 Task: Find connections with filter location Yerba Buena with filter topic #stayhomewith filter profile language German with filter current company Meesho with filter school Uttrakhand Technical University, Dehradun with filter industry Architectural and Structural Metal Manufacturing with filter service category Information Security with filter keywords title Electrical Engineer
Action: Mouse moved to (555, 109)
Screenshot: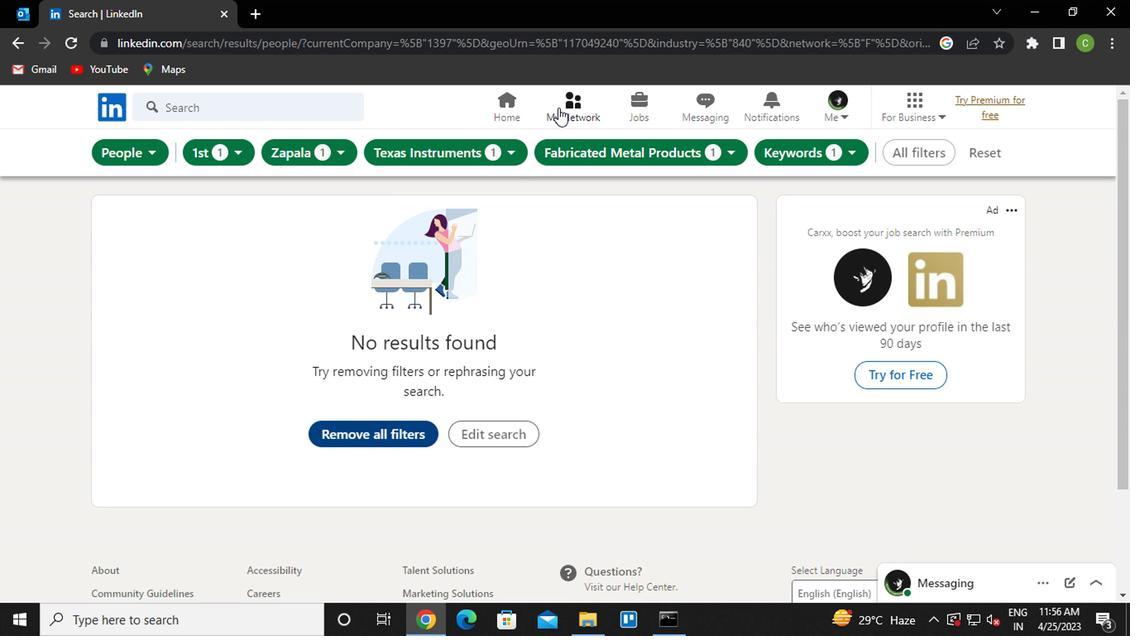 
Action: Mouse pressed left at (555, 109)
Screenshot: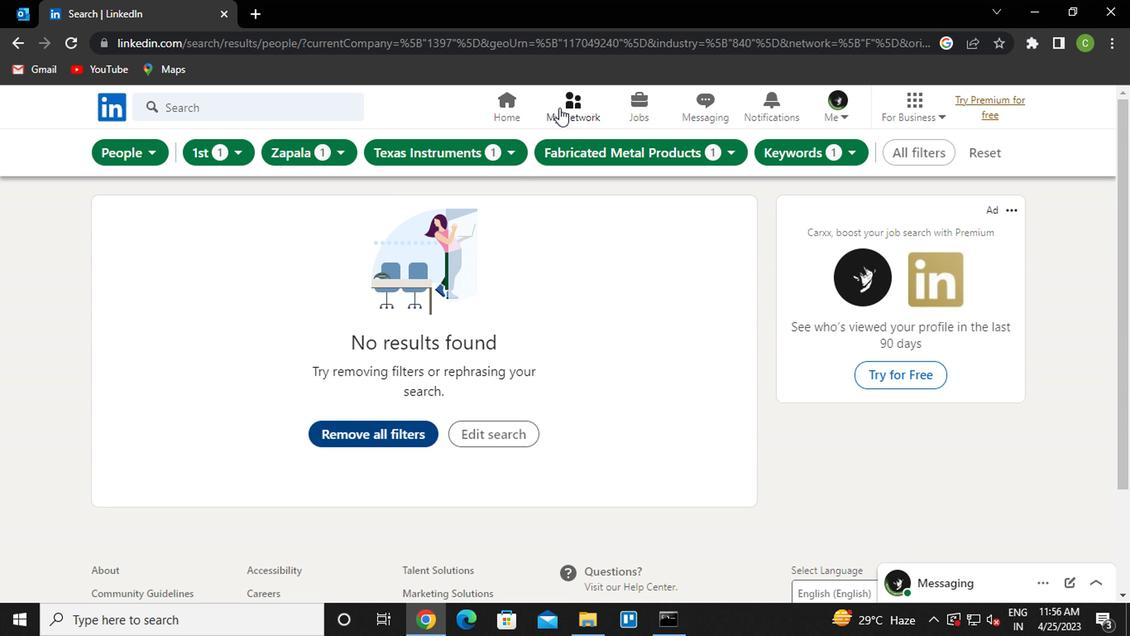 
Action: Mouse moved to (214, 211)
Screenshot: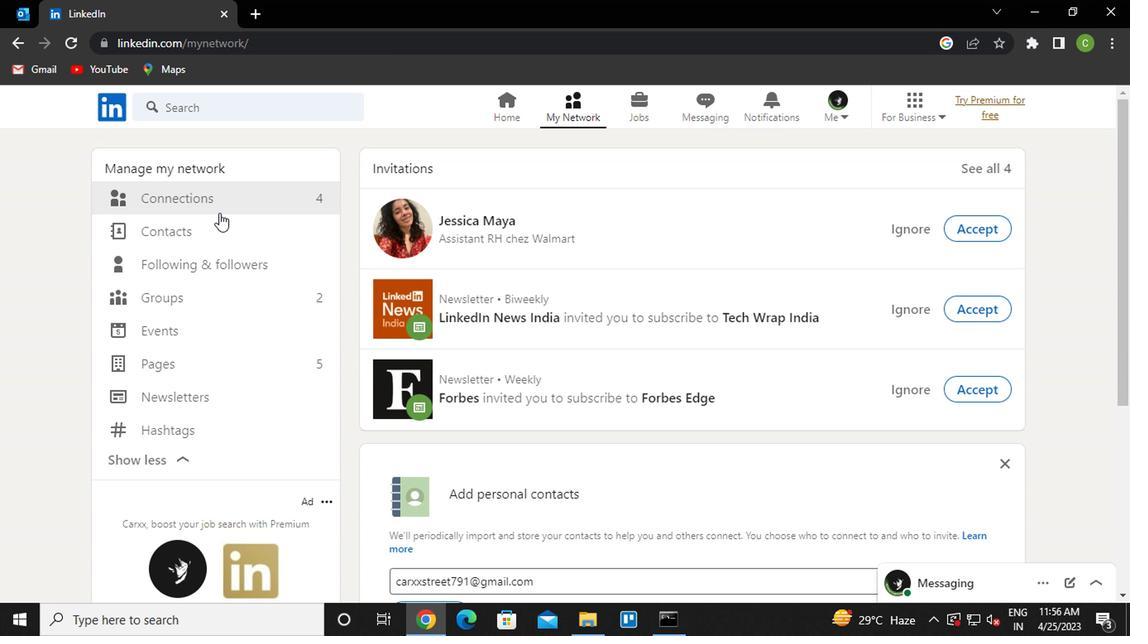 
Action: Mouse pressed left at (214, 211)
Screenshot: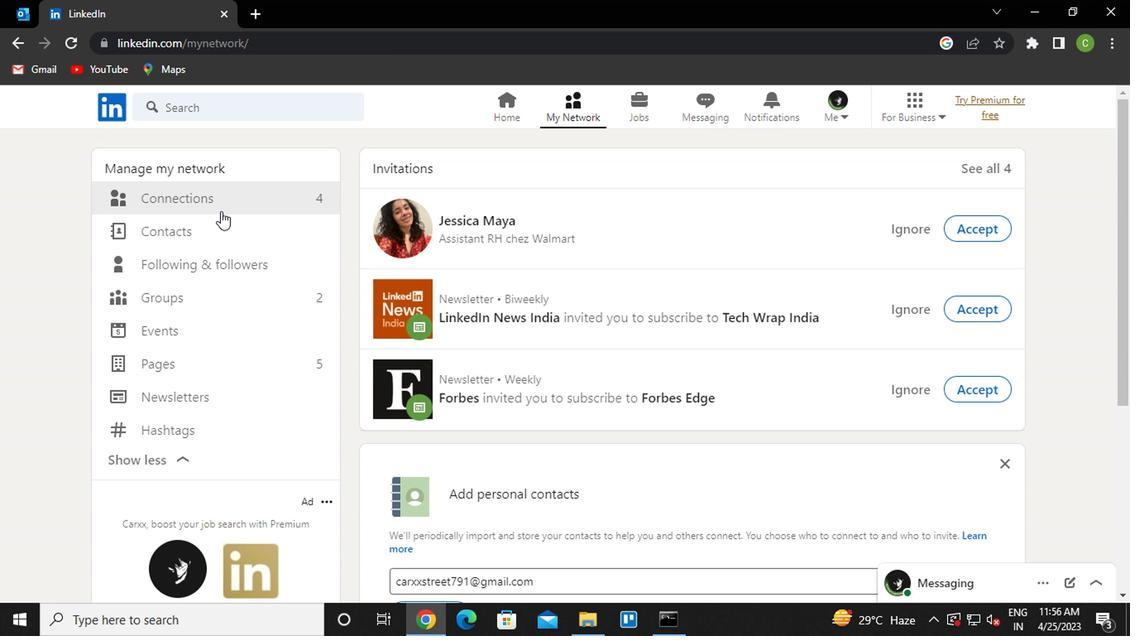 
Action: Mouse moved to (303, 206)
Screenshot: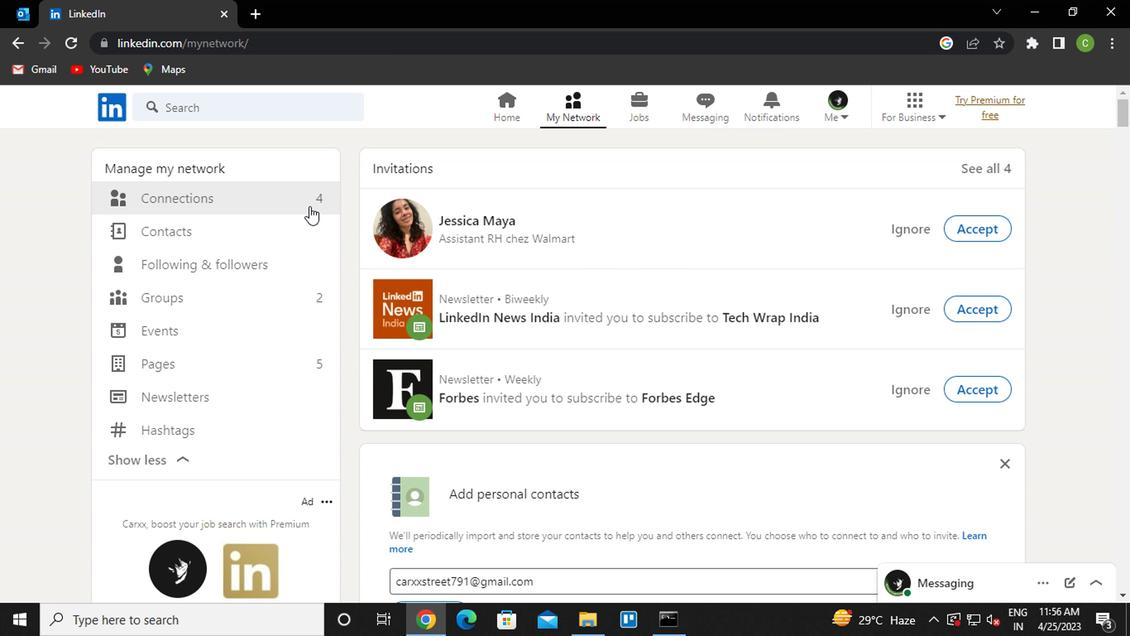
Action: Mouse pressed left at (303, 206)
Screenshot: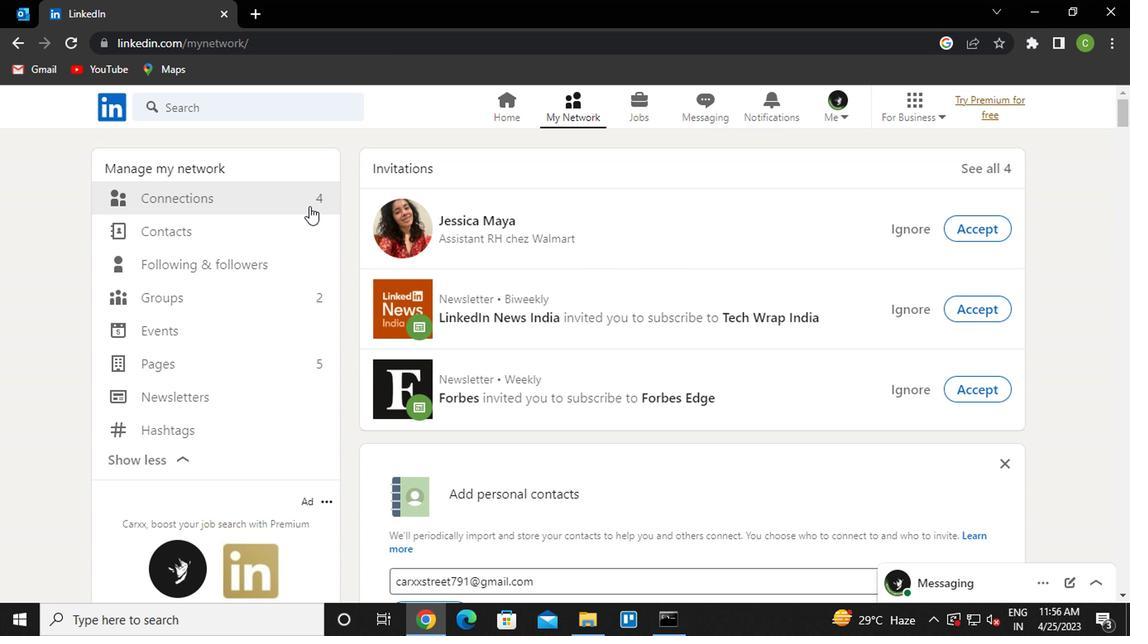 
Action: Mouse moved to (671, 193)
Screenshot: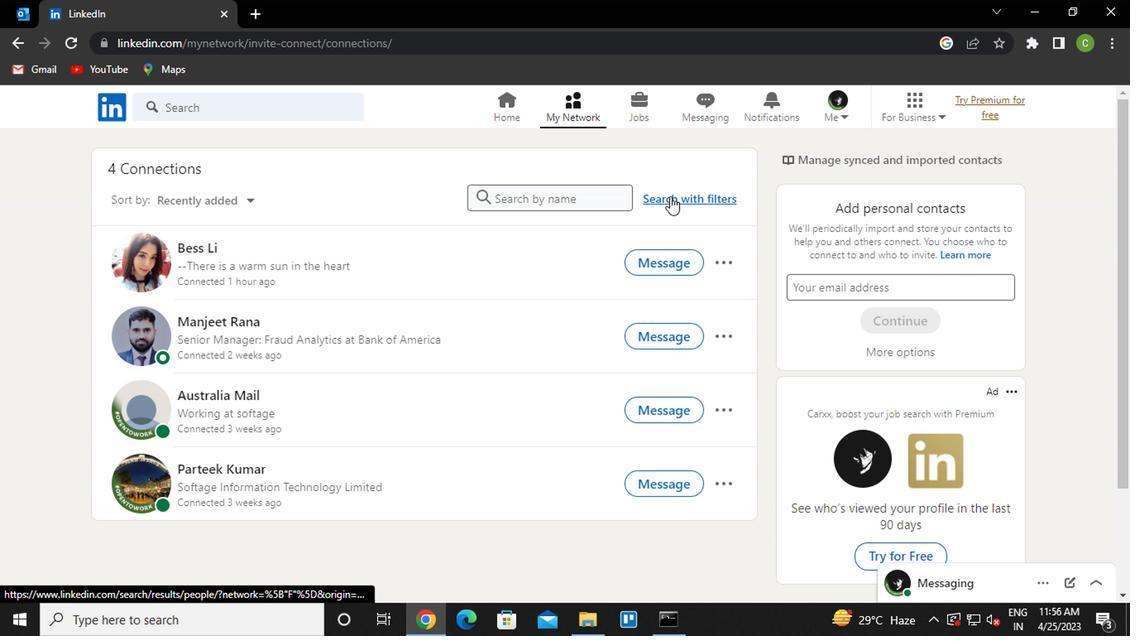 
Action: Mouse pressed left at (671, 193)
Screenshot: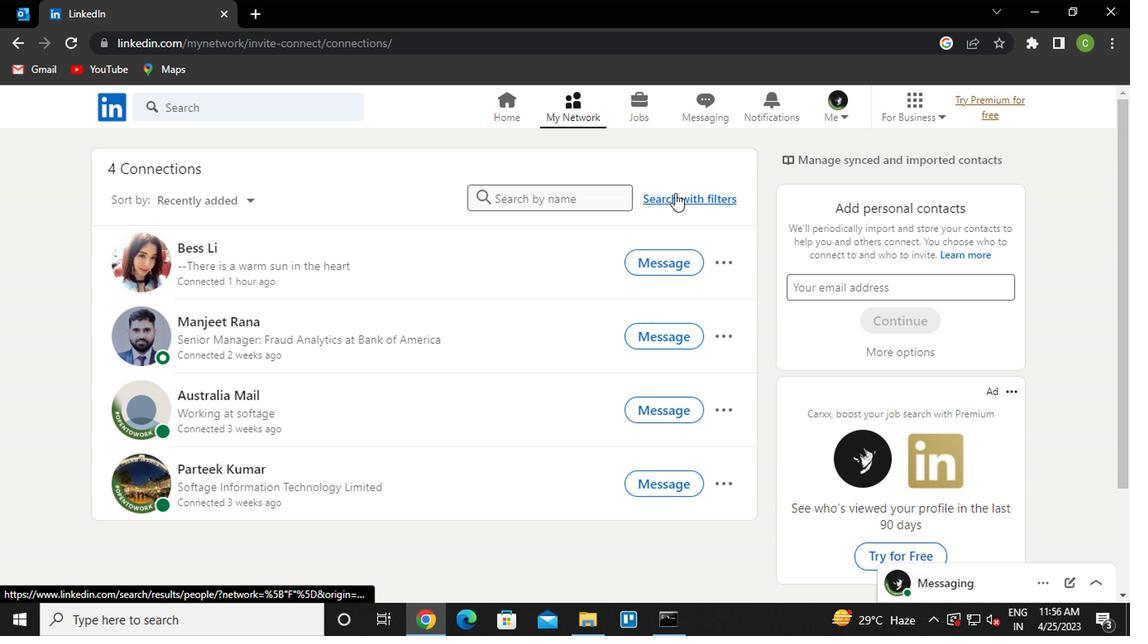 
Action: Mouse moved to (549, 160)
Screenshot: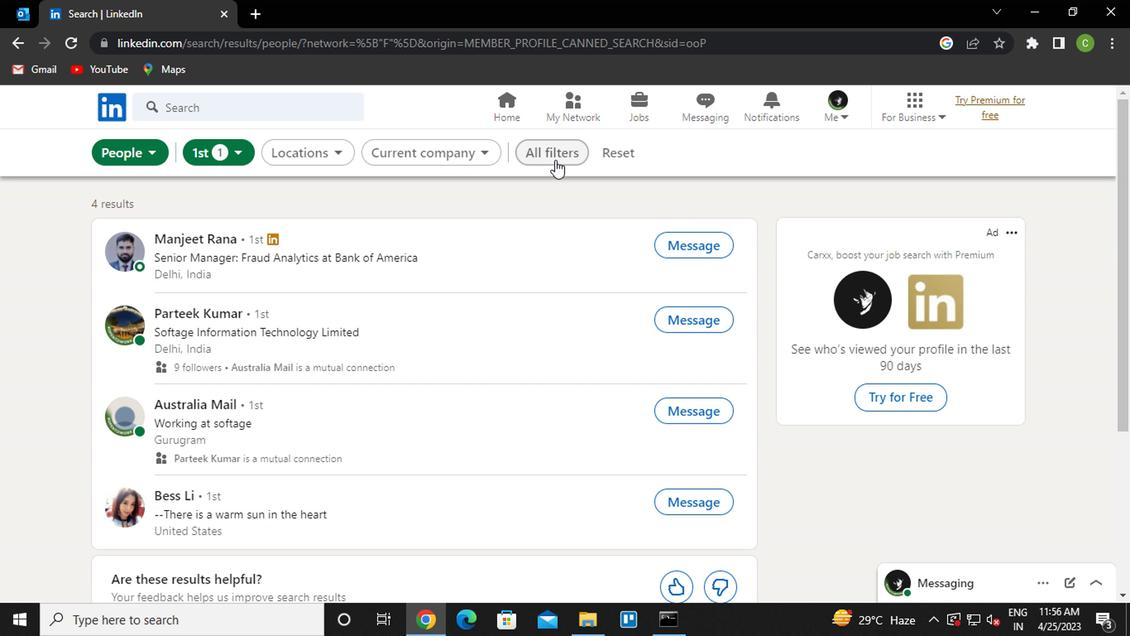 
Action: Mouse pressed left at (549, 160)
Screenshot: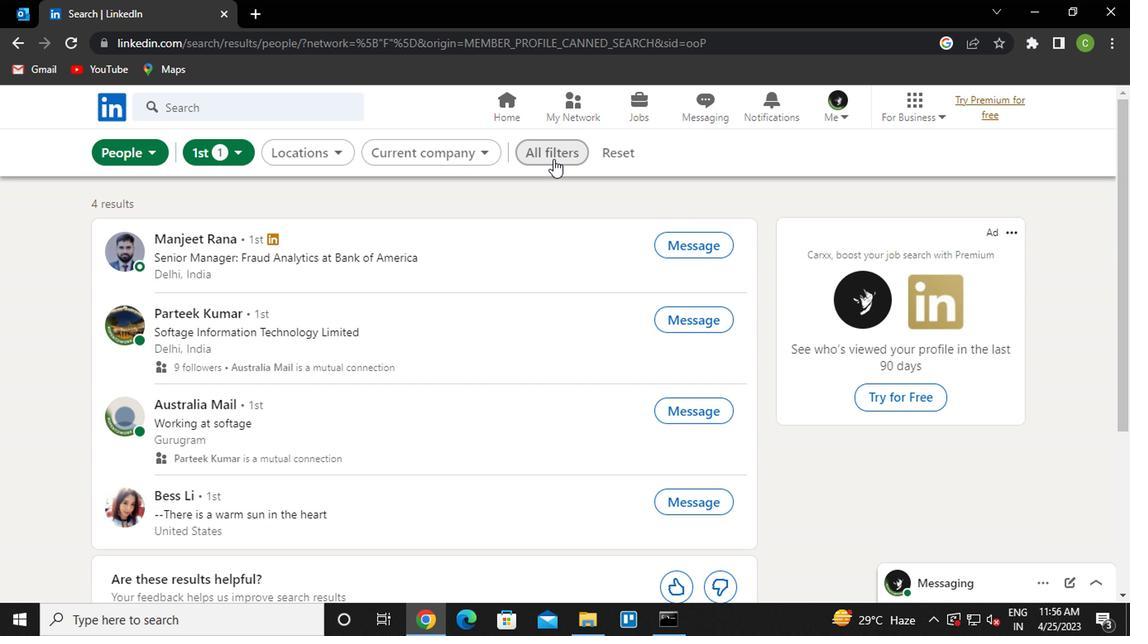 
Action: Mouse moved to (914, 429)
Screenshot: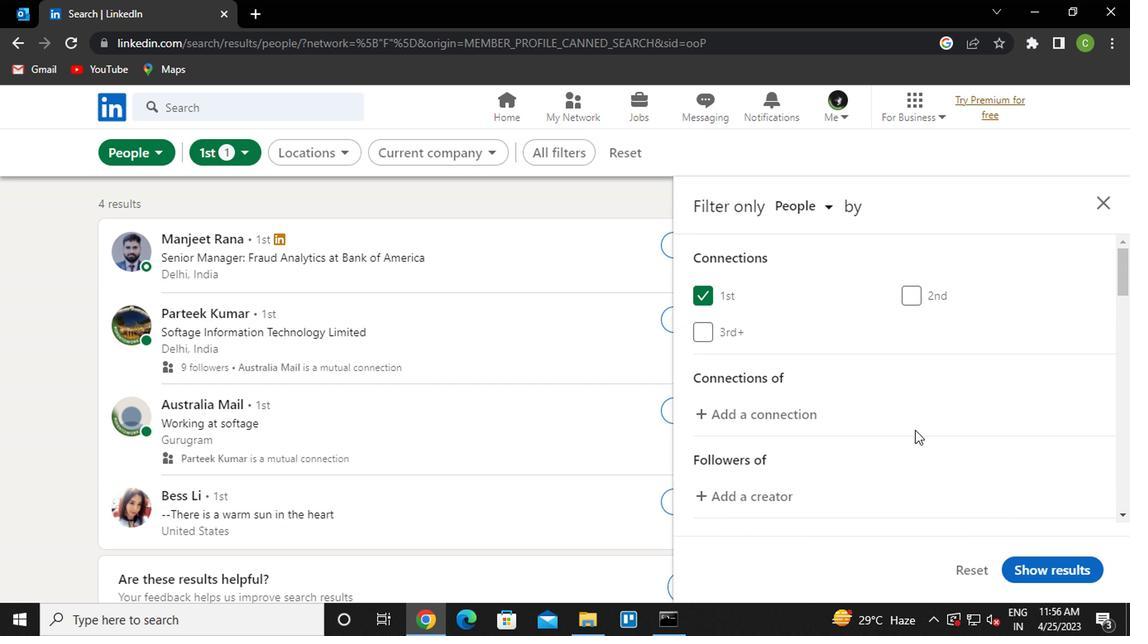 
Action: Mouse scrolled (914, 428) with delta (0, -1)
Screenshot: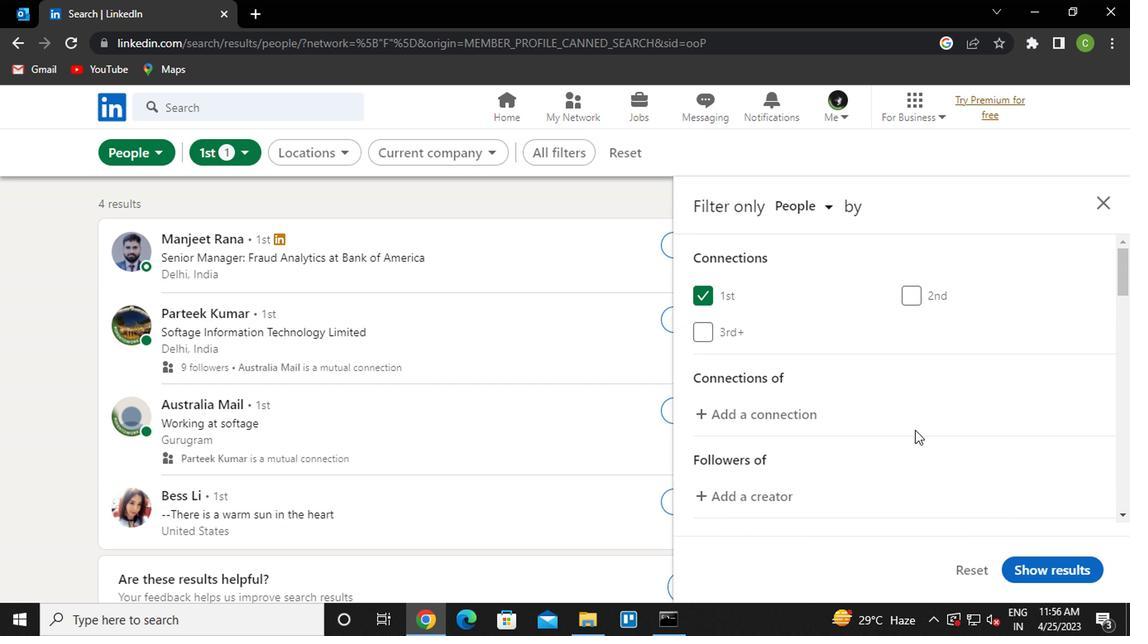 
Action: Mouse moved to (916, 434)
Screenshot: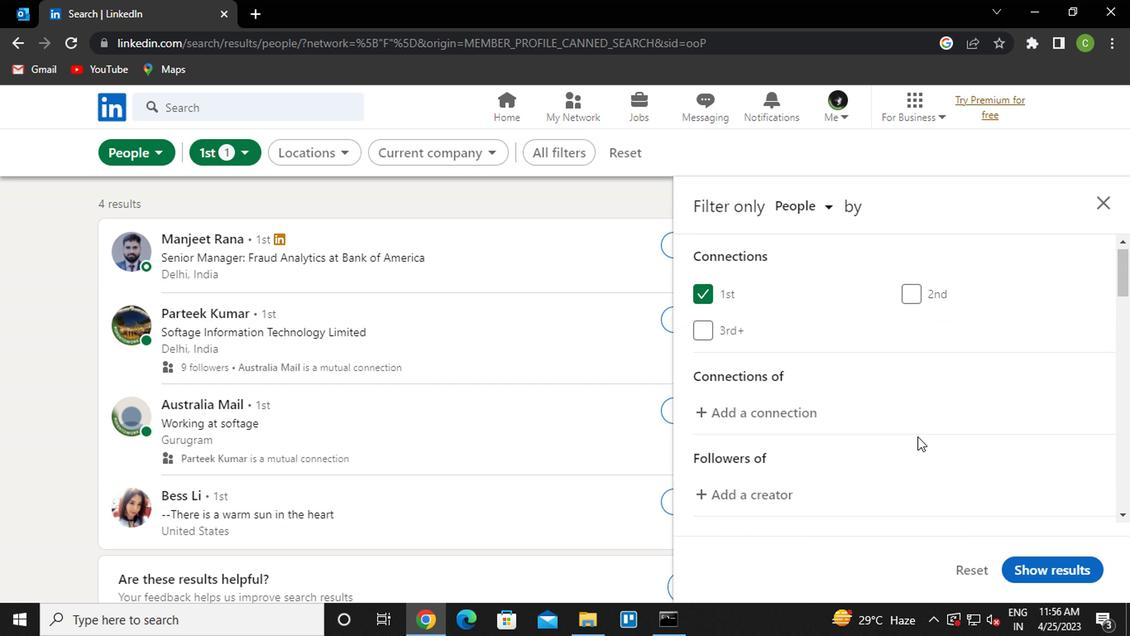 
Action: Mouse scrolled (916, 433) with delta (0, -1)
Screenshot: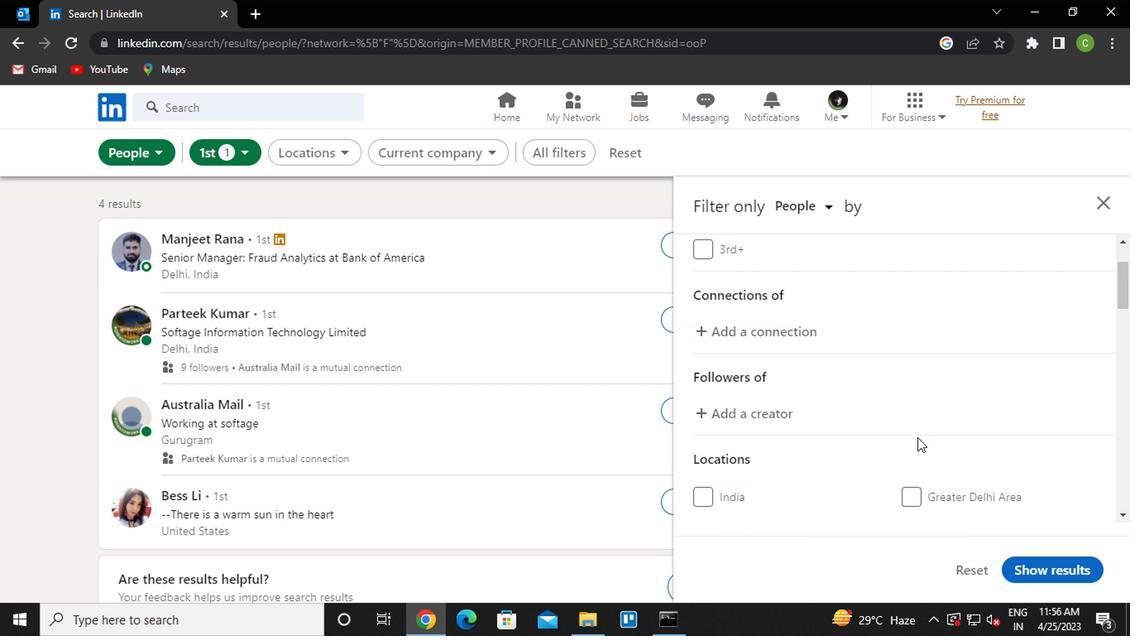 
Action: Mouse moved to (922, 464)
Screenshot: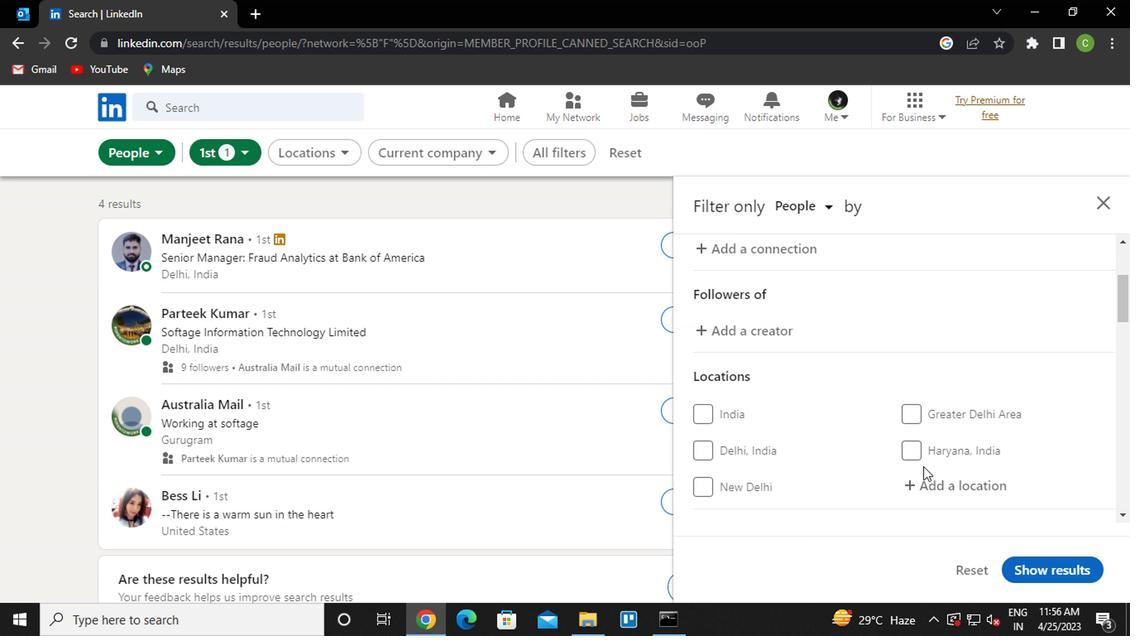 
Action: Mouse scrolled (922, 462) with delta (0, -1)
Screenshot: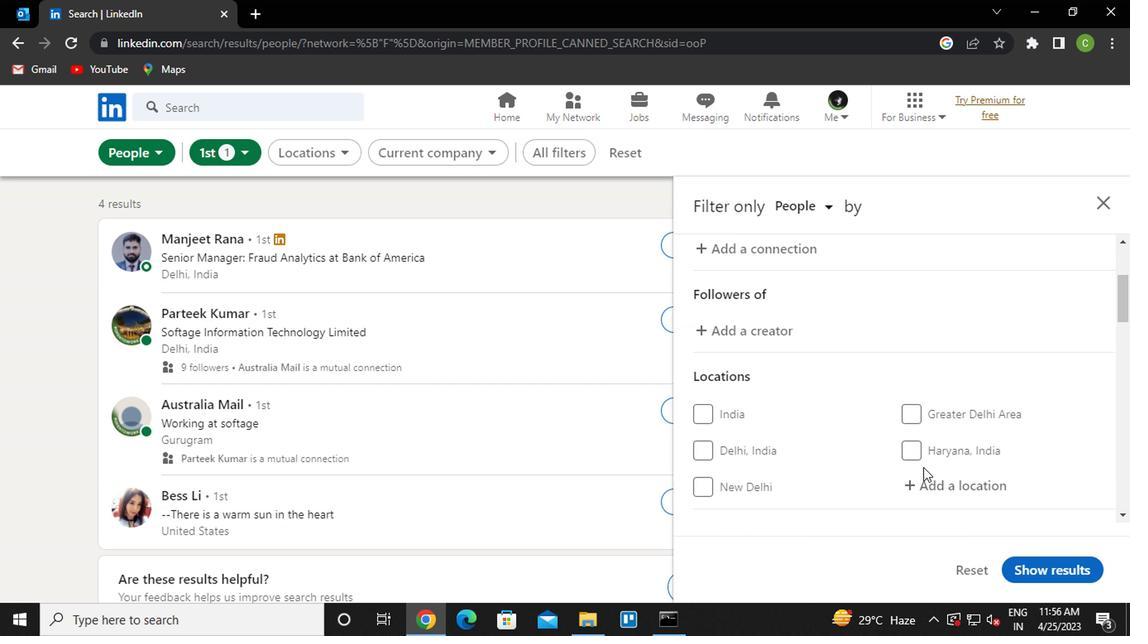 
Action: Mouse moved to (942, 397)
Screenshot: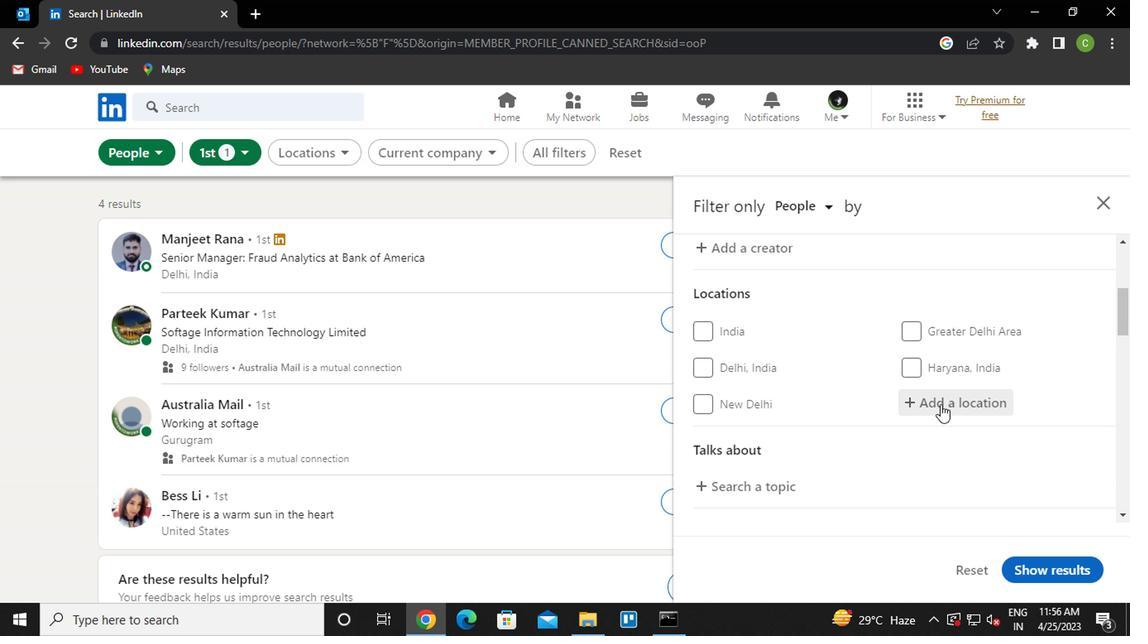 
Action: Mouse pressed left at (942, 397)
Screenshot: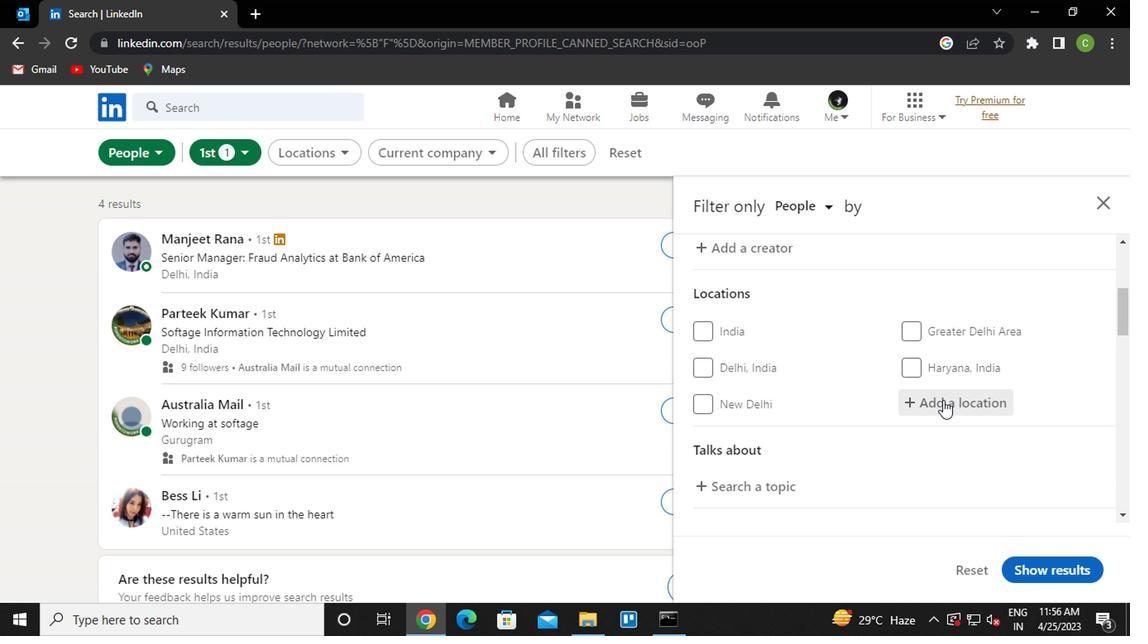 
Action: Key pressed <Key.caps_lock><Key.caps_lock>y<Key.caps_lock>erba
Screenshot: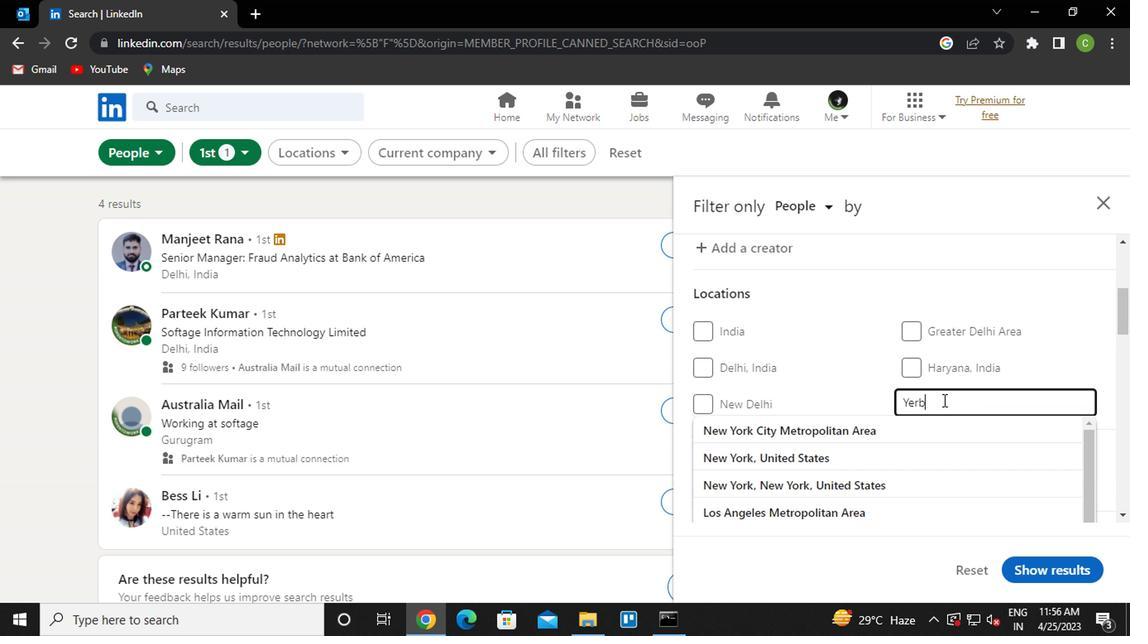 
Action: Mouse moved to (925, 424)
Screenshot: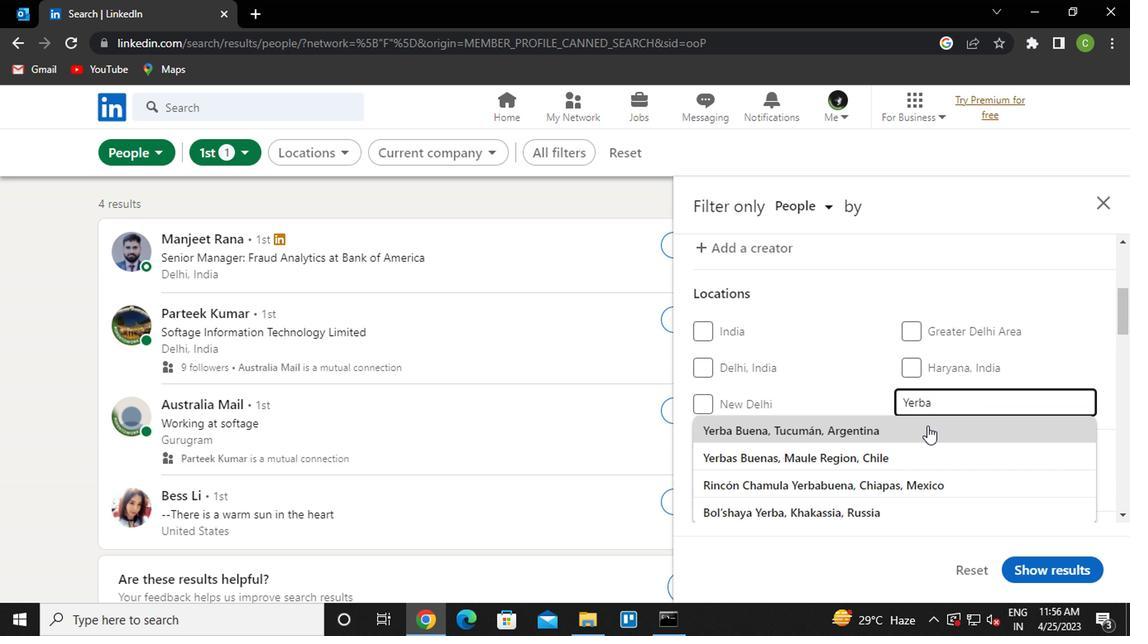 
Action: Mouse pressed left at (925, 424)
Screenshot: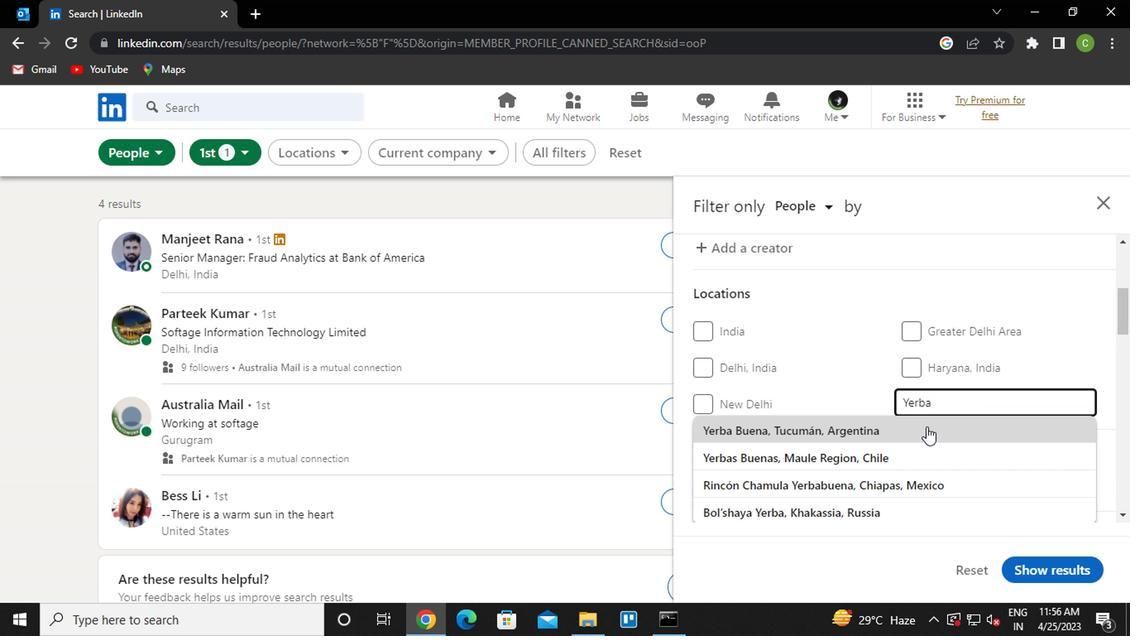 
Action: Mouse moved to (919, 409)
Screenshot: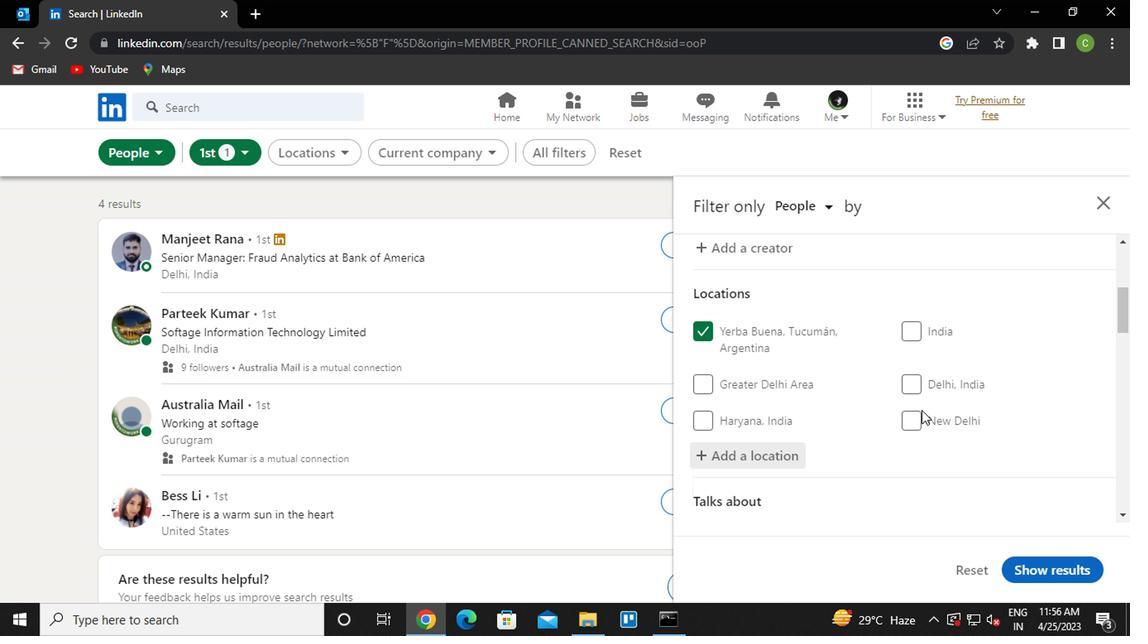 
Action: Mouse scrolled (919, 408) with delta (0, -1)
Screenshot: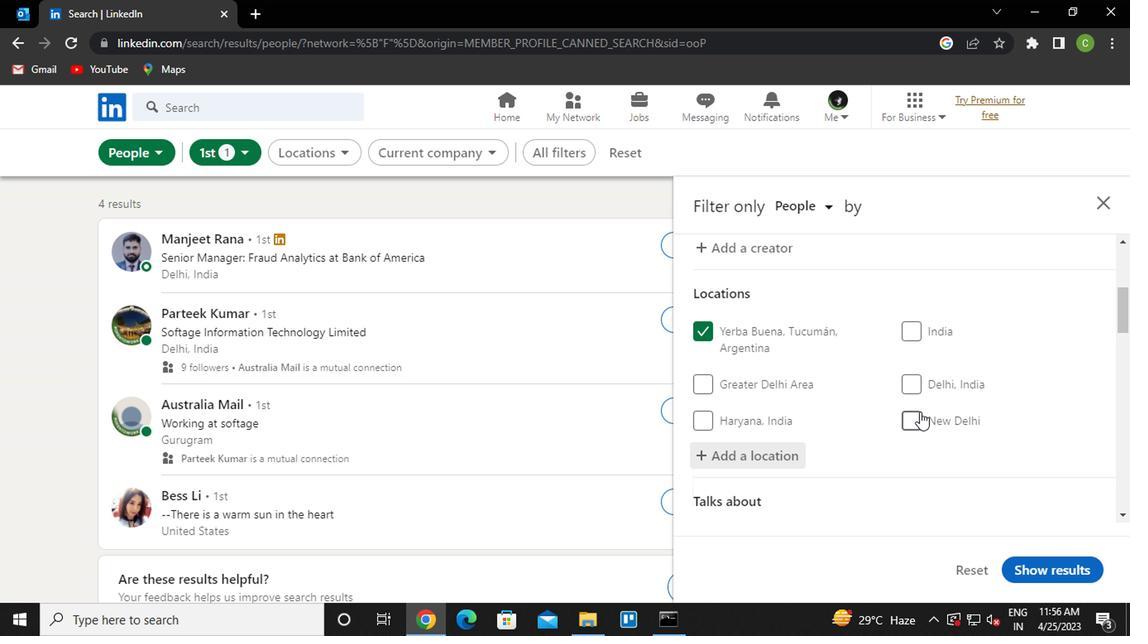
Action: Mouse moved to (742, 455)
Screenshot: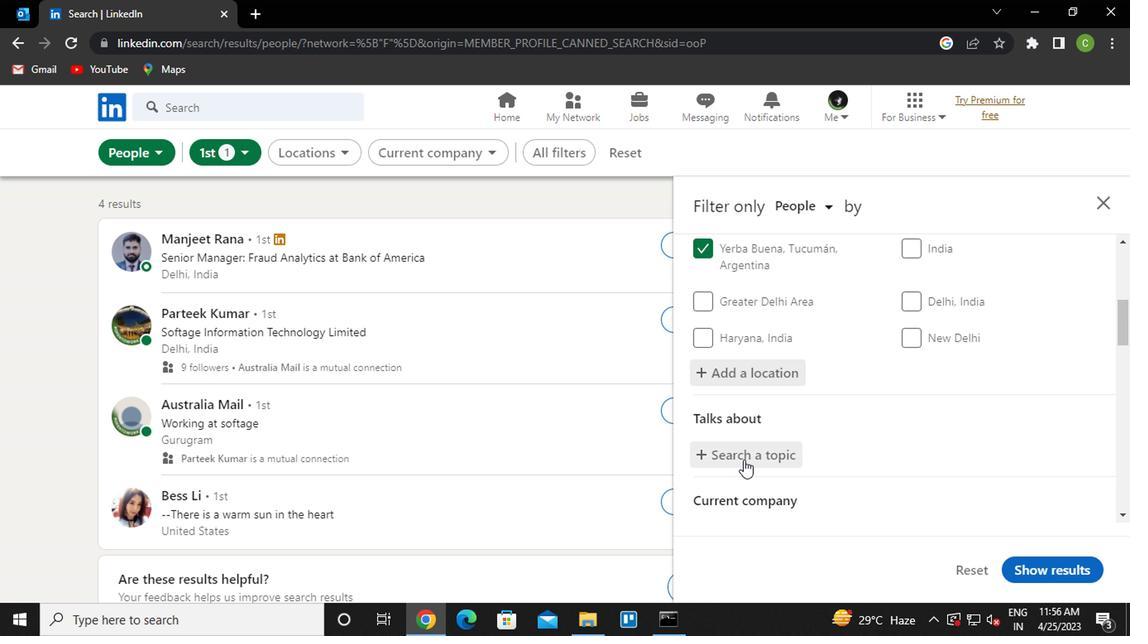 
Action: Mouse pressed left at (742, 455)
Screenshot: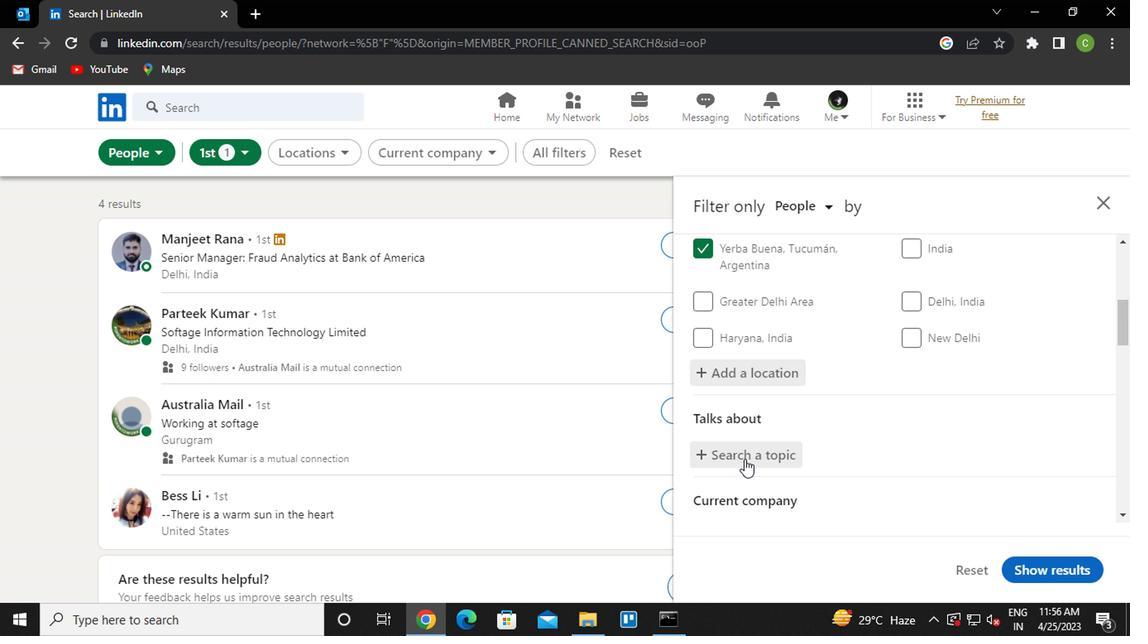 
Action: Key pressed <Key.caps_lock><Key.shift><Key.shift><Key.shift><Key.shift><Key.shift>#<Key.caps_lock>STAYHOME
Screenshot: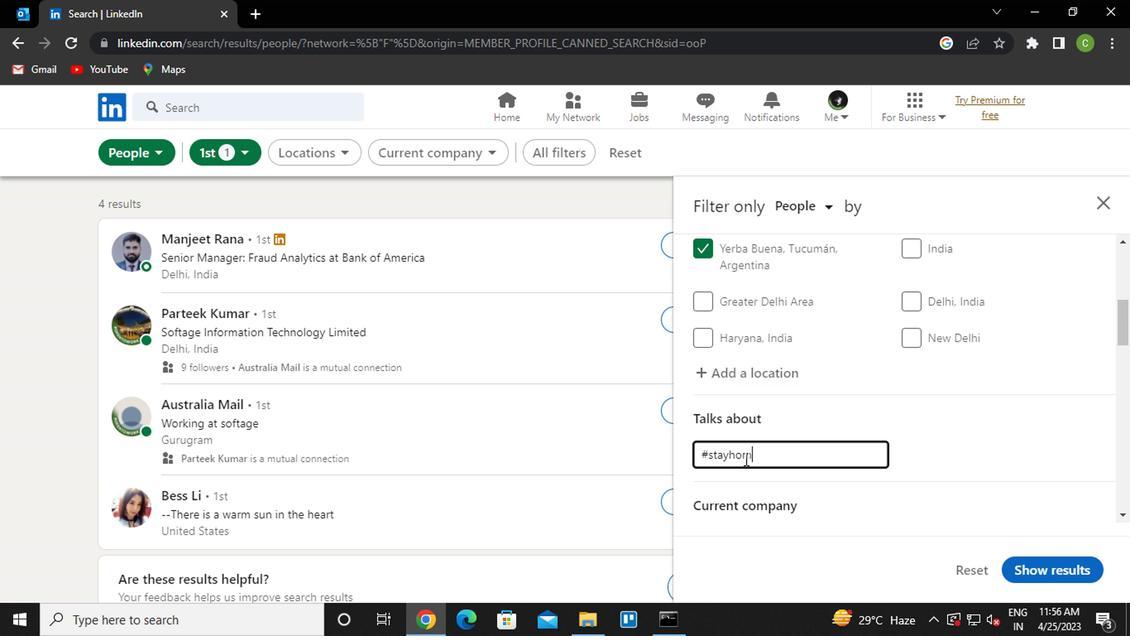 
Action: Mouse moved to (822, 439)
Screenshot: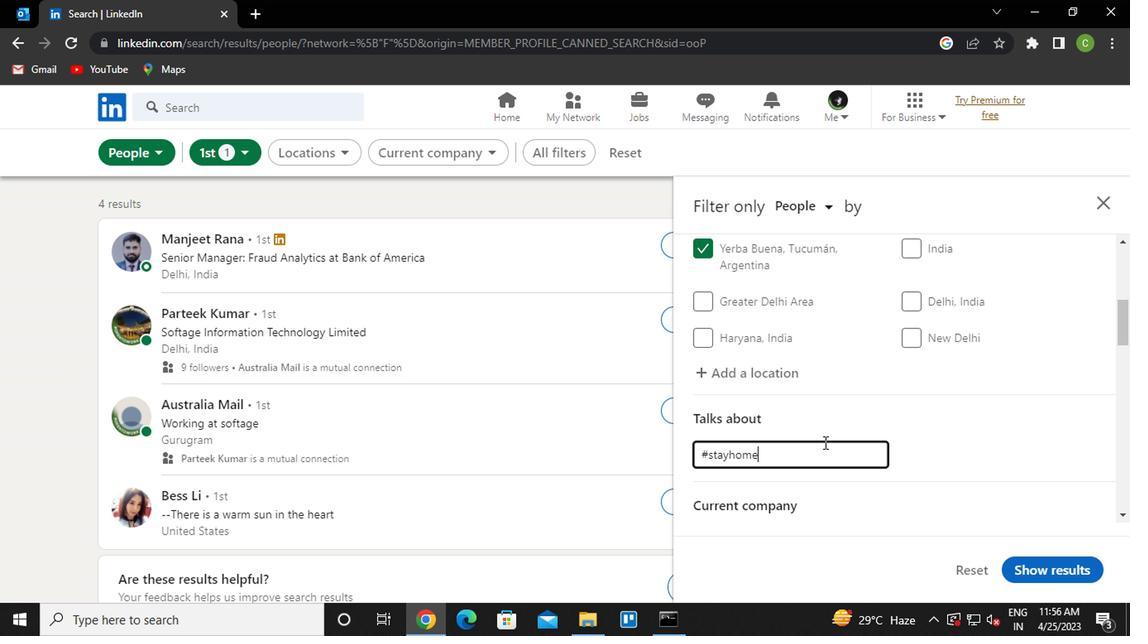 
Action: Mouse scrolled (822, 438) with delta (0, 0)
Screenshot: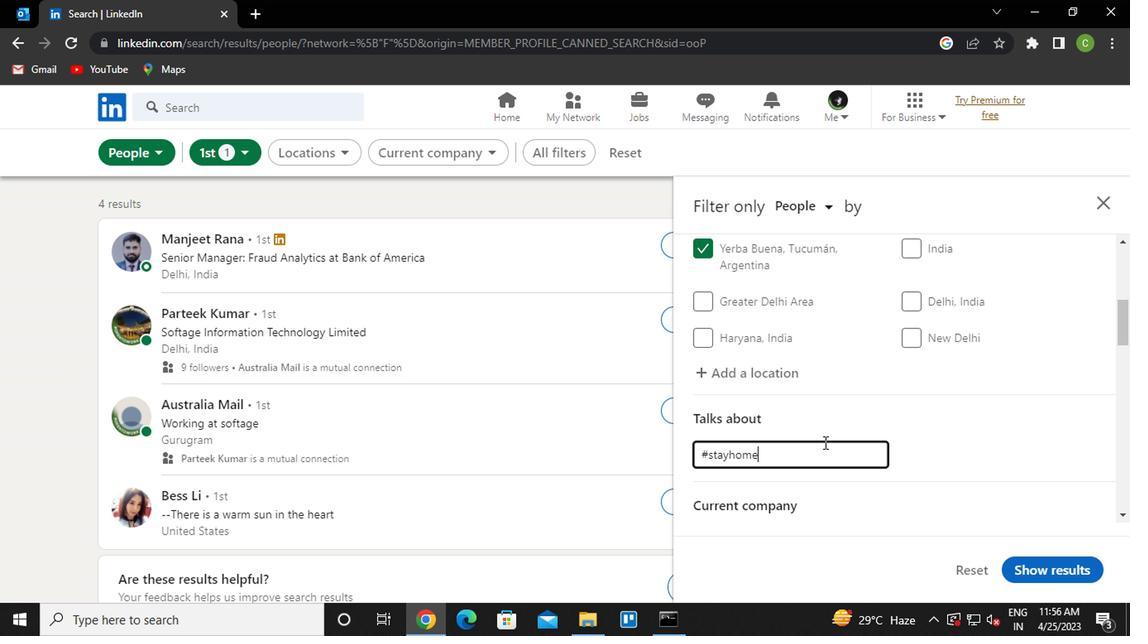 
Action: Mouse moved to (812, 445)
Screenshot: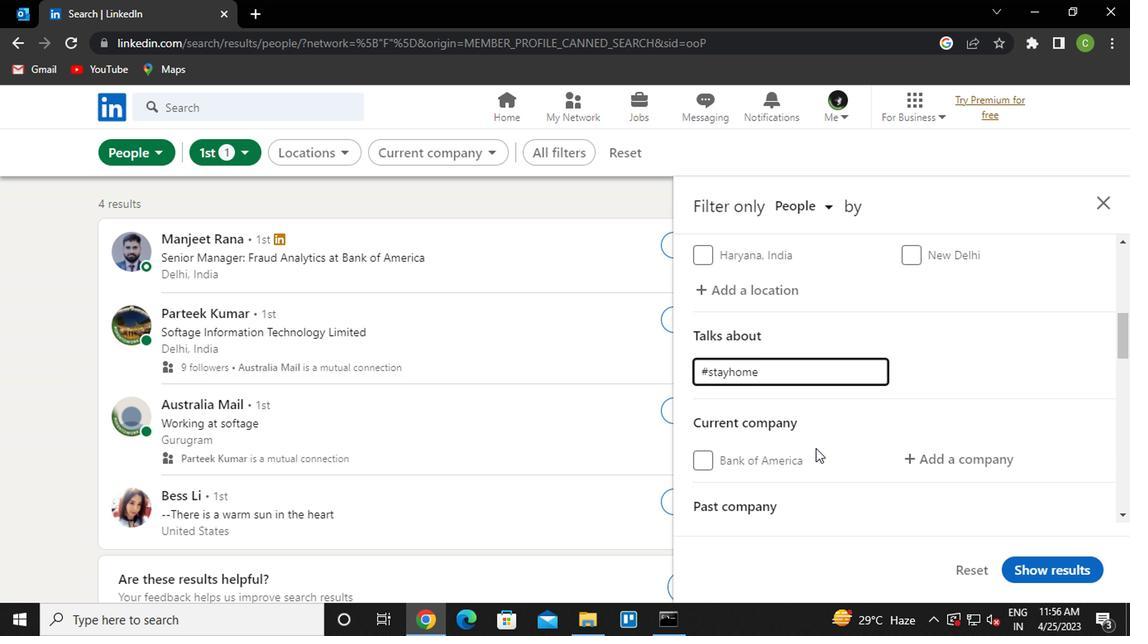 
Action: Mouse scrolled (812, 445) with delta (0, 0)
Screenshot: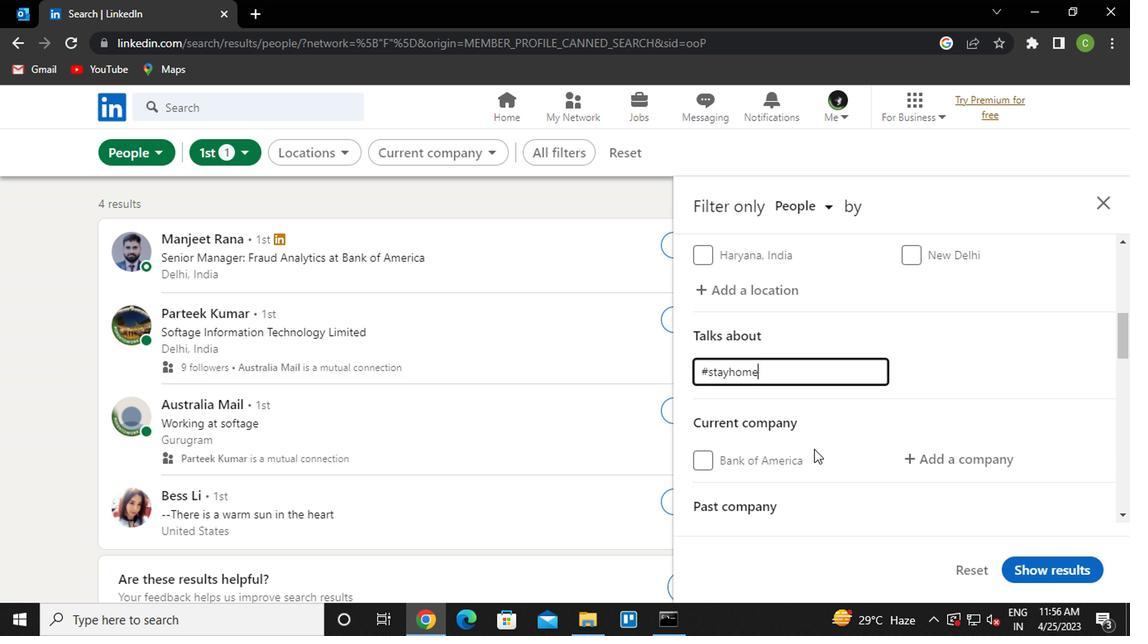 
Action: Mouse moved to (945, 373)
Screenshot: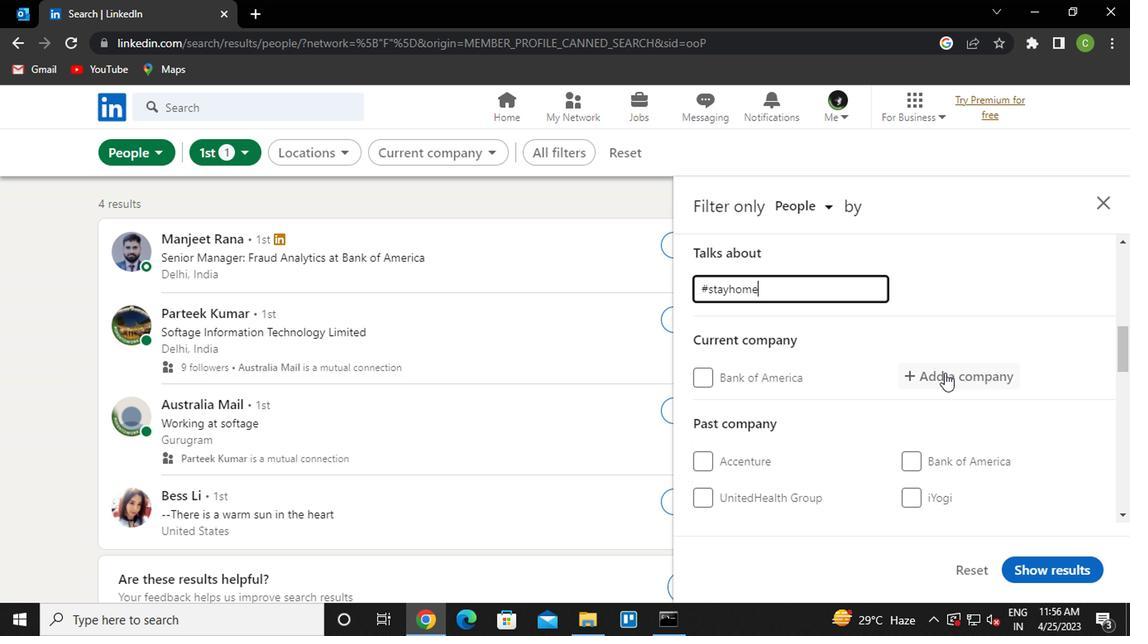 
Action: Mouse pressed left at (945, 373)
Screenshot: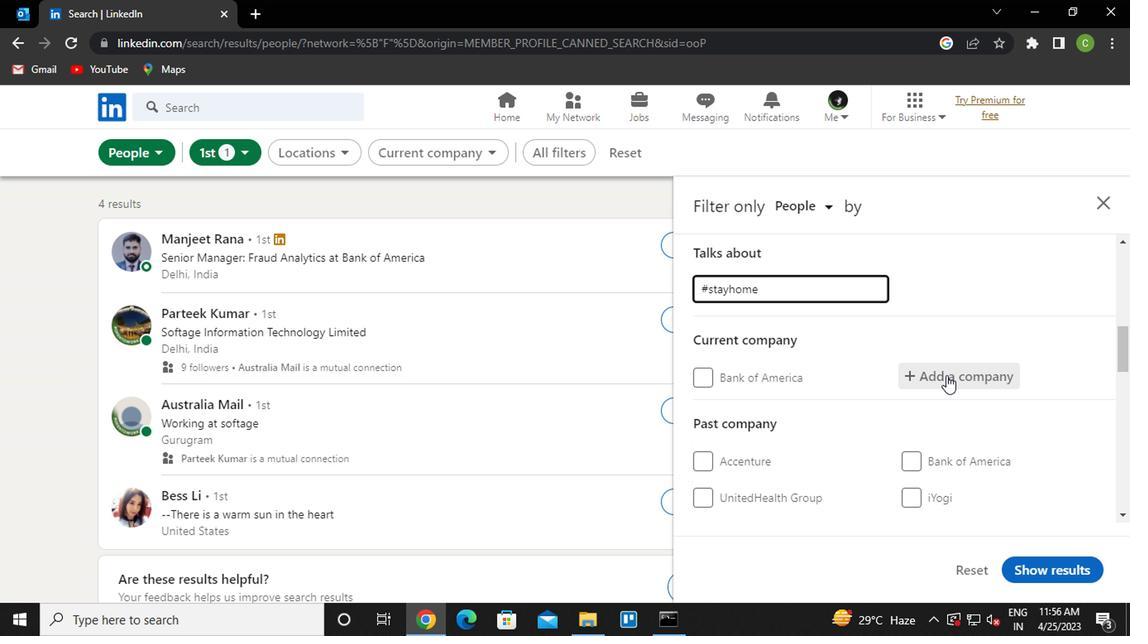 
Action: Key pressed <Key.caps_lock>M<Key.caps_lock>EESHO
Screenshot: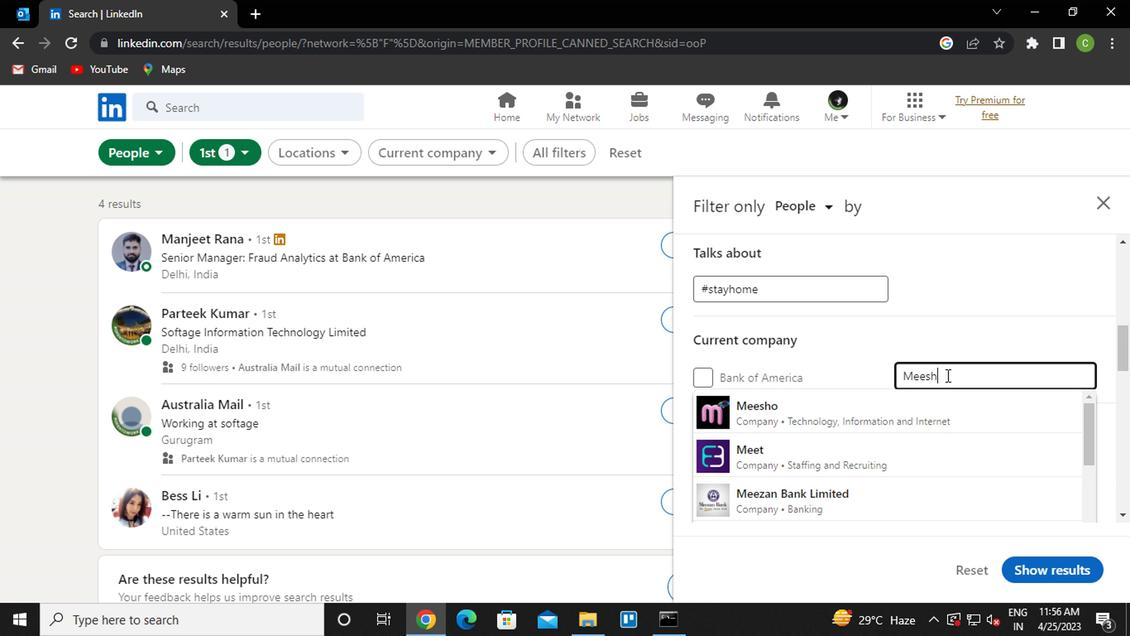 
Action: Mouse moved to (904, 401)
Screenshot: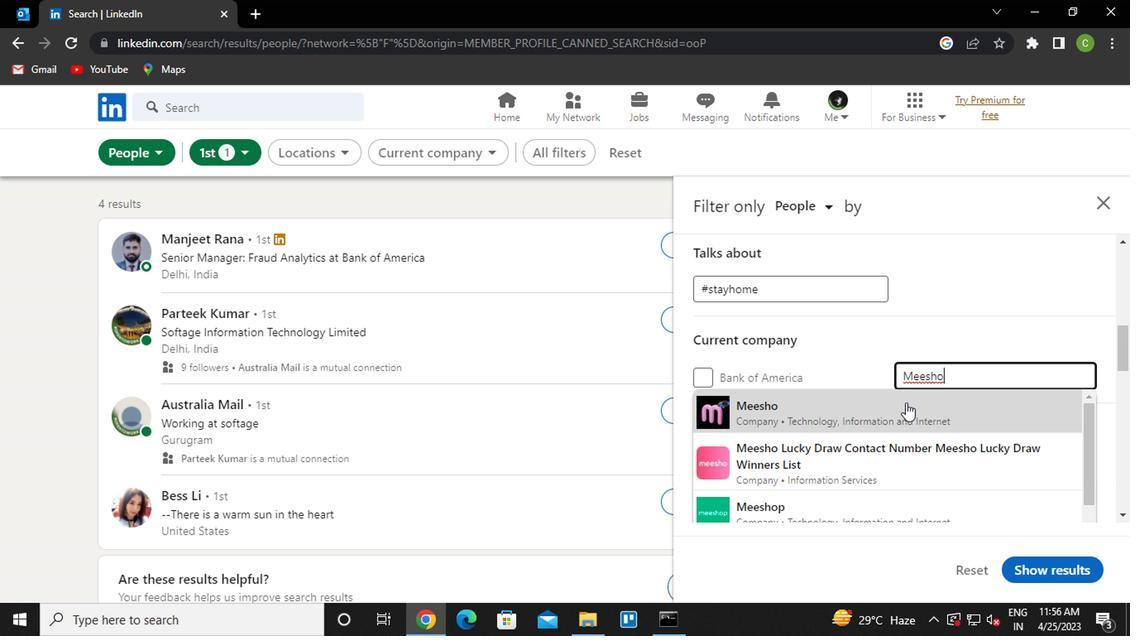 
Action: Mouse pressed left at (904, 401)
Screenshot: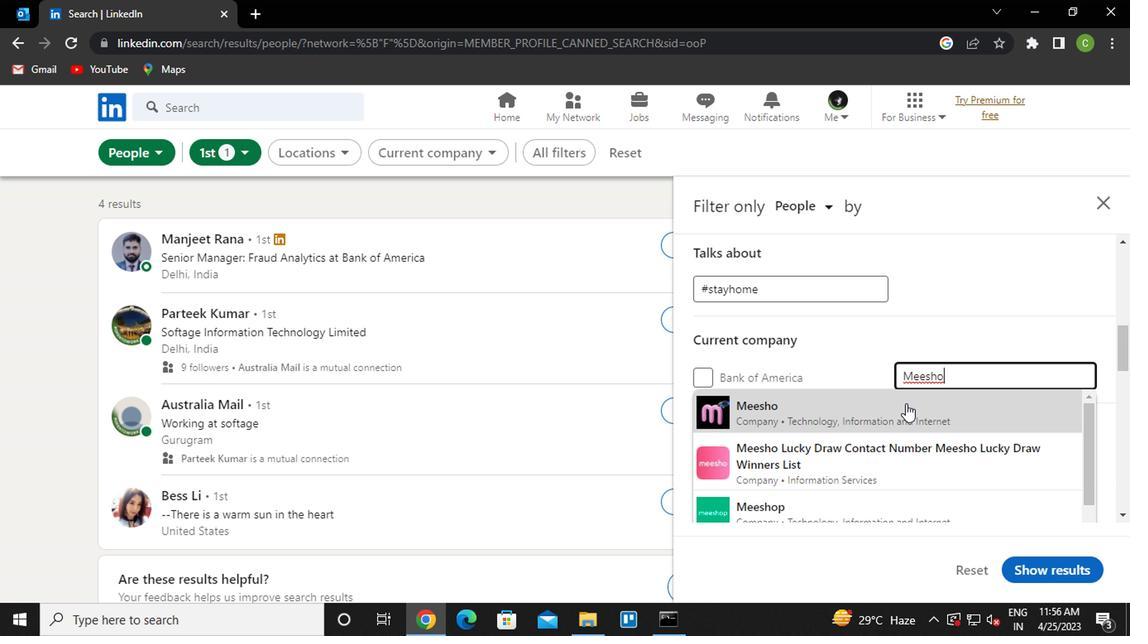 
Action: Mouse moved to (903, 401)
Screenshot: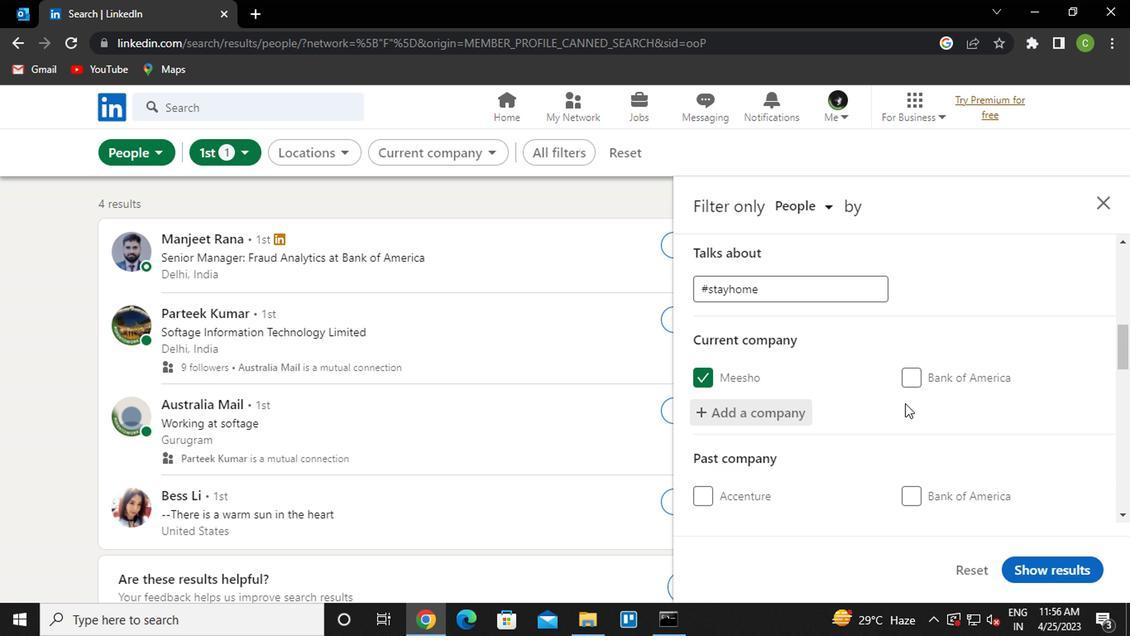 
Action: Mouse scrolled (903, 401) with delta (0, 0)
Screenshot: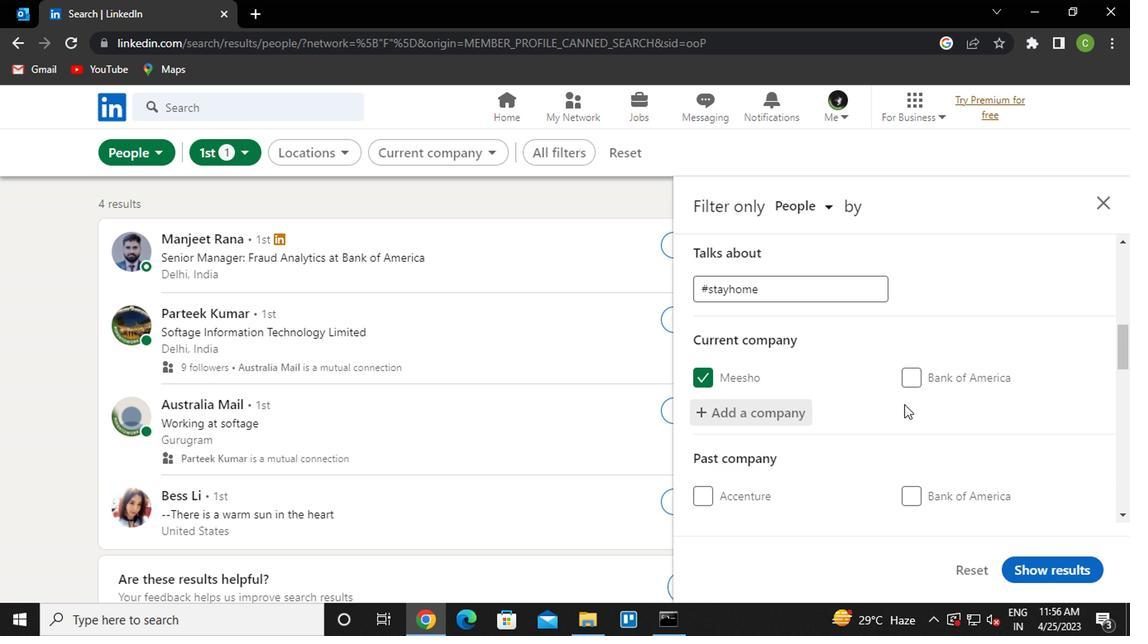 
Action: Mouse moved to (900, 403)
Screenshot: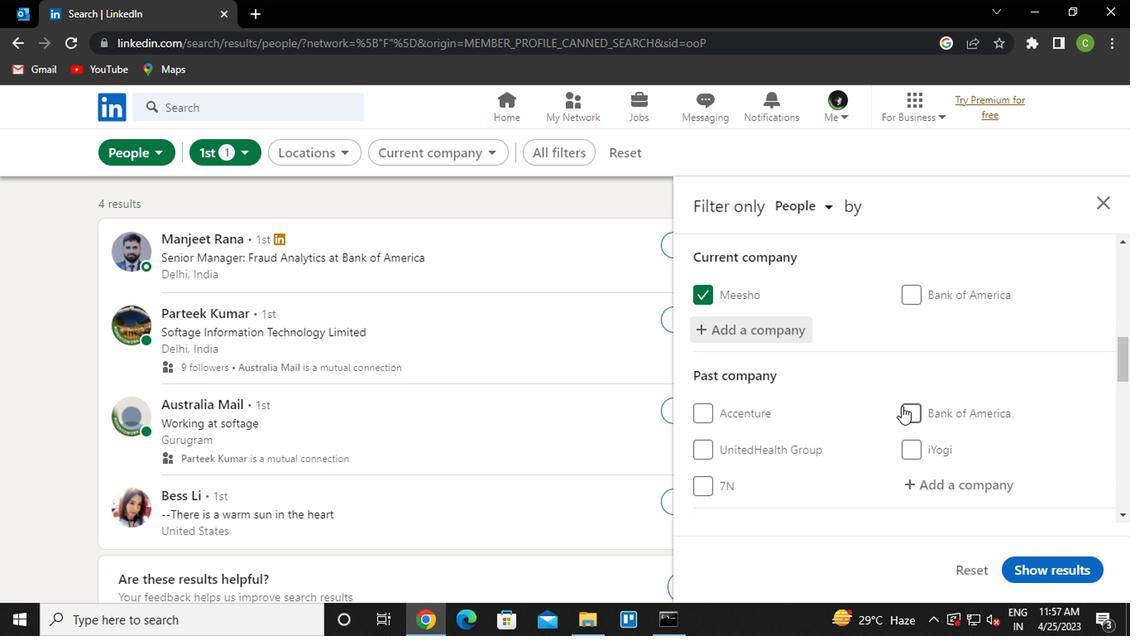 
Action: Mouse scrolled (900, 402) with delta (0, 0)
Screenshot: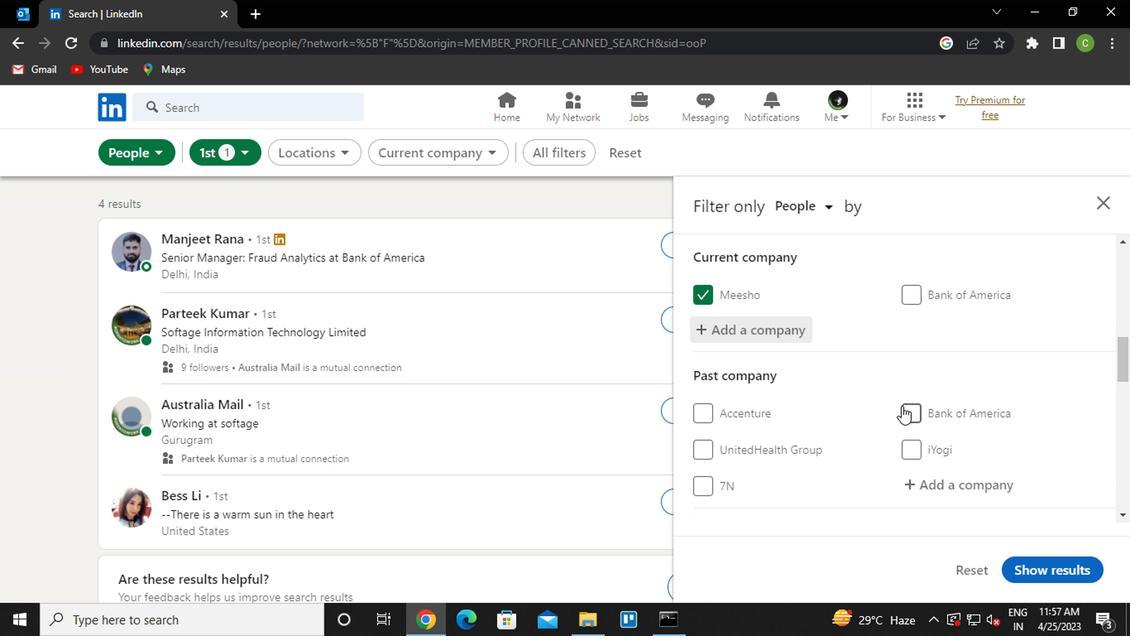 
Action: Mouse moved to (807, 381)
Screenshot: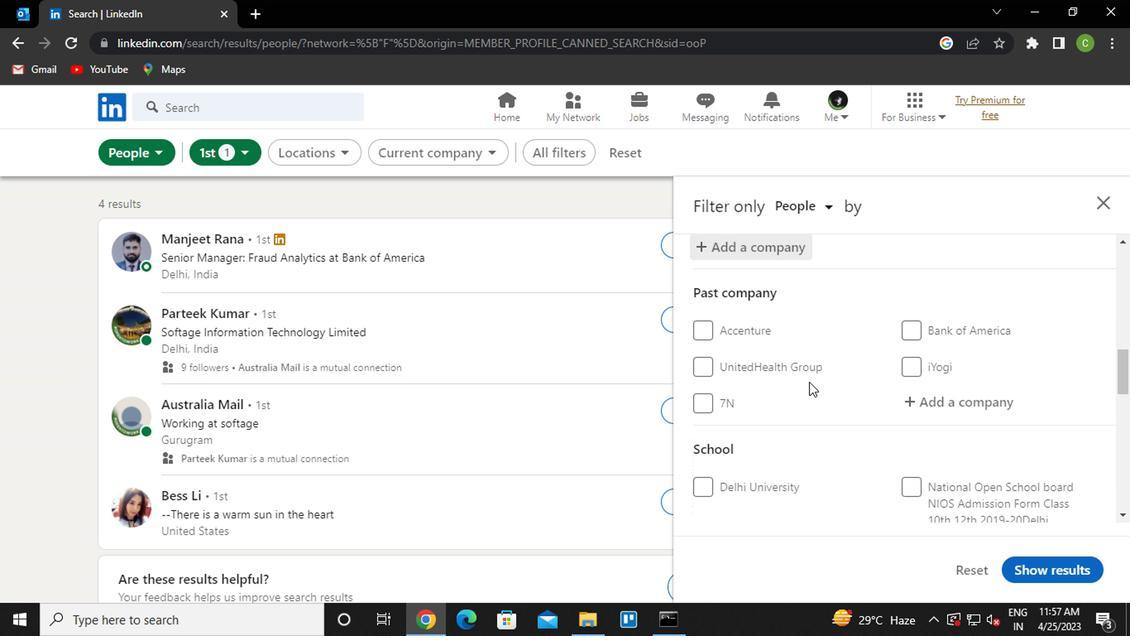 
Action: Mouse scrolled (807, 380) with delta (0, -1)
Screenshot: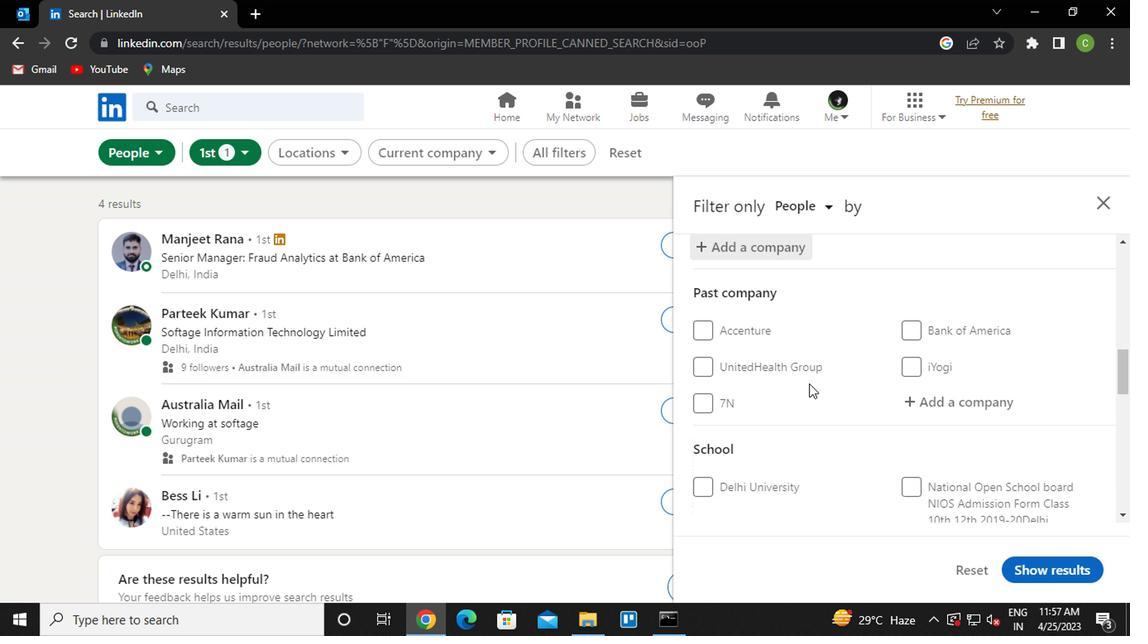 
Action: Mouse scrolled (807, 380) with delta (0, -1)
Screenshot: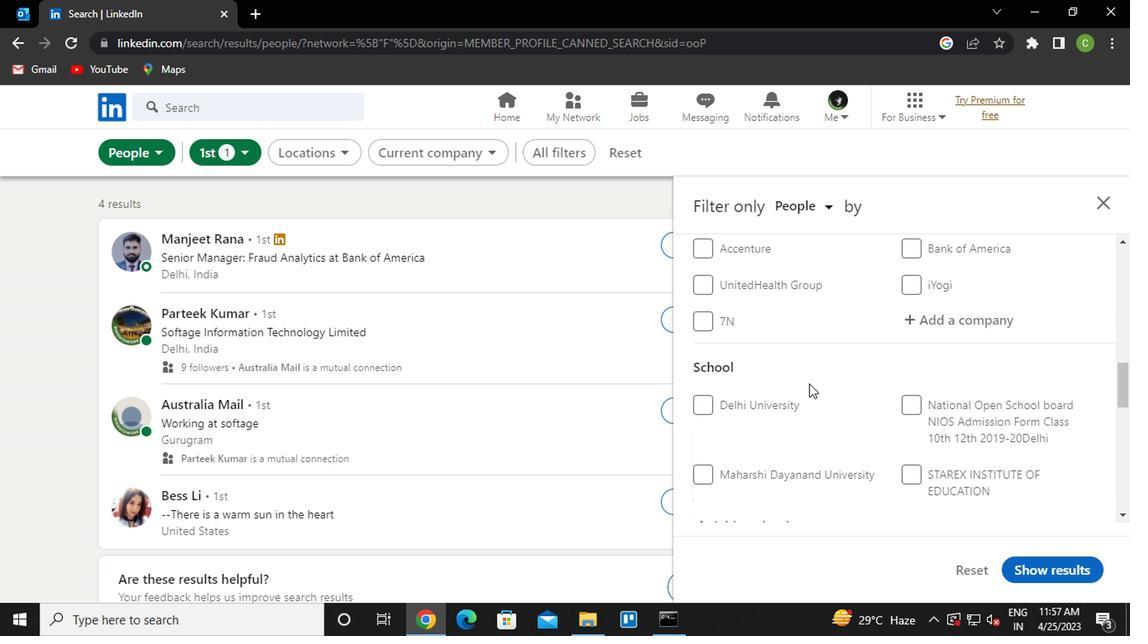 
Action: Mouse moved to (780, 438)
Screenshot: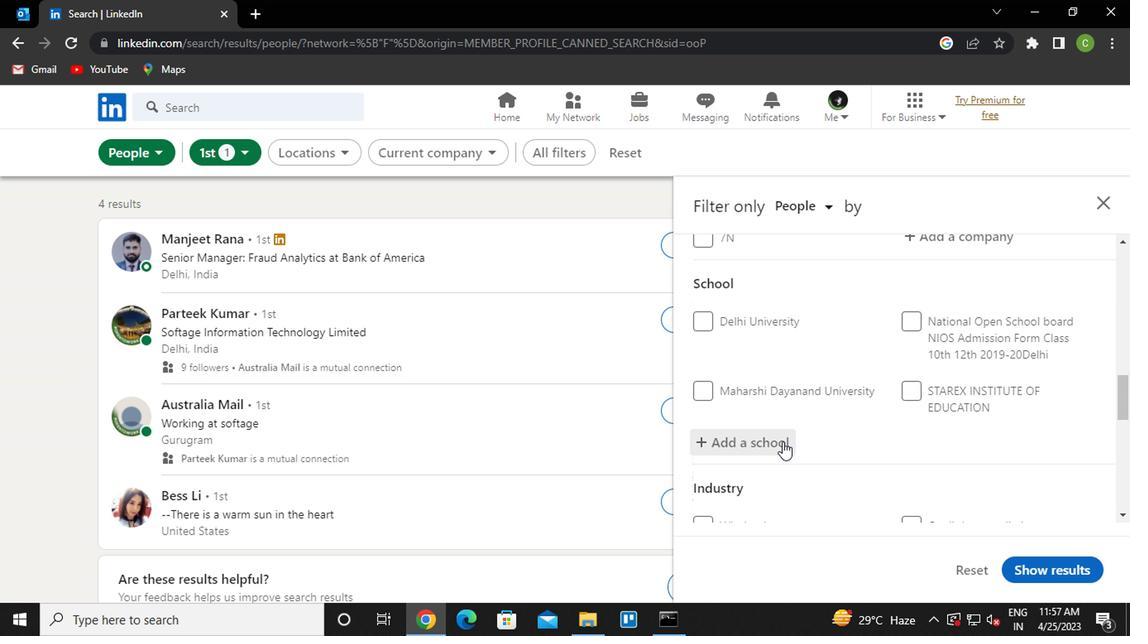 
Action: Mouse pressed left at (780, 438)
Screenshot: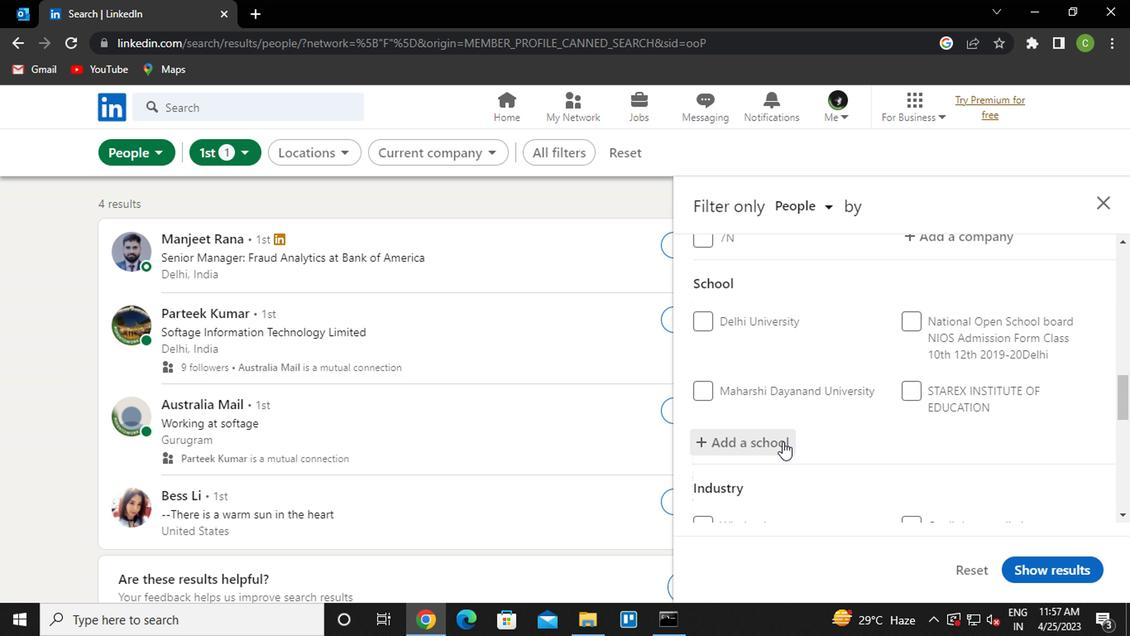 
Action: Mouse moved to (770, 443)
Screenshot: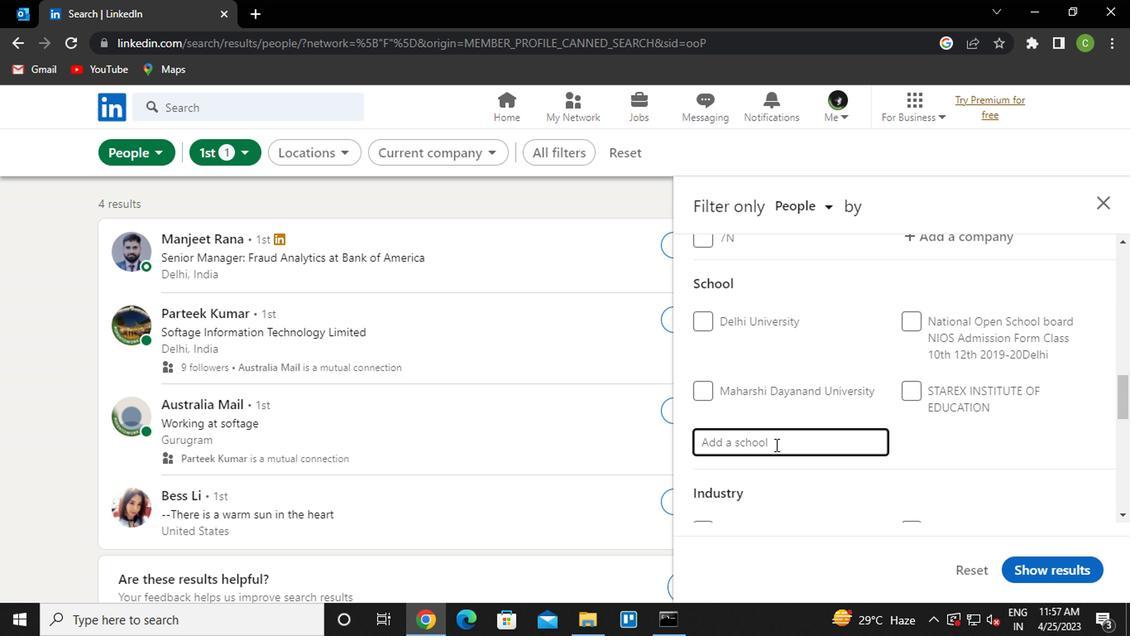 
Action: Key pressed <Key.caps_lock>U<Key.caps_lock>TTAR
Screenshot: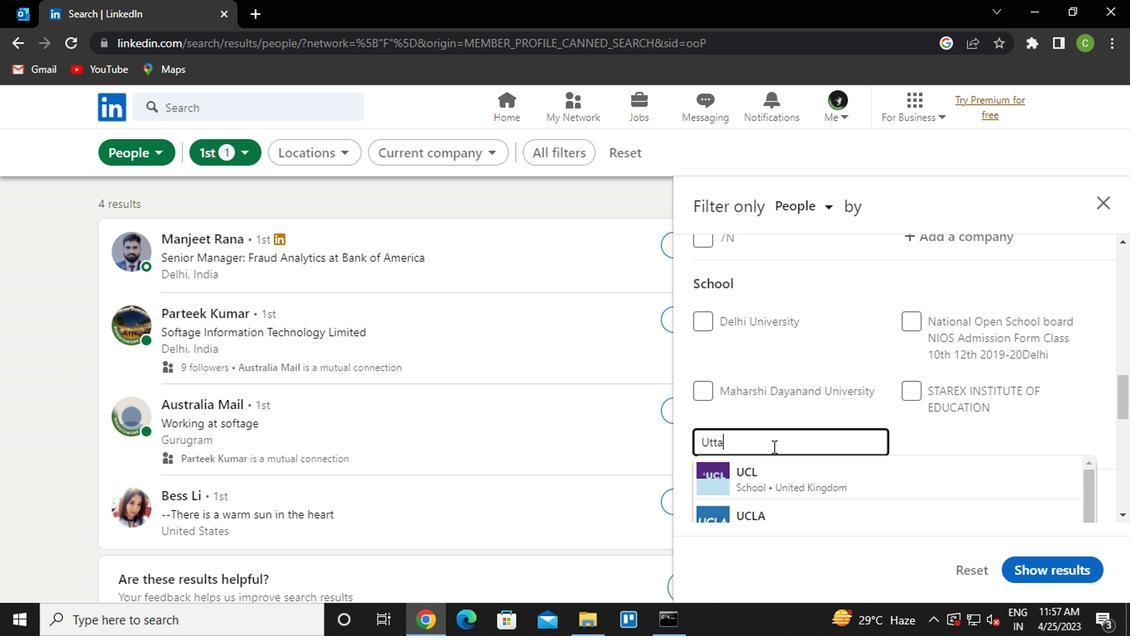 
Action: Mouse moved to (762, 434)
Screenshot: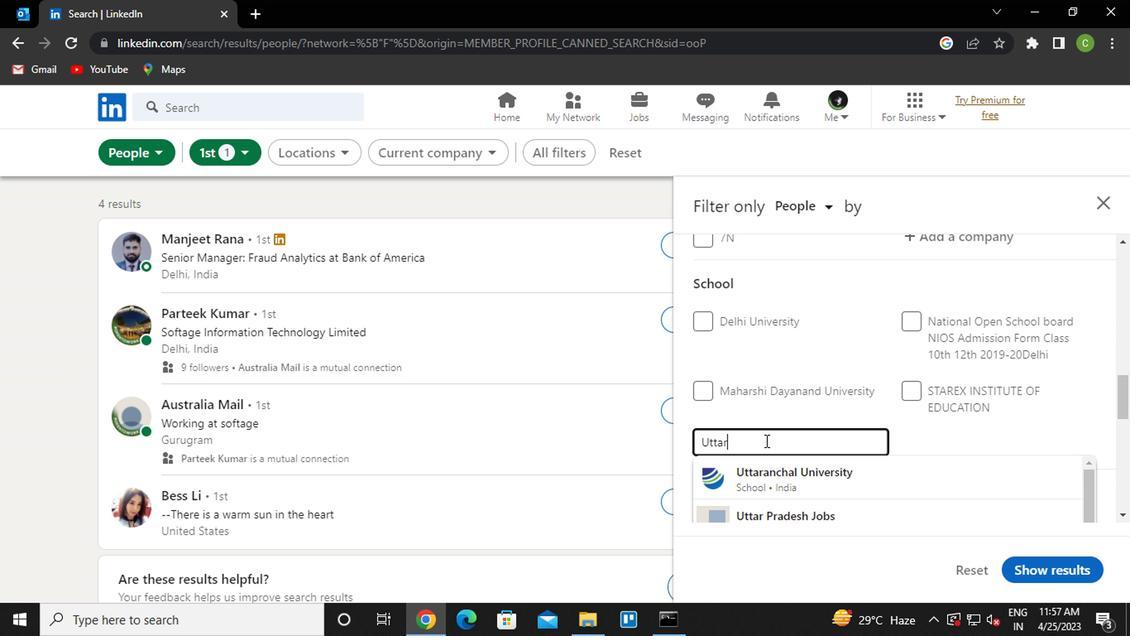 
Action: Mouse scrolled (762, 433) with delta (0, -1)
Screenshot: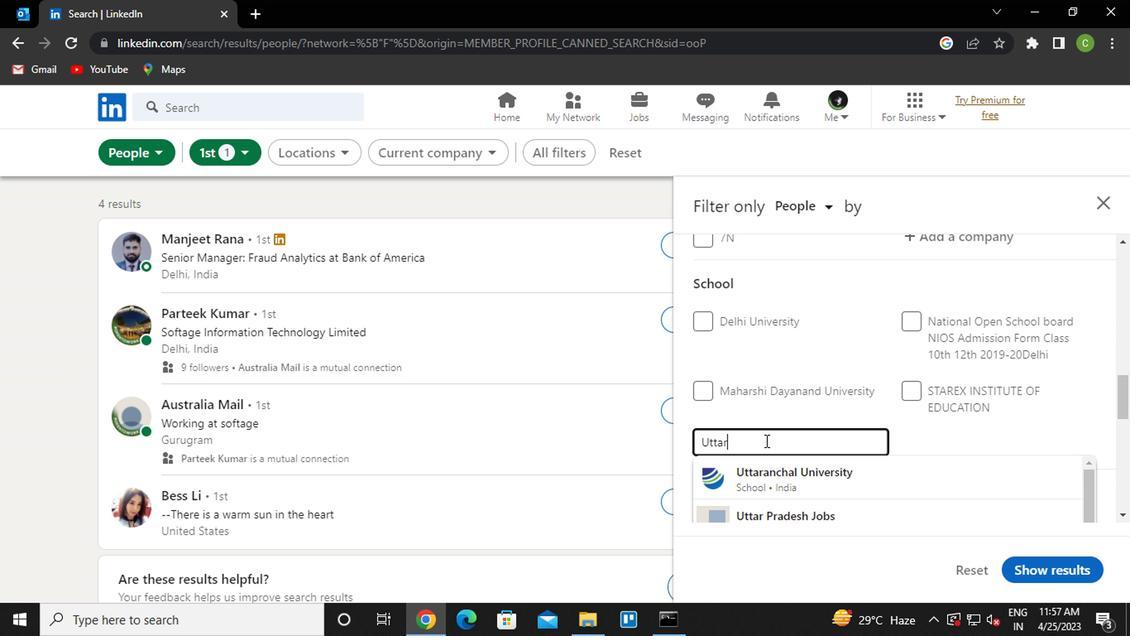 
Action: Mouse moved to (755, 417)
Screenshot: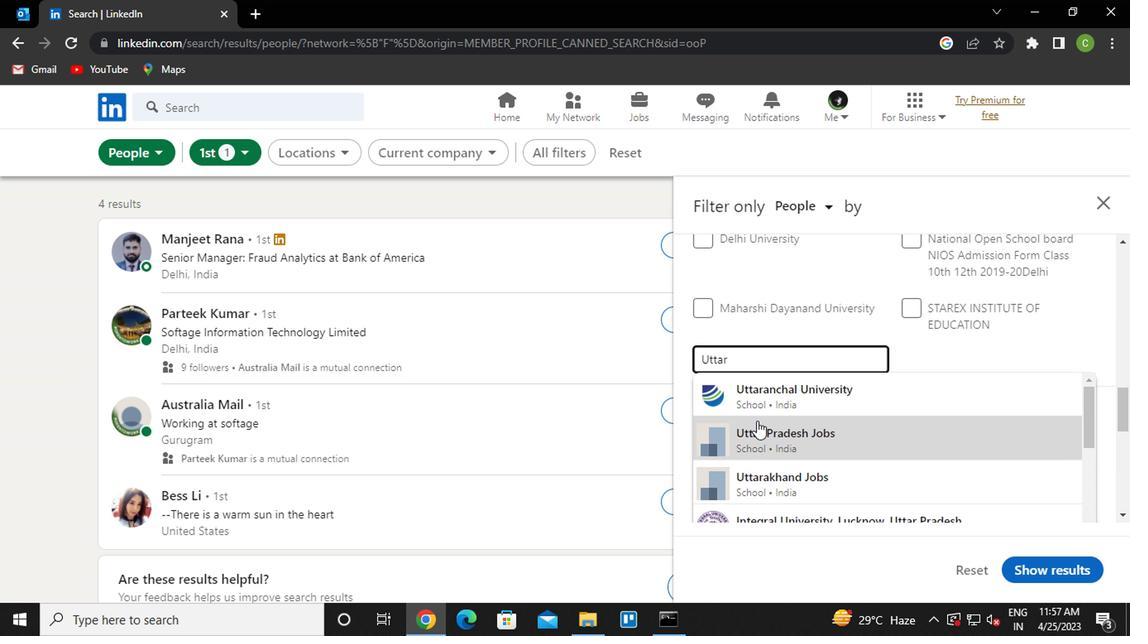 
Action: Mouse scrolled (755, 416) with delta (0, -1)
Screenshot: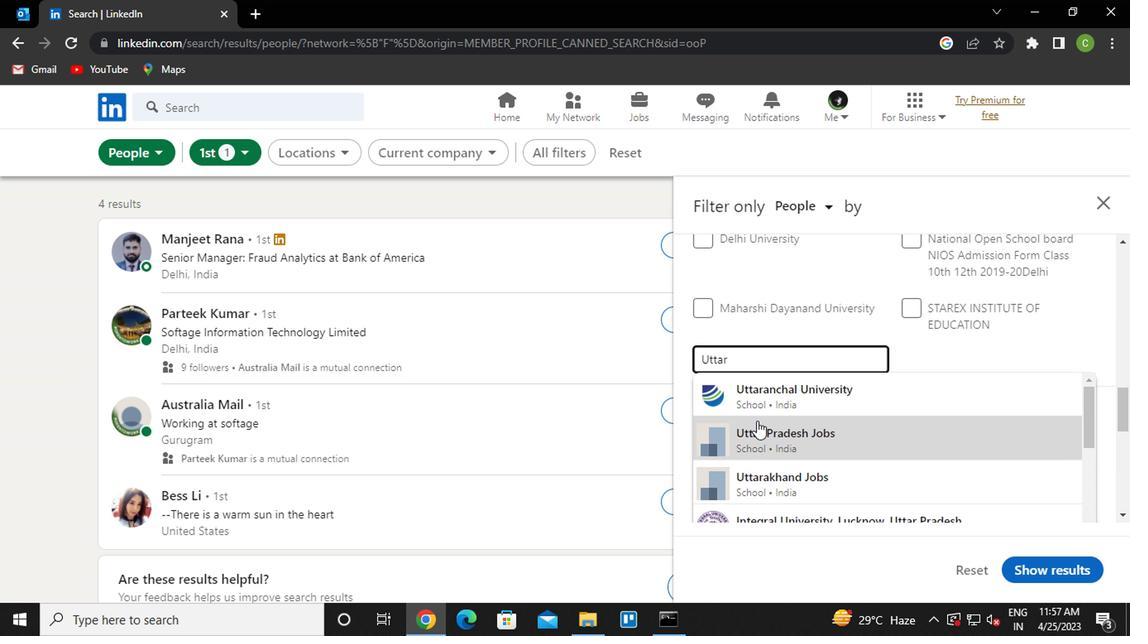 
Action: Mouse moved to (808, 310)
Screenshot: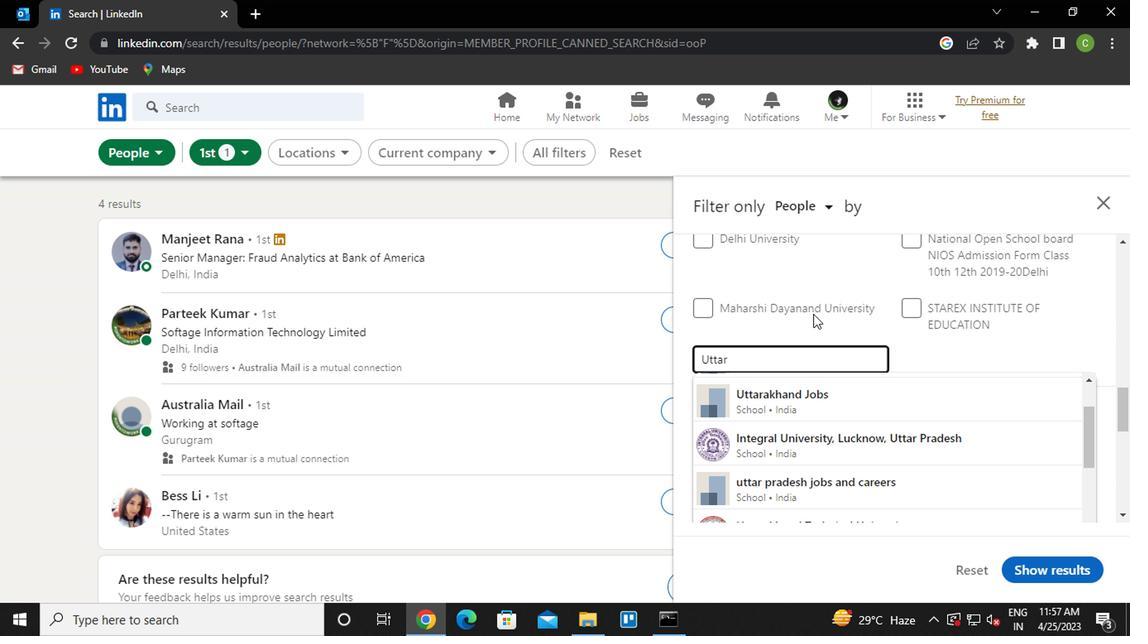 
Action: Mouse scrolled (808, 312) with delta (0, 1)
Screenshot: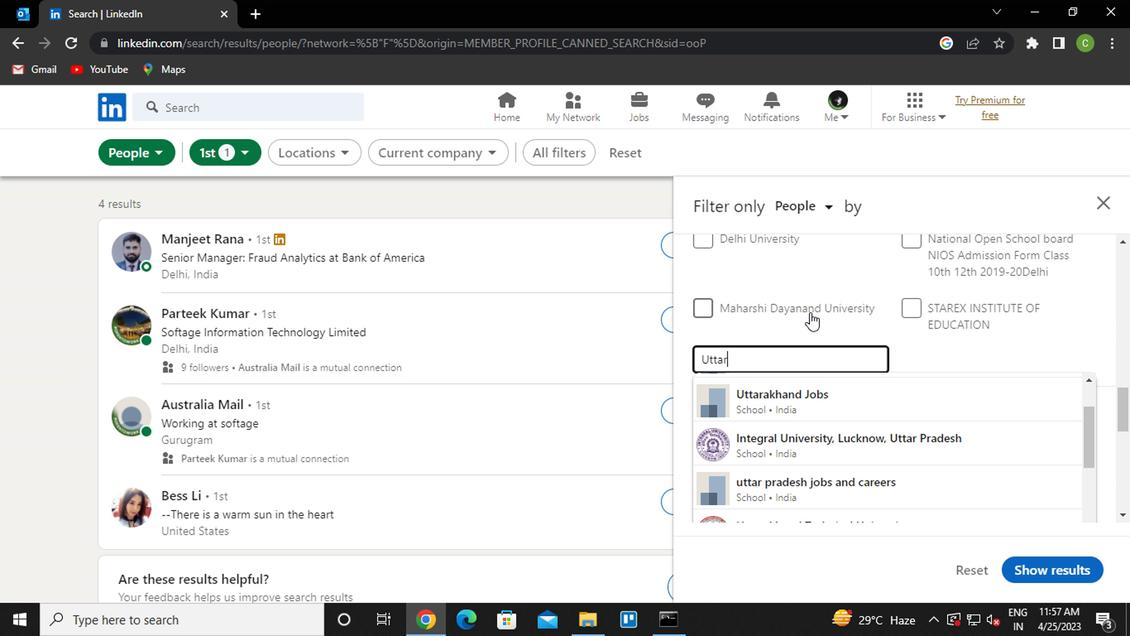 
Action: Mouse scrolled (808, 312) with delta (0, 1)
Screenshot: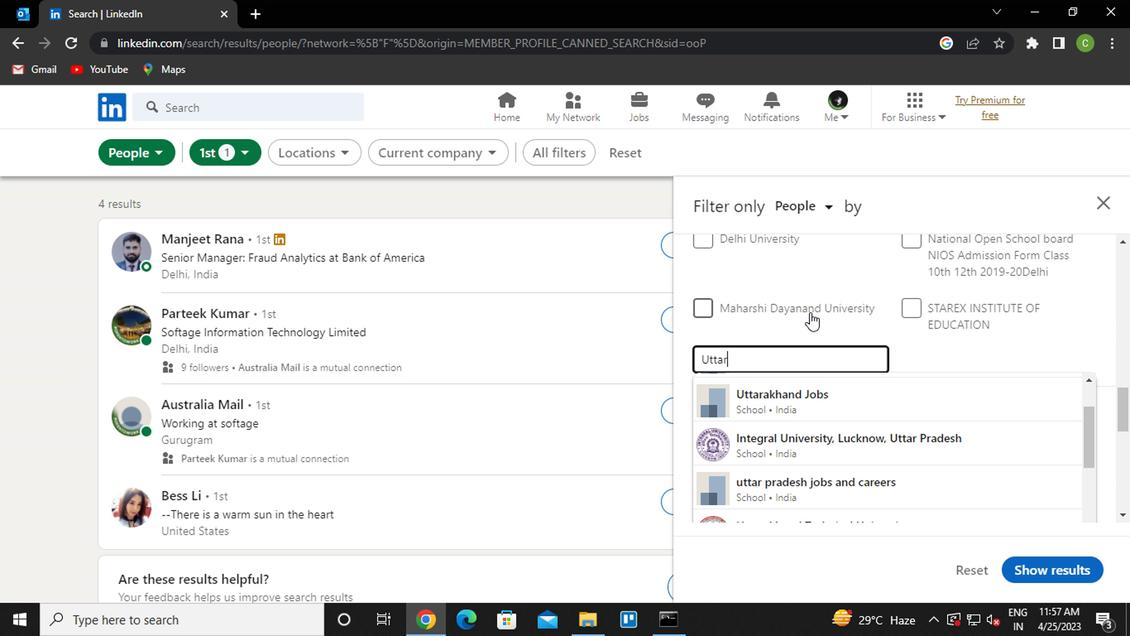 
Action: Mouse moved to (809, 397)
Screenshot: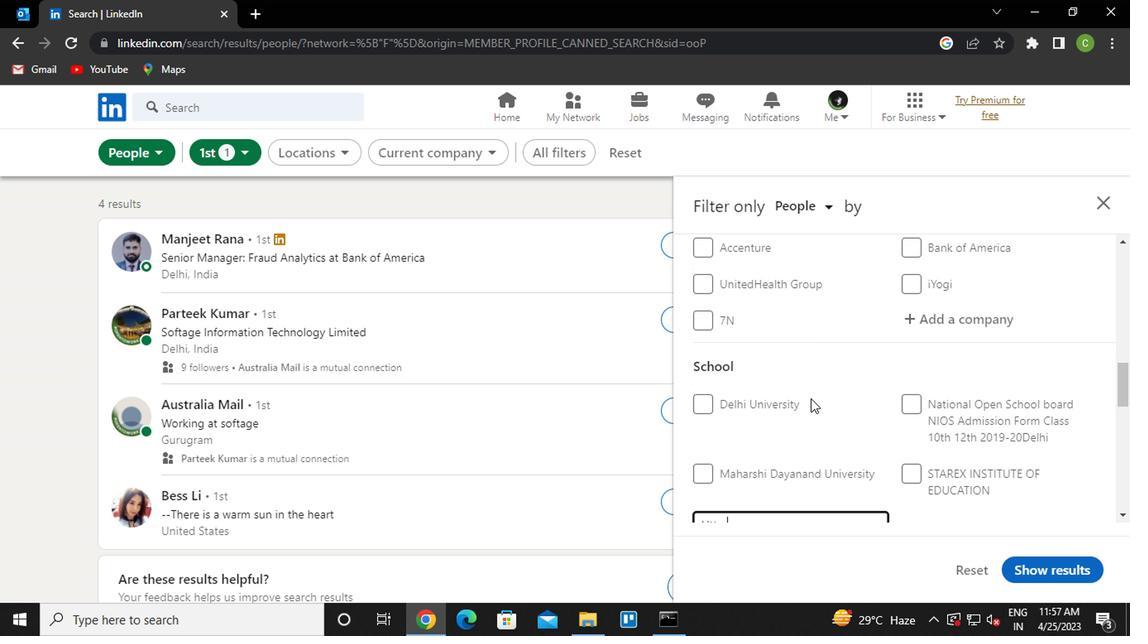 
Action: Mouse scrolled (809, 396) with delta (0, 0)
Screenshot: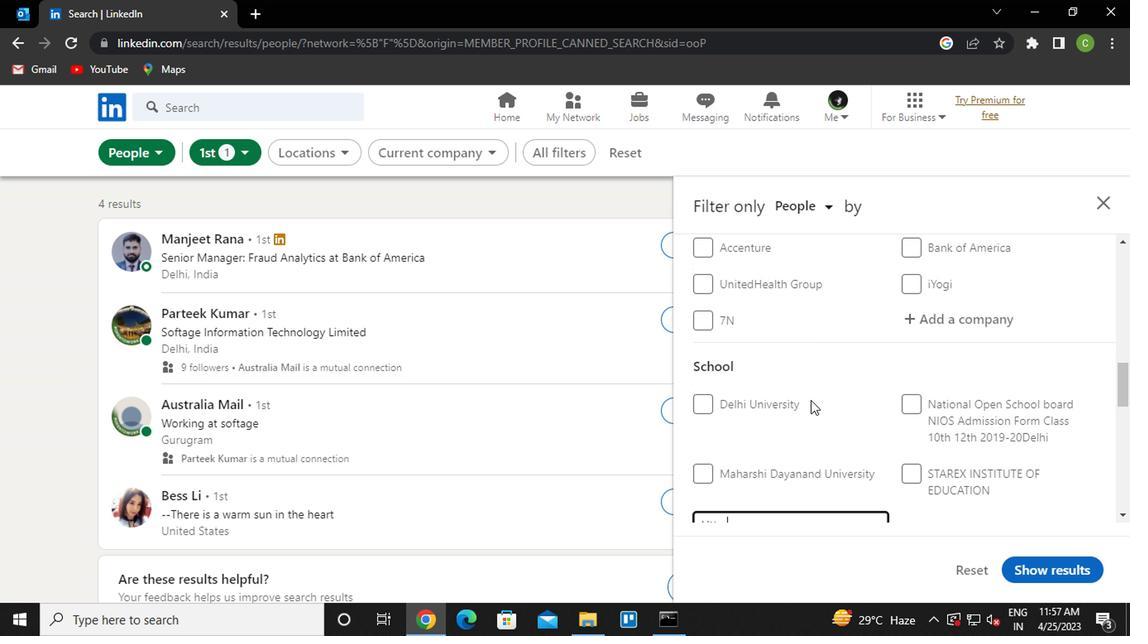 
Action: Mouse moved to (783, 432)
Screenshot: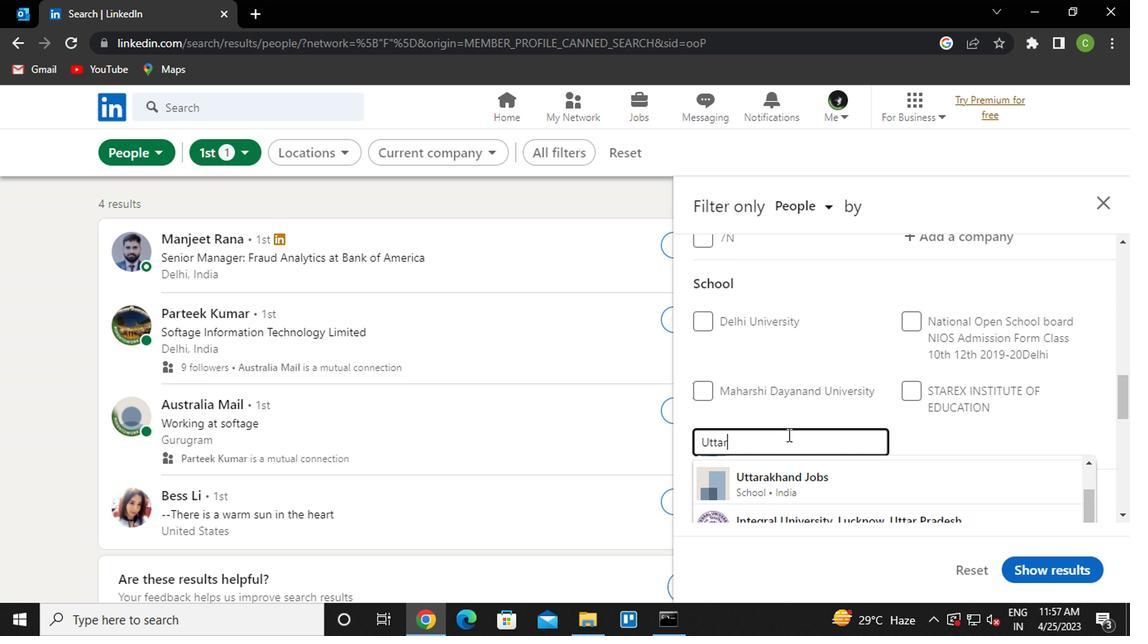 
Action: Key pressed <Key.backspace><Key.backspace>RAKAND
Screenshot: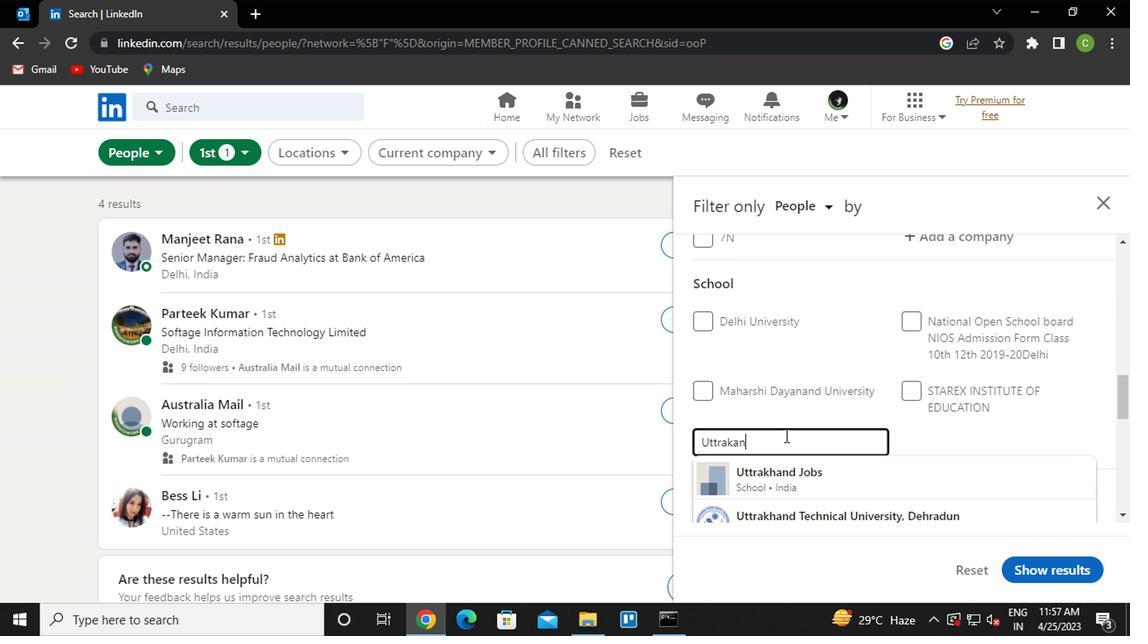 
Action: Mouse moved to (767, 436)
Screenshot: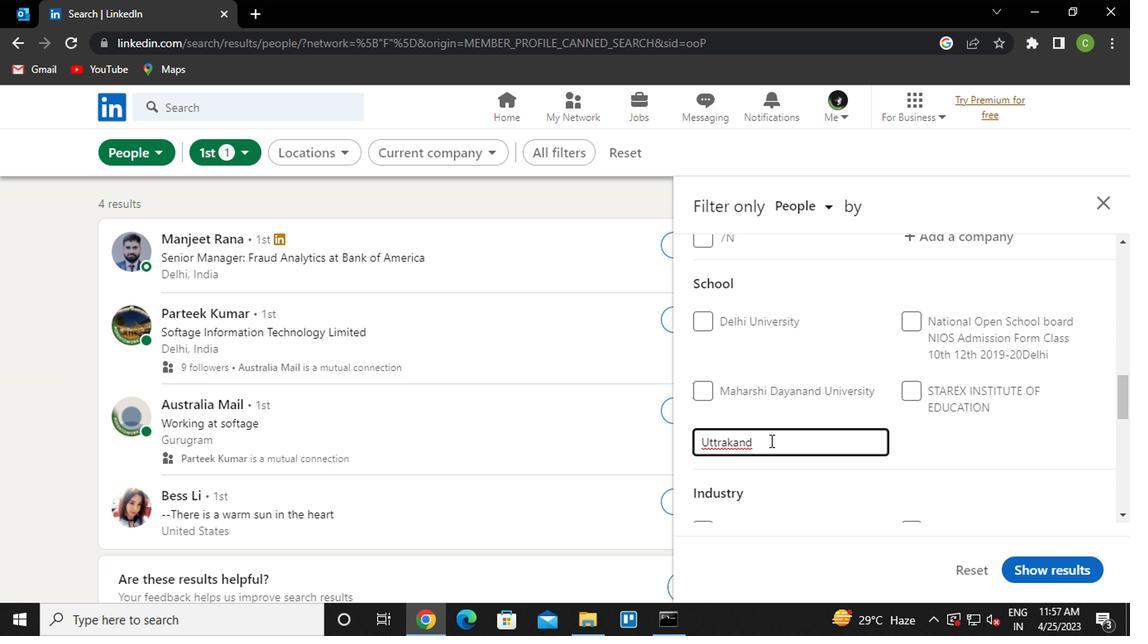 
Action: Mouse scrolled (767, 435) with delta (0, -1)
Screenshot: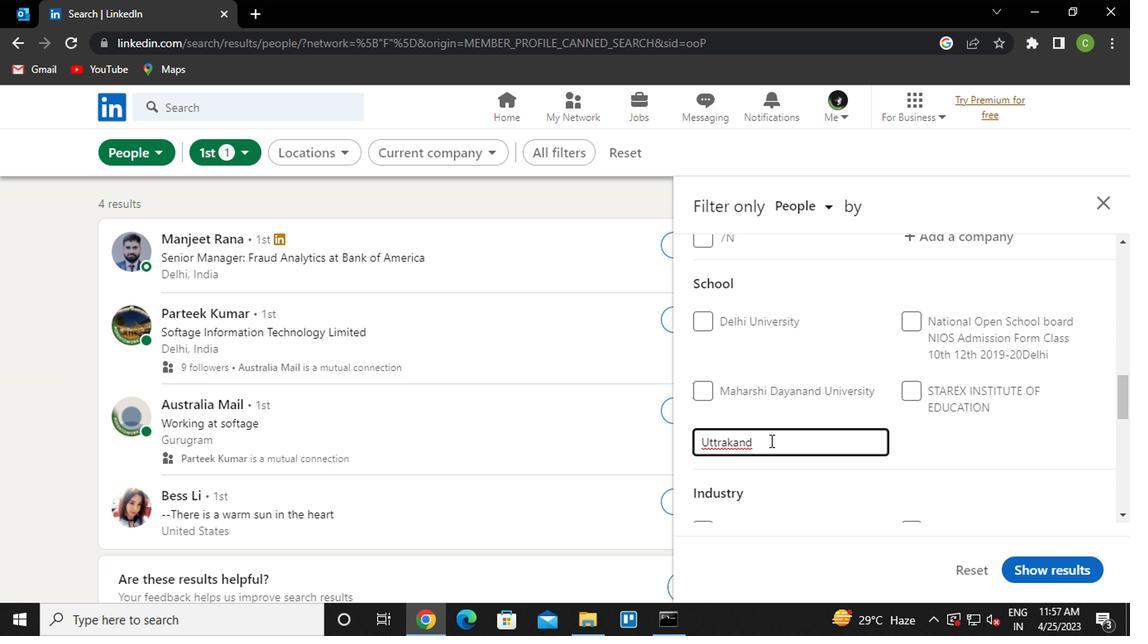
Action: Mouse moved to (733, 360)
Screenshot: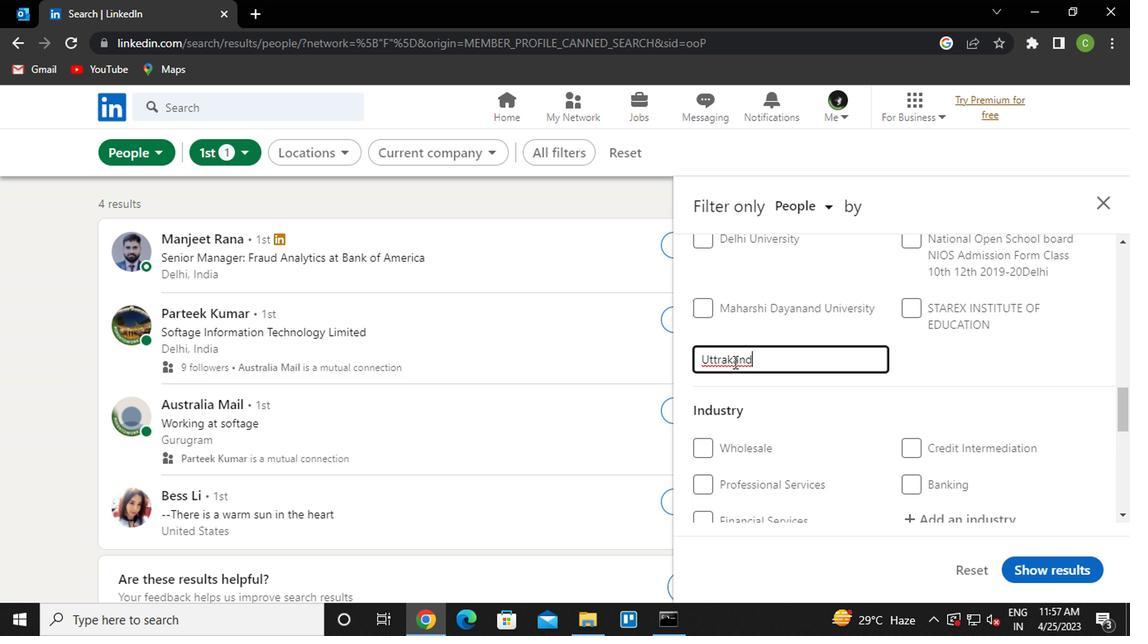 
Action: Mouse pressed left at (733, 360)
Screenshot: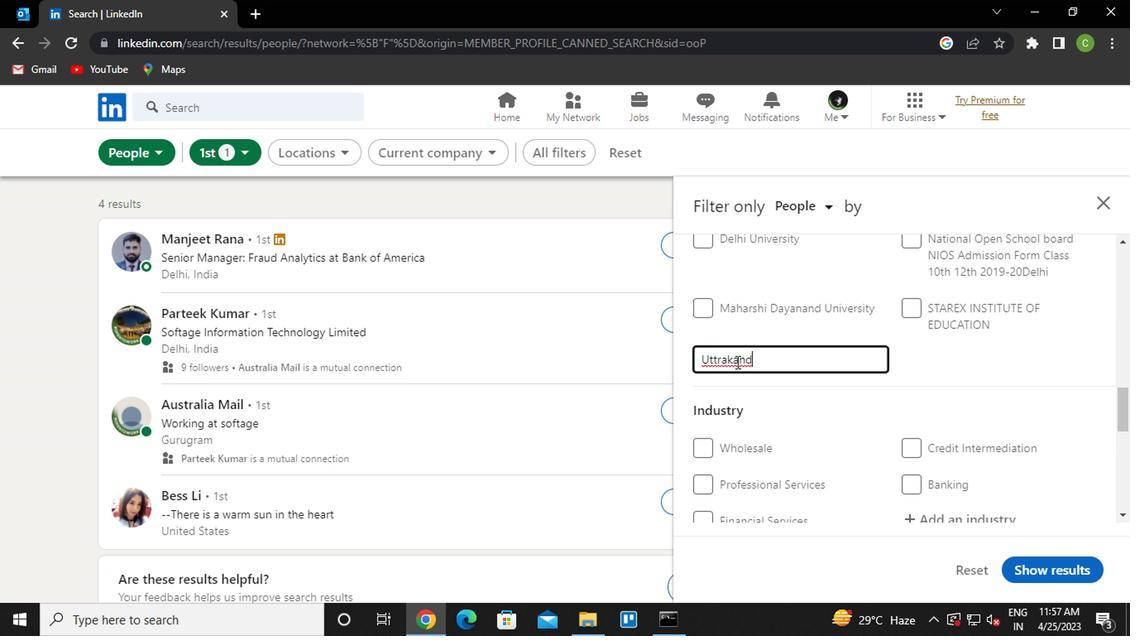 
Action: Mouse moved to (760, 380)
Screenshot: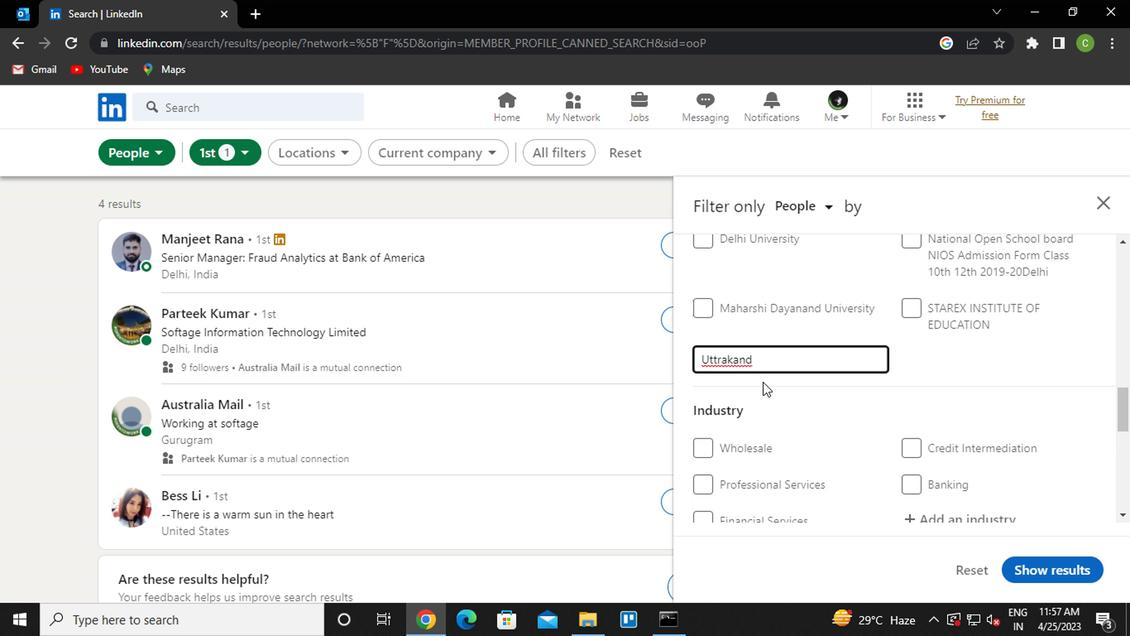 
Action: Key pressed <Key.left>H
Screenshot: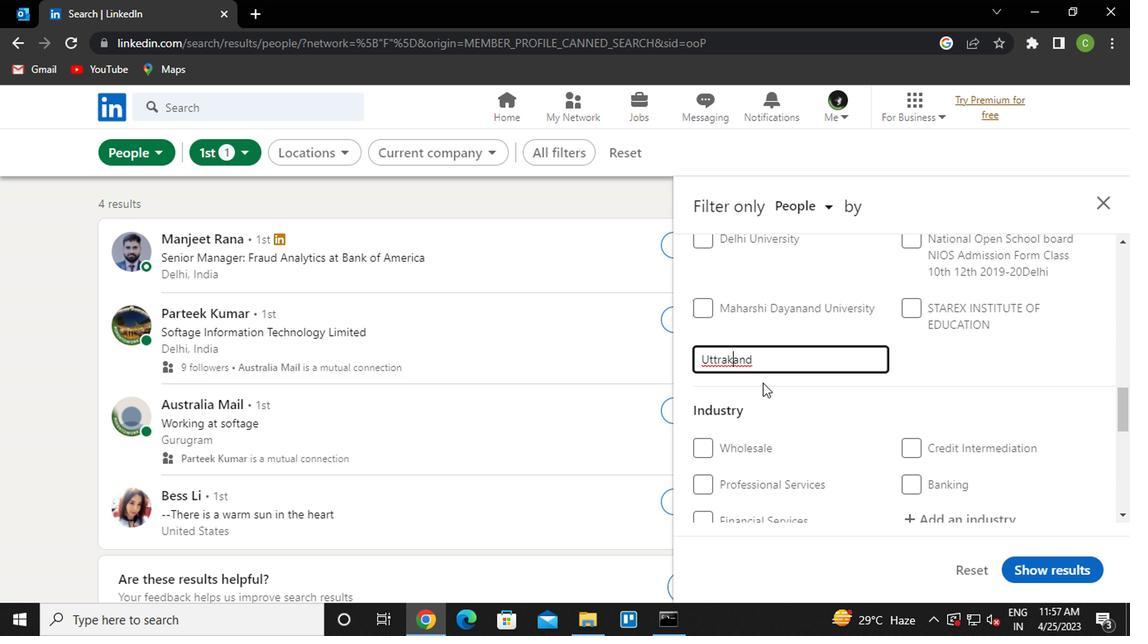 
Action: Mouse moved to (812, 429)
Screenshot: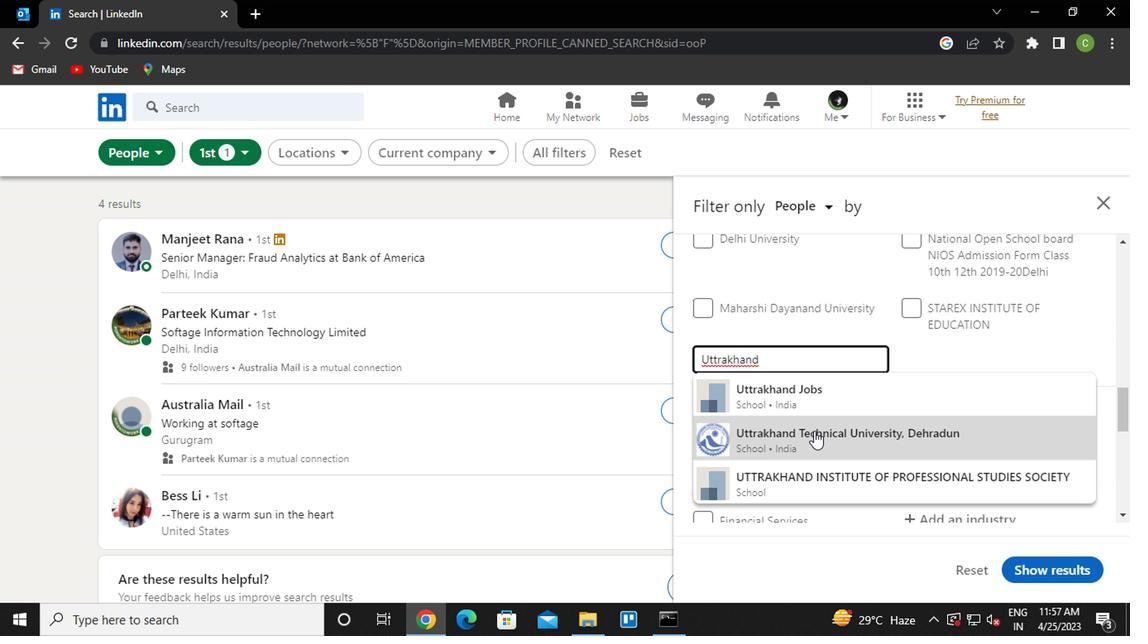 
Action: Mouse pressed left at (812, 429)
Screenshot: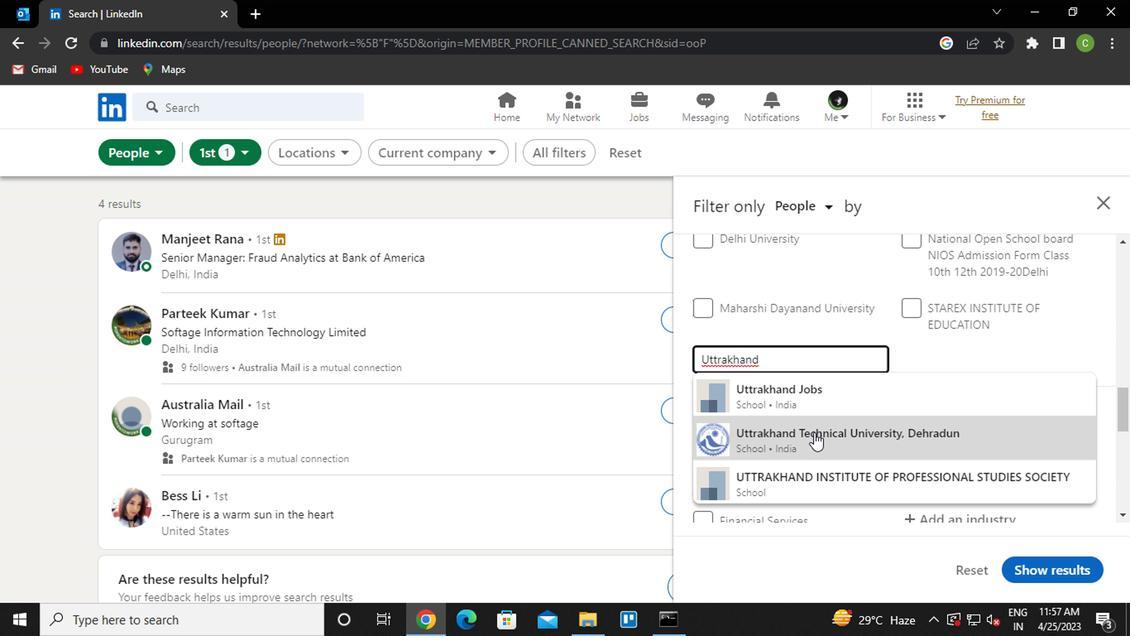 
Action: Mouse moved to (812, 426)
Screenshot: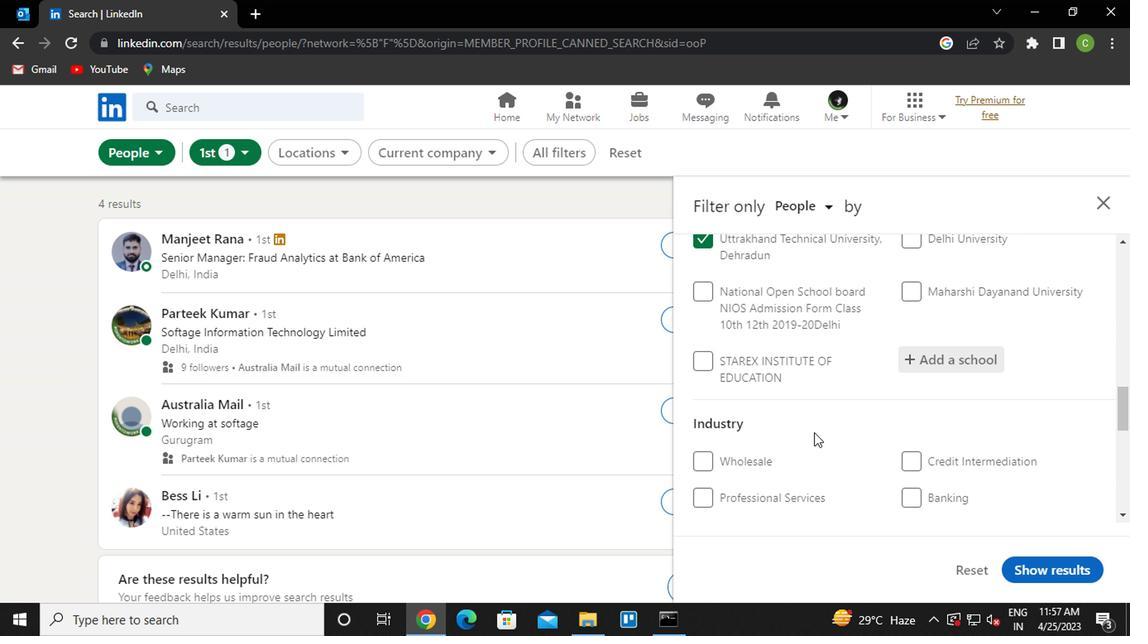 
Action: Mouse scrolled (812, 425) with delta (0, 0)
Screenshot: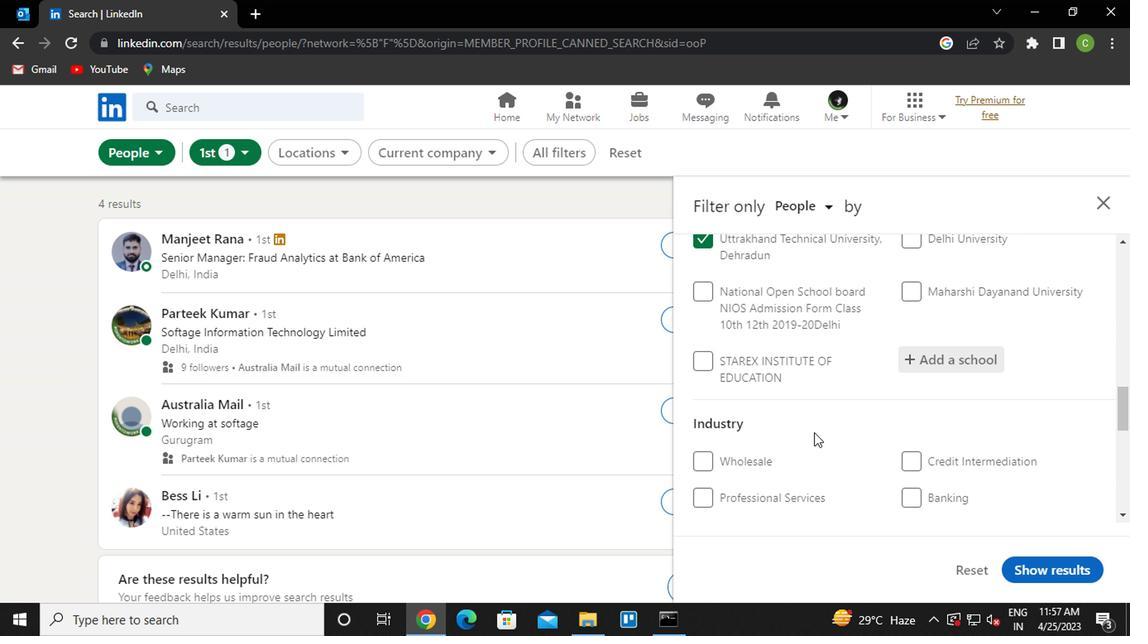 
Action: Mouse moved to (809, 414)
Screenshot: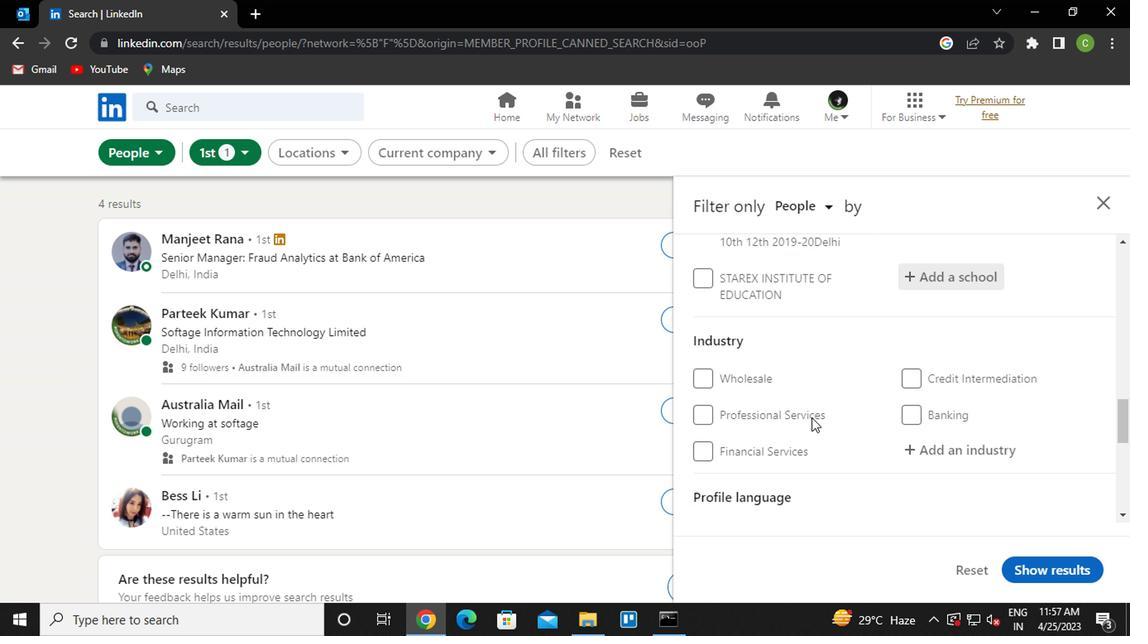
Action: Mouse scrolled (809, 413) with delta (0, 0)
Screenshot: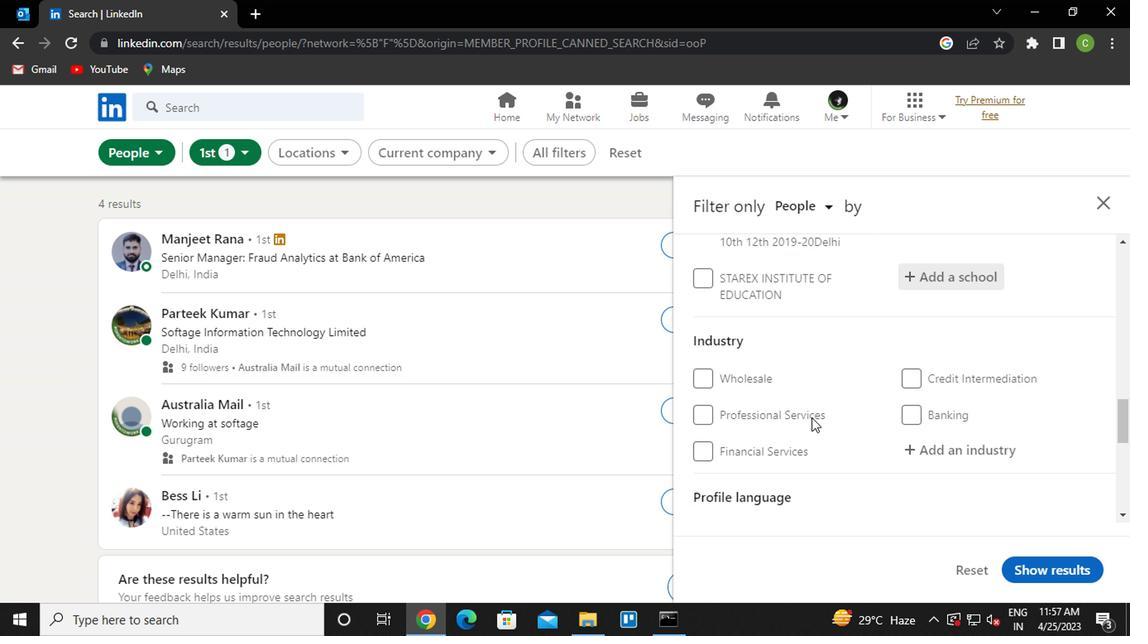
Action: Mouse moved to (928, 368)
Screenshot: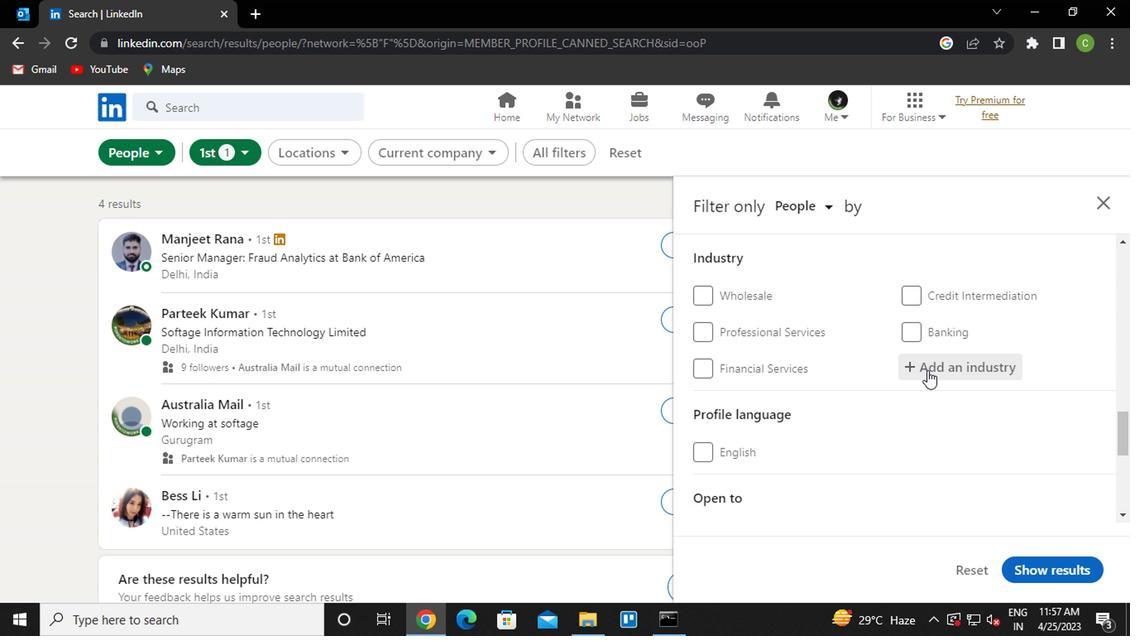 
Action: Mouse pressed left at (928, 368)
Screenshot: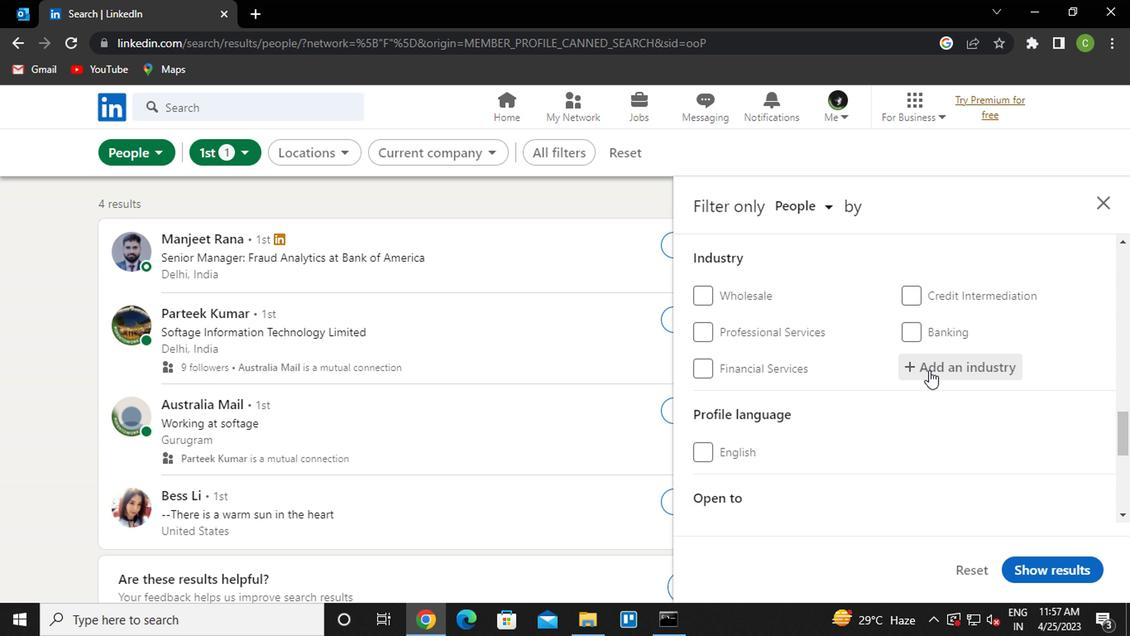 
Action: Mouse moved to (895, 390)
Screenshot: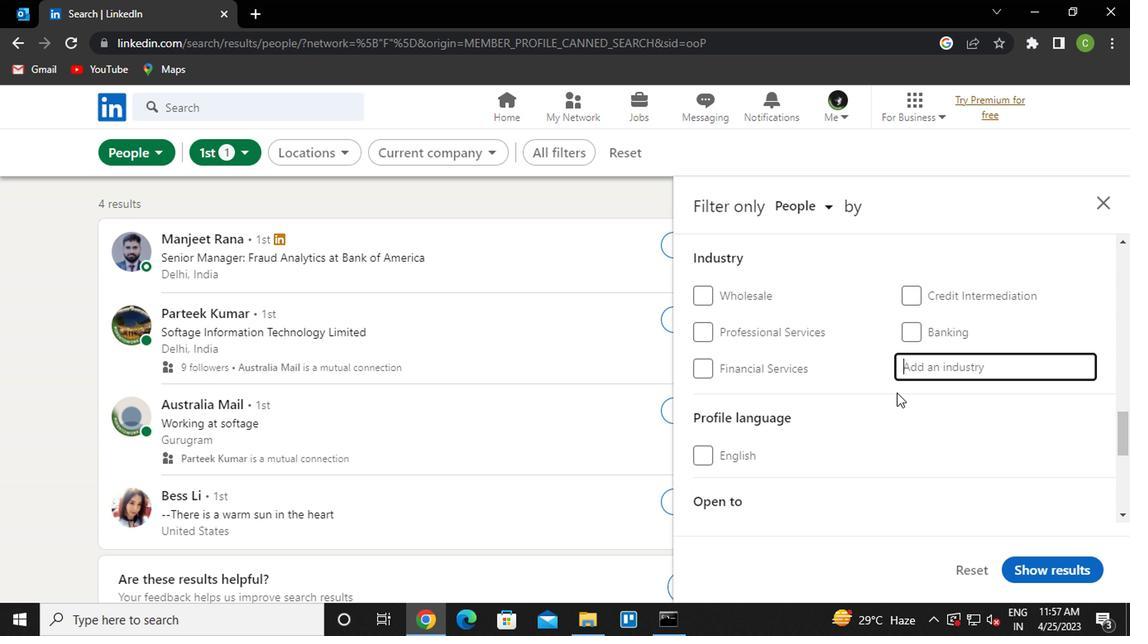 
Action: Key pressed <Key.caps_lock>A<Key.caps_lock>RC
Screenshot: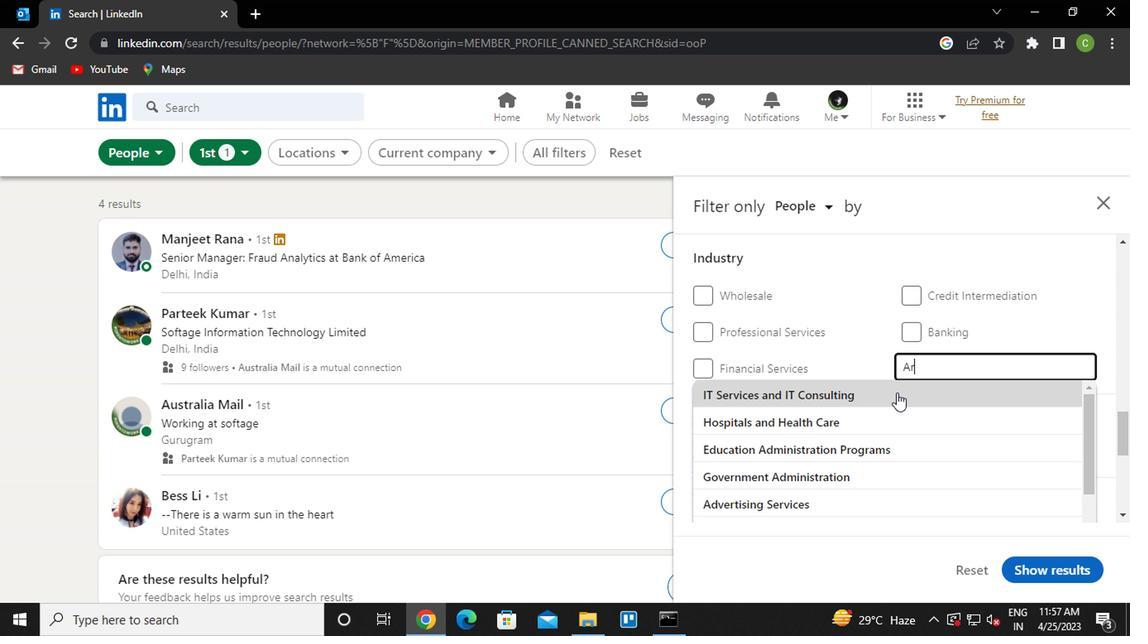 
Action: Mouse moved to (880, 467)
Screenshot: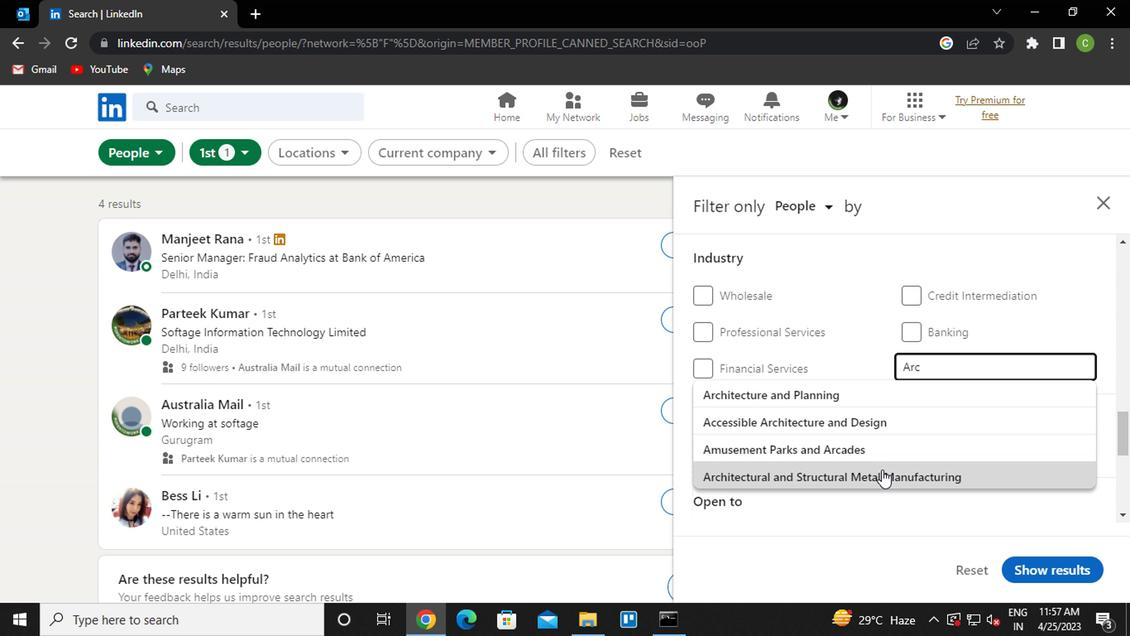 
Action: Mouse pressed left at (880, 467)
Screenshot: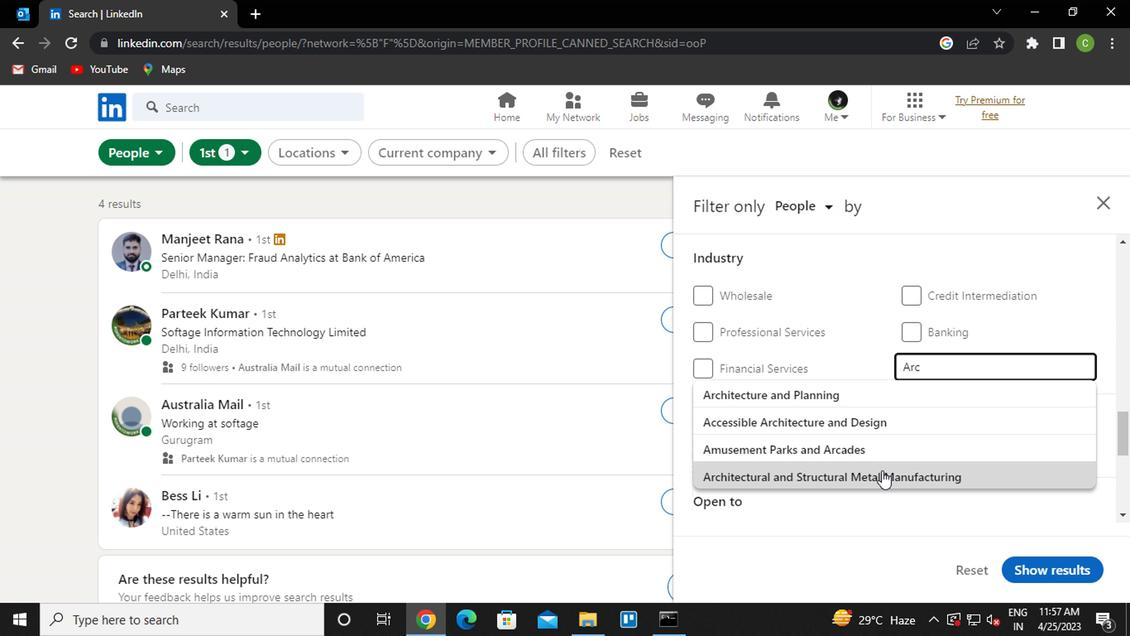 
Action: Mouse moved to (873, 397)
Screenshot: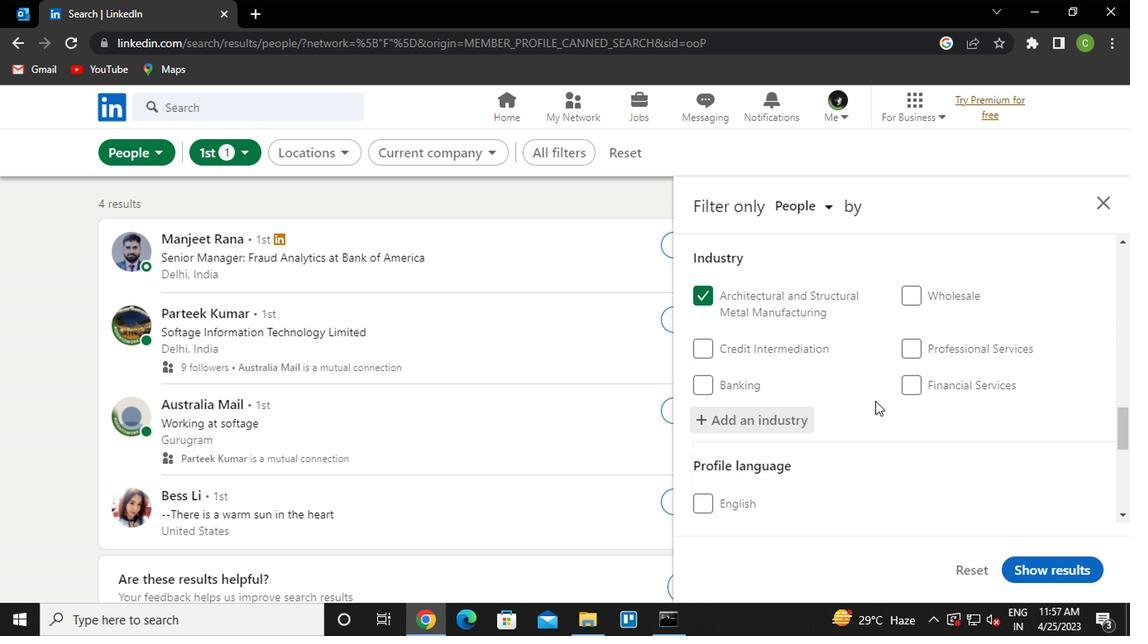 
Action: Mouse scrolled (873, 396) with delta (0, 0)
Screenshot: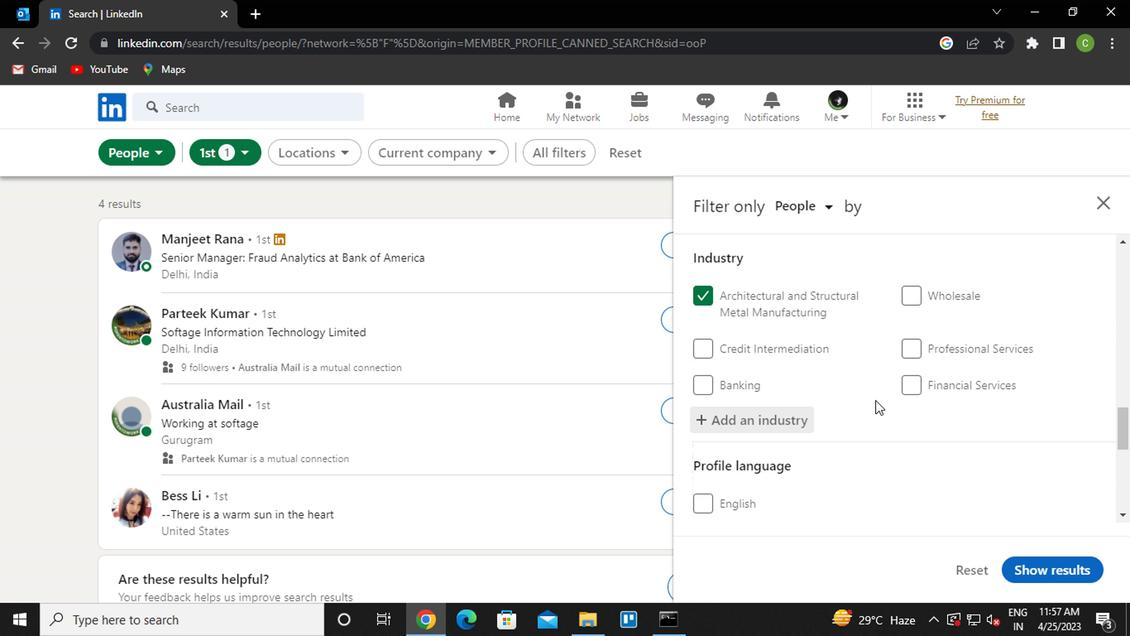 
Action: Mouse moved to (867, 398)
Screenshot: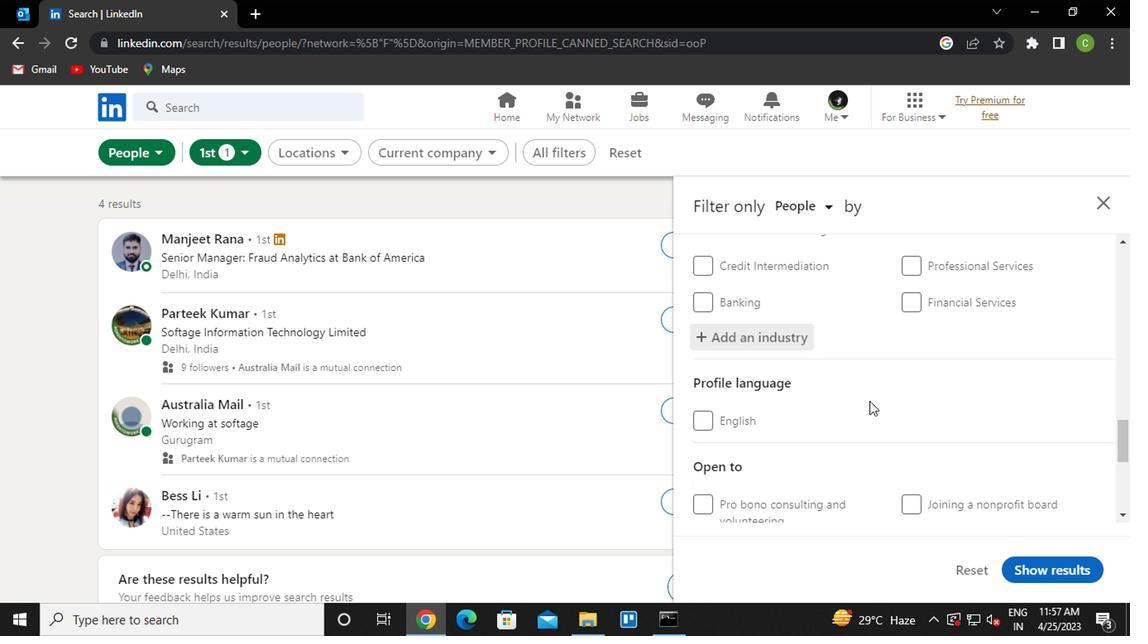 
Action: Mouse scrolled (867, 397) with delta (0, -1)
Screenshot: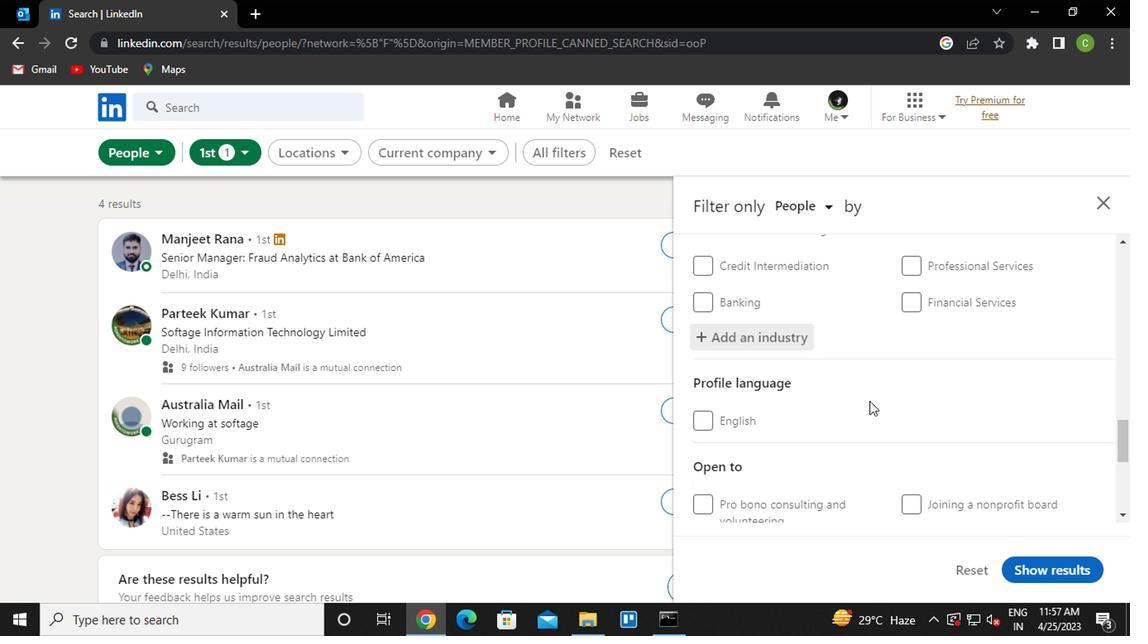 
Action: Mouse moved to (861, 399)
Screenshot: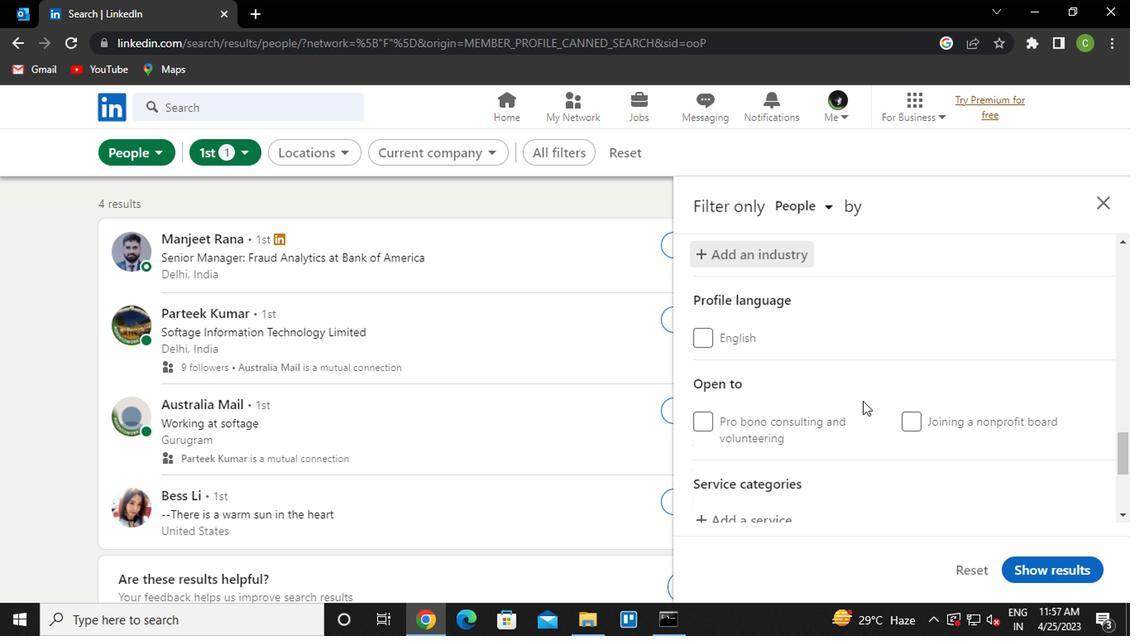 
Action: Mouse scrolled (861, 398) with delta (0, 0)
Screenshot: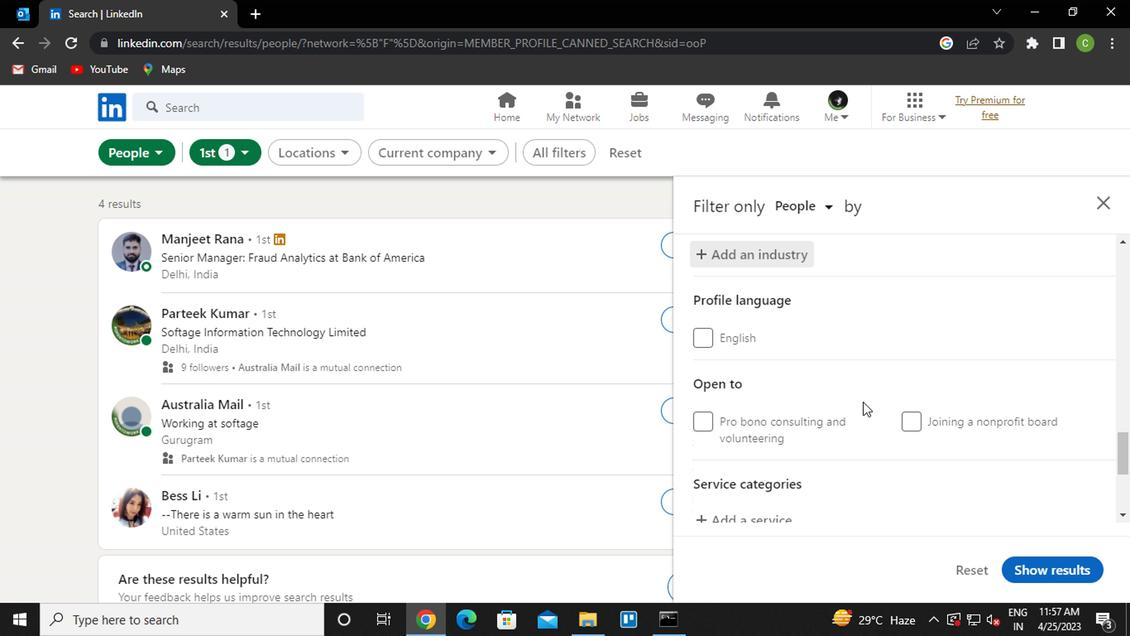 
Action: Mouse moved to (861, 399)
Screenshot: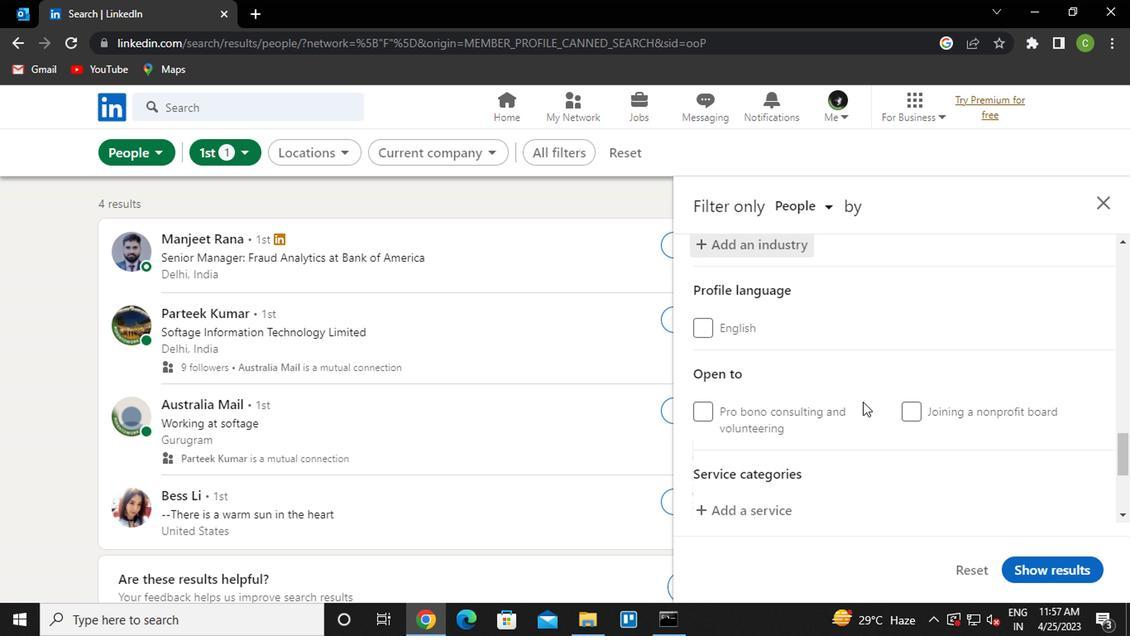 
Action: Mouse scrolled (861, 398) with delta (0, 0)
Screenshot: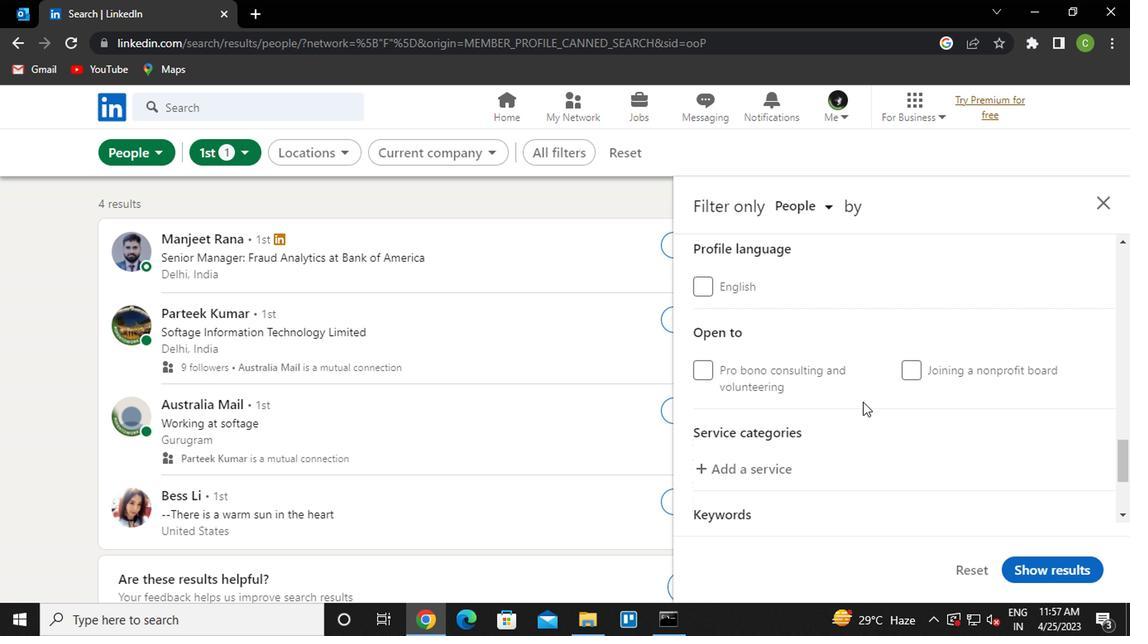 
Action: Mouse moved to (753, 354)
Screenshot: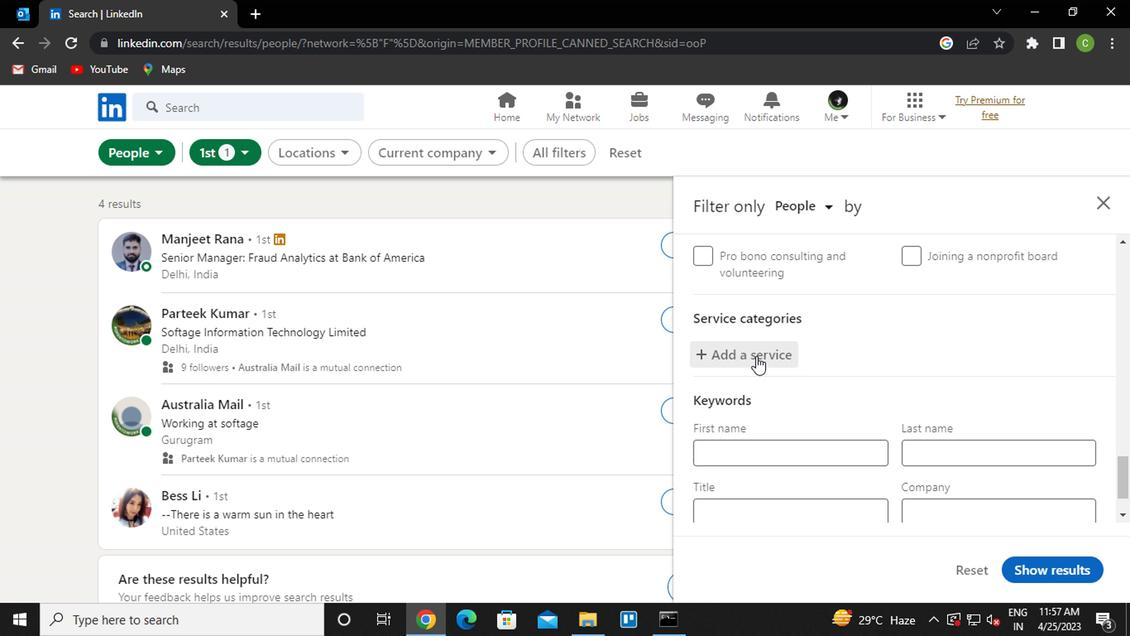 
Action: Mouse pressed left at (753, 354)
Screenshot: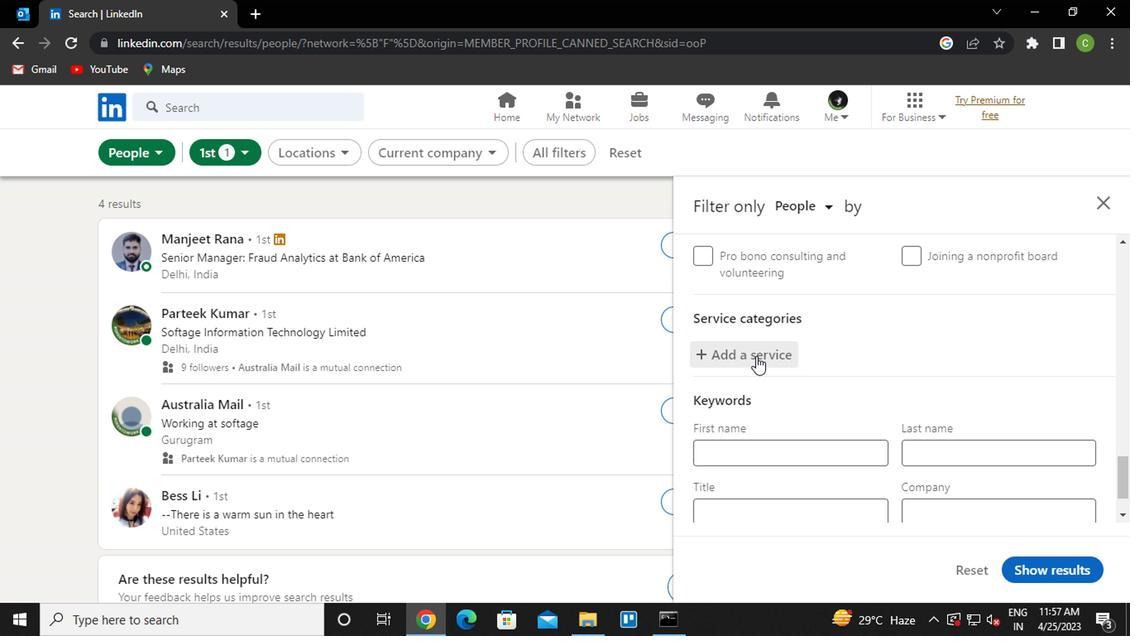 
Action: Mouse moved to (790, 373)
Screenshot: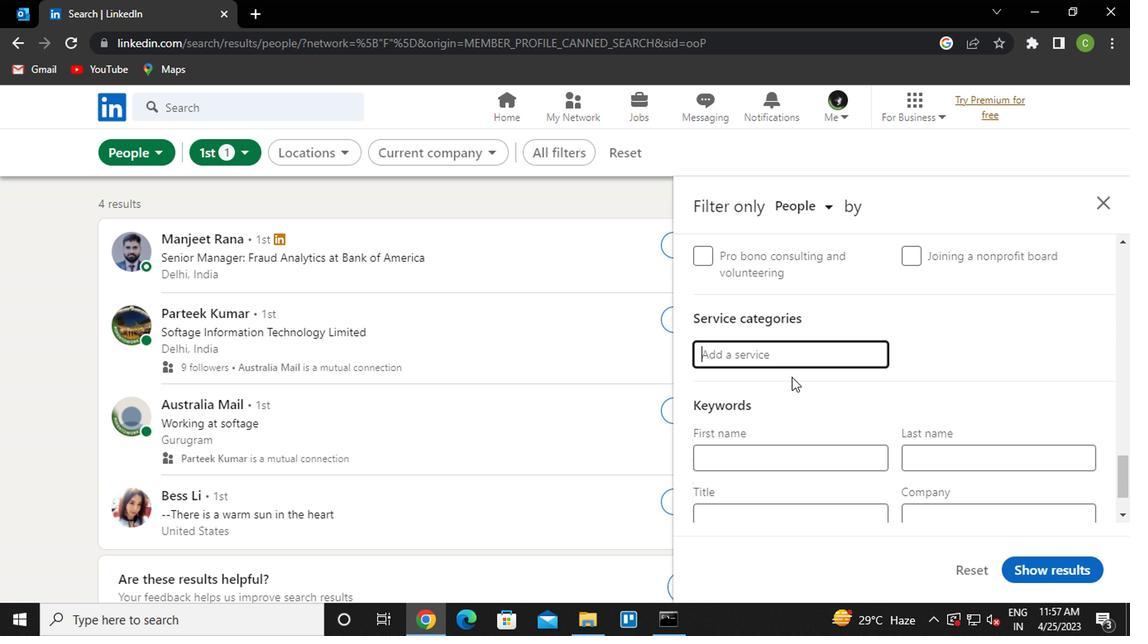
Action: Key pressed <Key.caps_lock>I<Key.caps_lock>NFORMATION
Screenshot: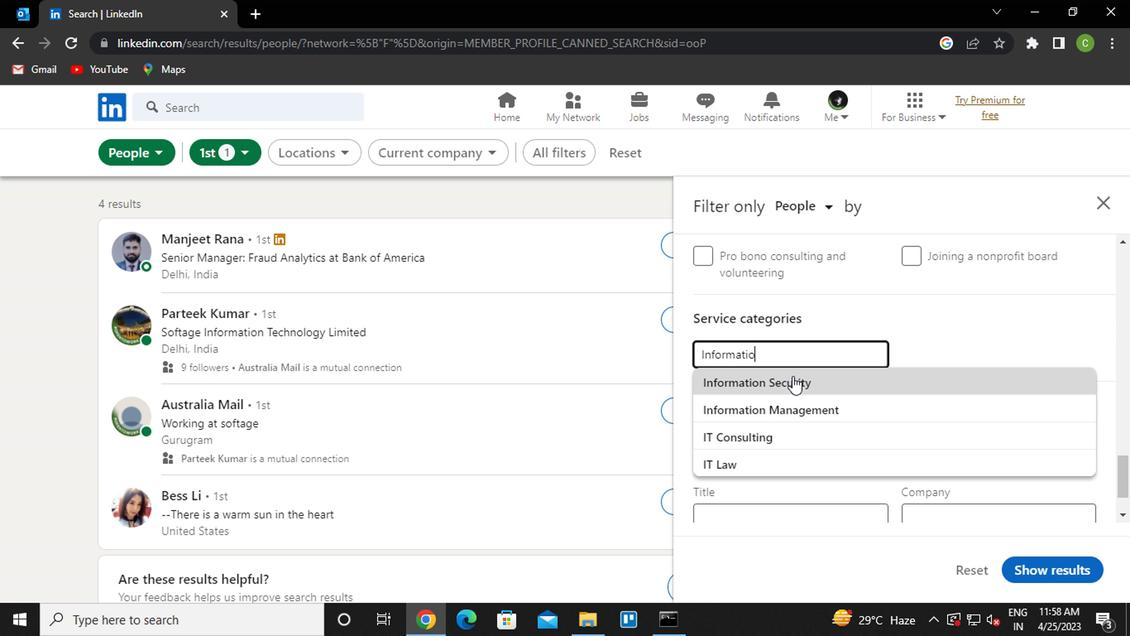 
Action: Mouse pressed left at (790, 373)
Screenshot: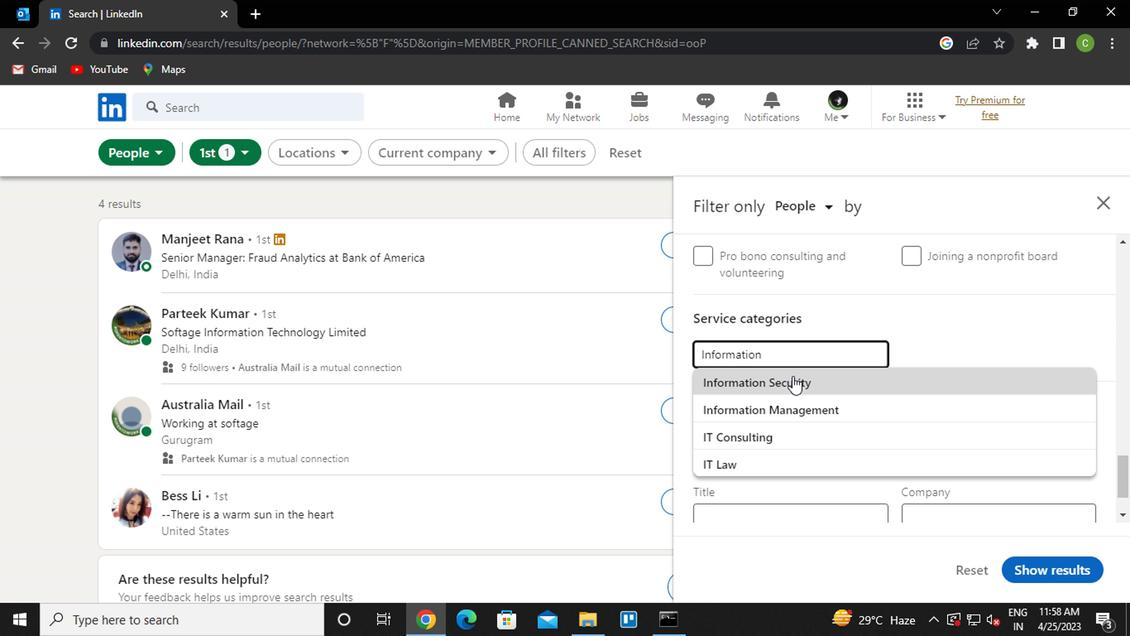 
Action: Mouse moved to (802, 375)
Screenshot: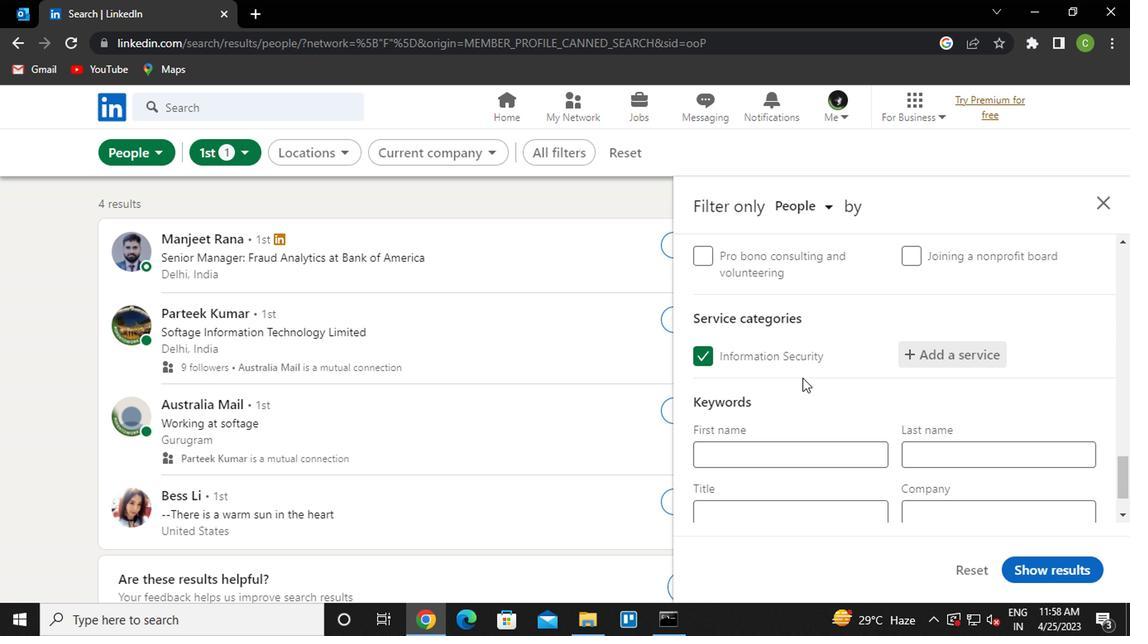 
Action: Mouse scrolled (802, 375) with delta (0, 0)
Screenshot: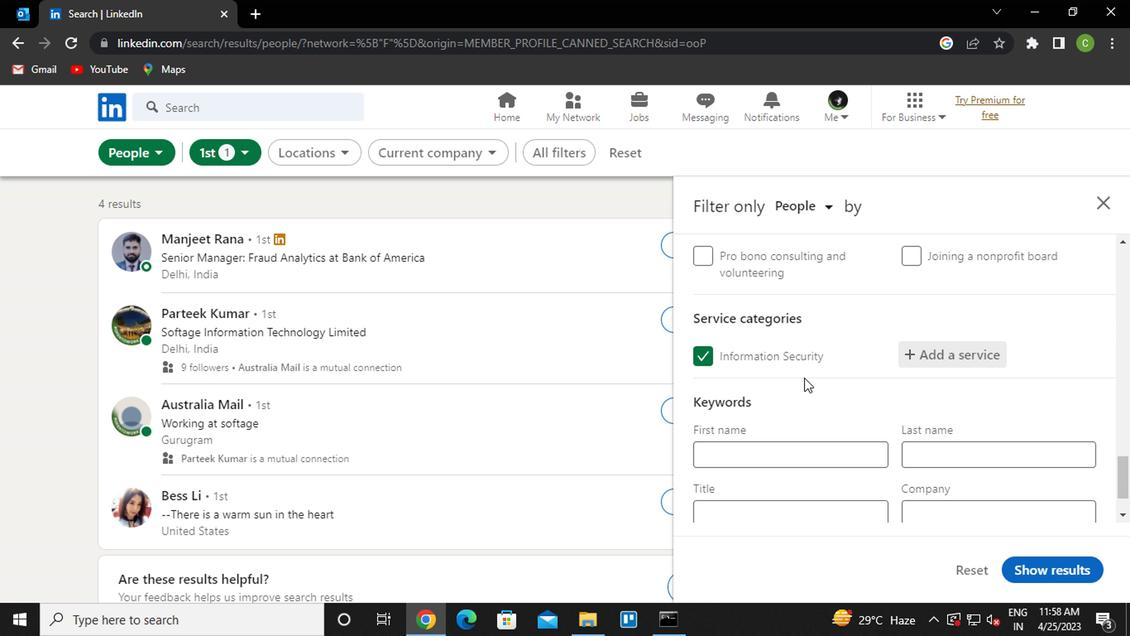 
Action: Mouse moved to (786, 442)
Screenshot: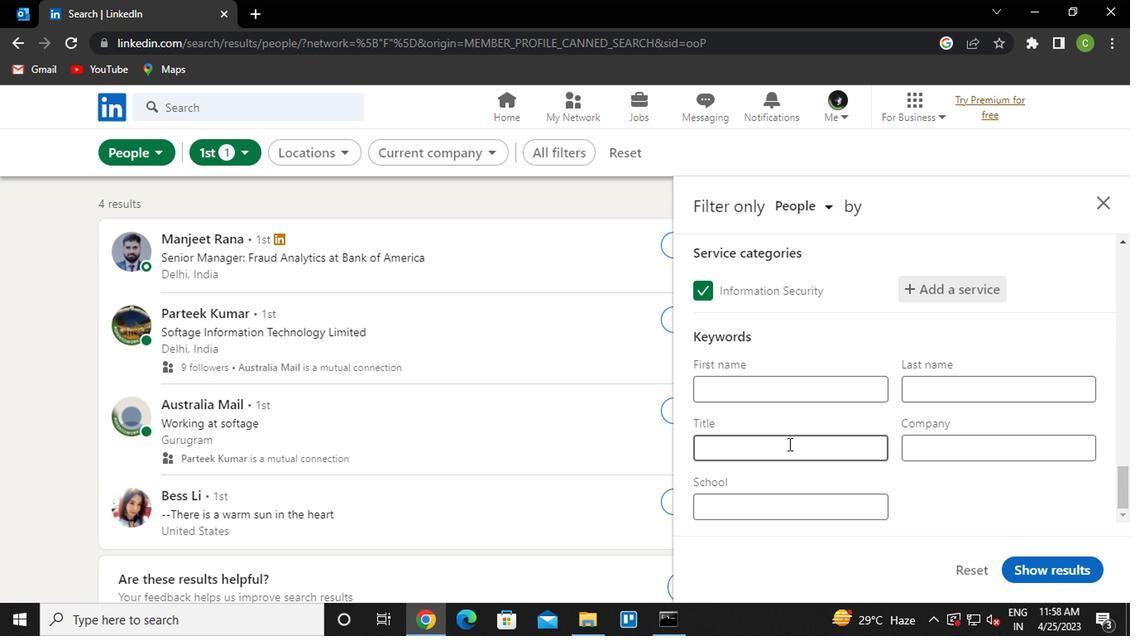 
Action: Mouse pressed left at (786, 442)
Screenshot: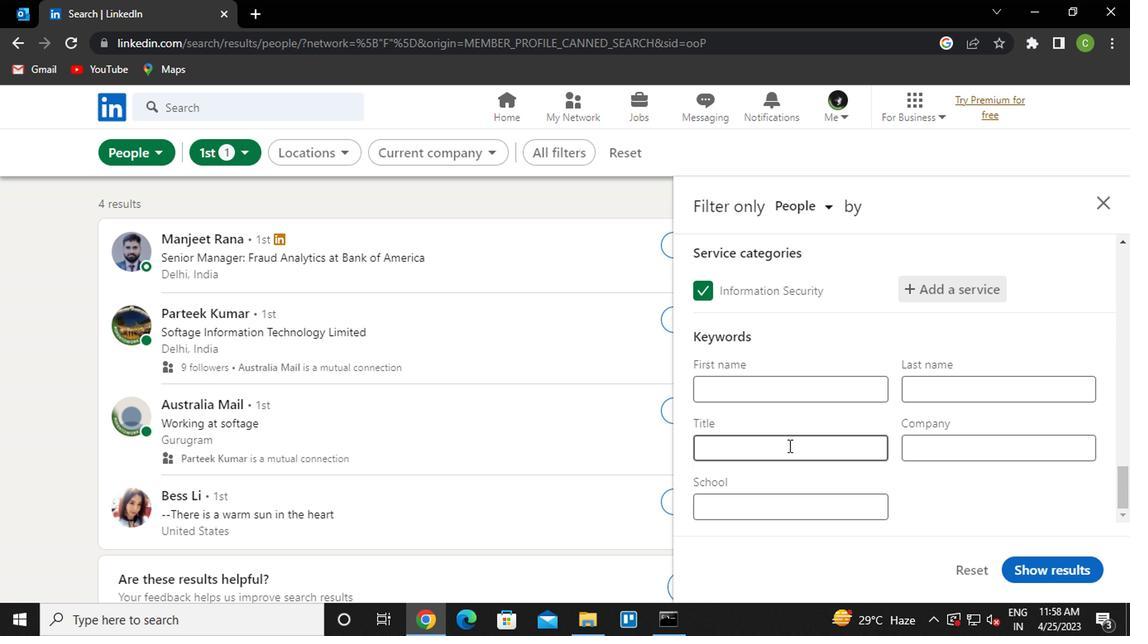 
Action: Mouse moved to (786, 443)
Screenshot: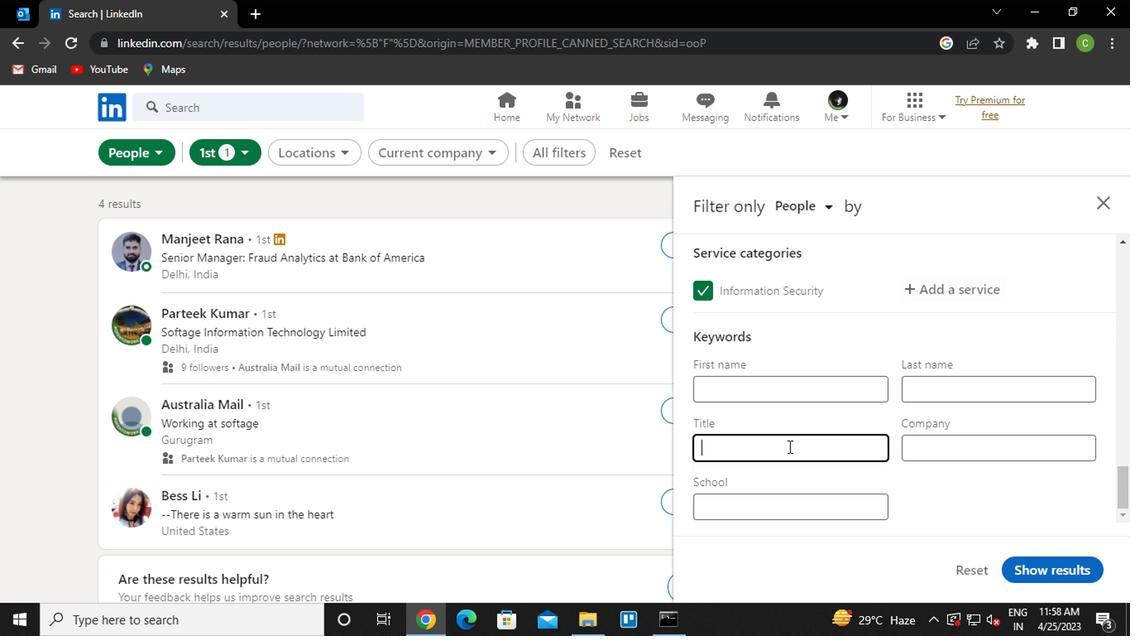 
Action: Key pressed <Key.caps_lock>E<Key.caps_lock>LECTRICAL<Key.space><Key.caps_lock>E<Key.caps_lock>NGINER
Screenshot: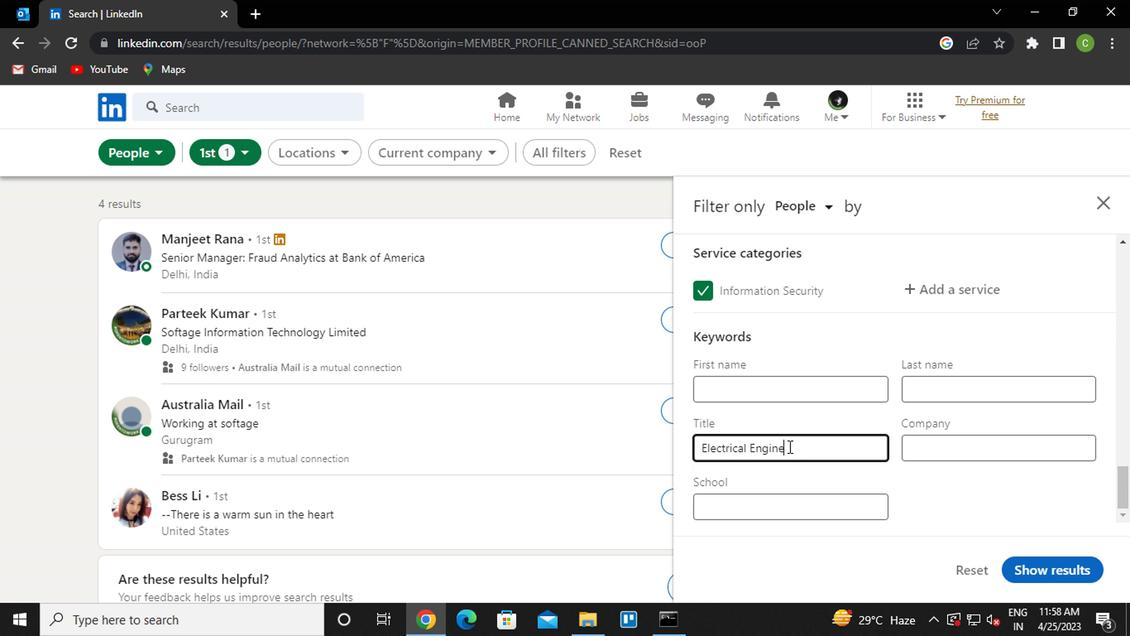 
Action: Mouse moved to (1054, 561)
Screenshot: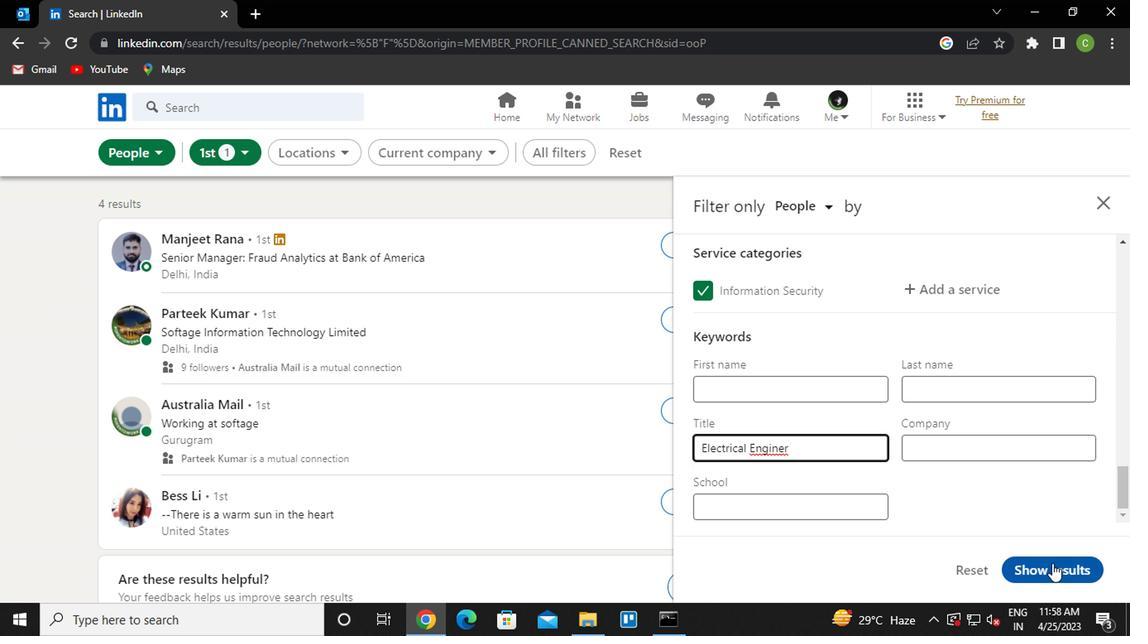 
Action: Mouse pressed left at (1054, 561)
Screenshot: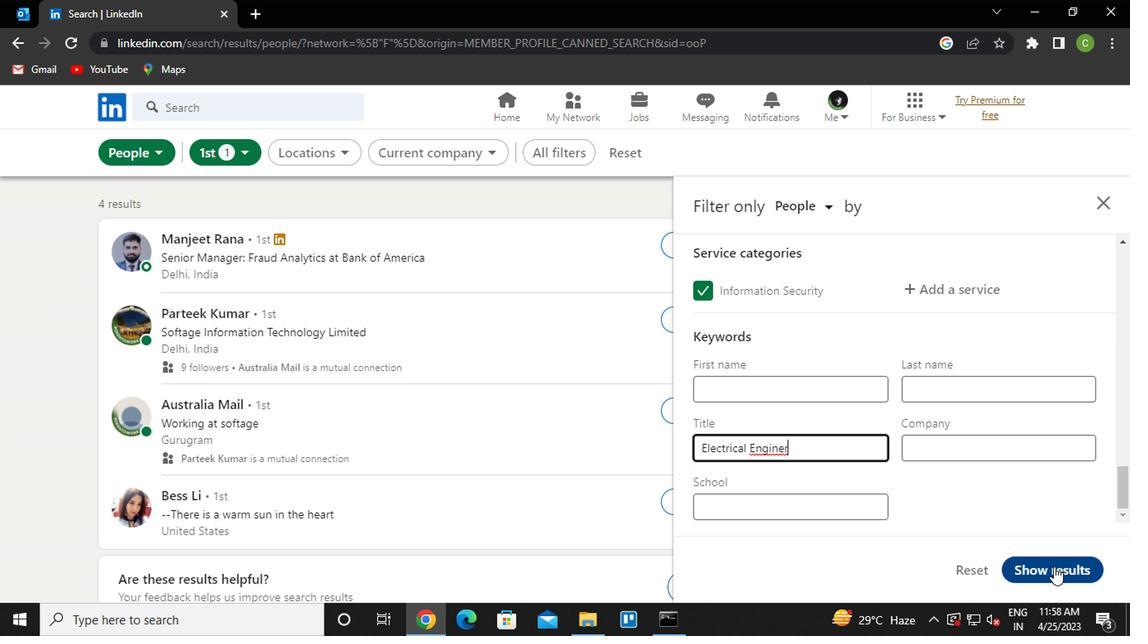 
Action: Mouse moved to (730, 629)
Screenshot: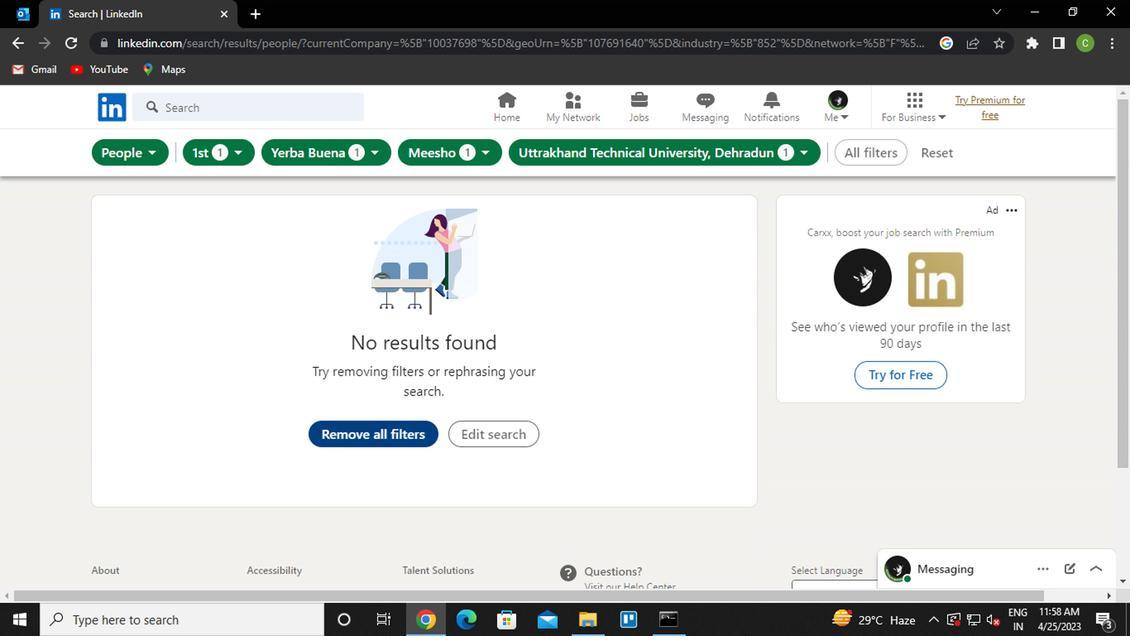 
